 Task: Add a signature Marlon Mitchell containing With heartfelt thanks and warm wishes, Marlon Mitchell to email address softage.9@softage.net and add a label Commercial leases
Action: Mouse moved to (1103, 64)
Screenshot: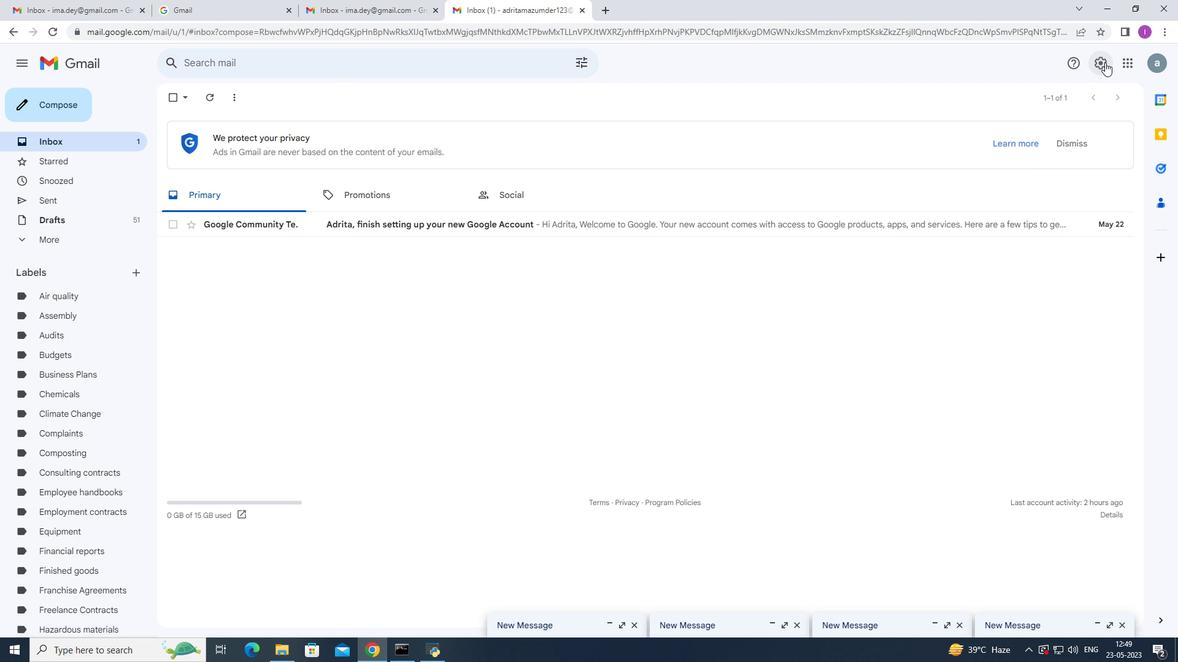 
Action: Mouse pressed left at (1103, 64)
Screenshot: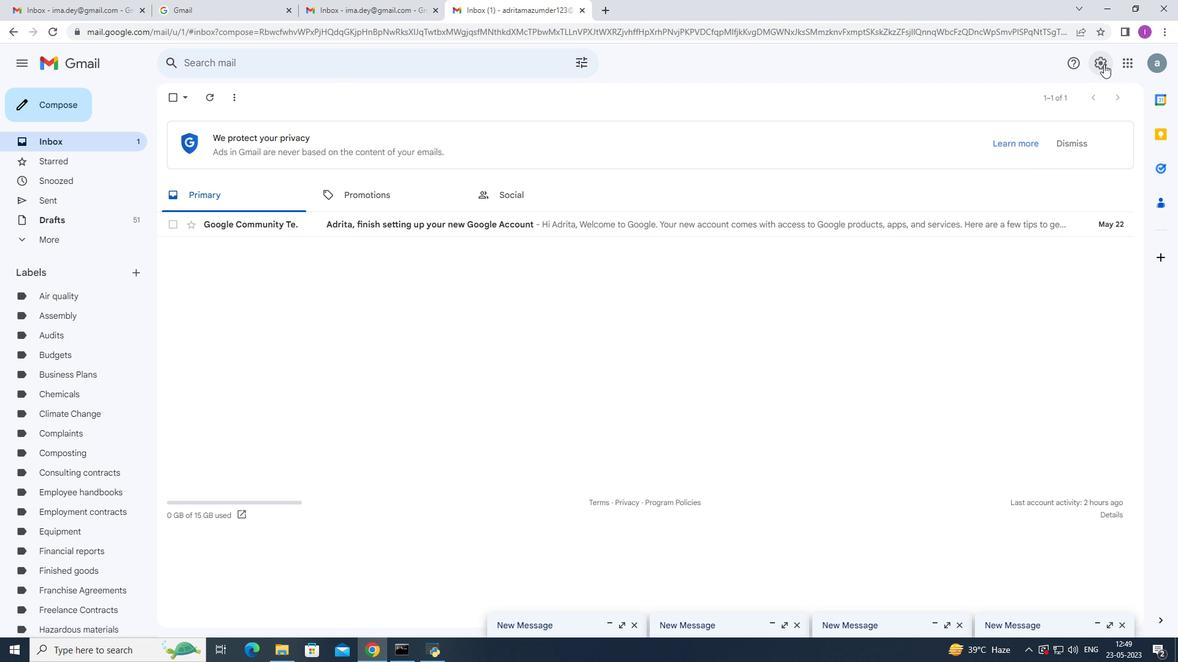 
Action: Mouse moved to (1011, 127)
Screenshot: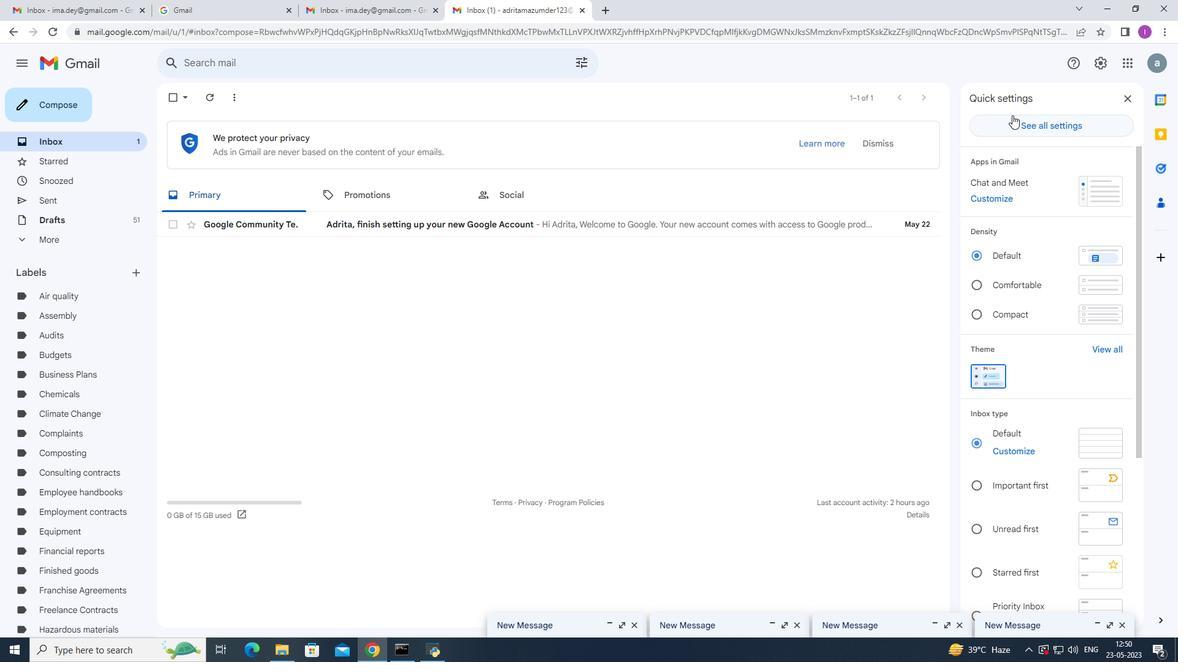 
Action: Mouse pressed left at (1011, 127)
Screenshot: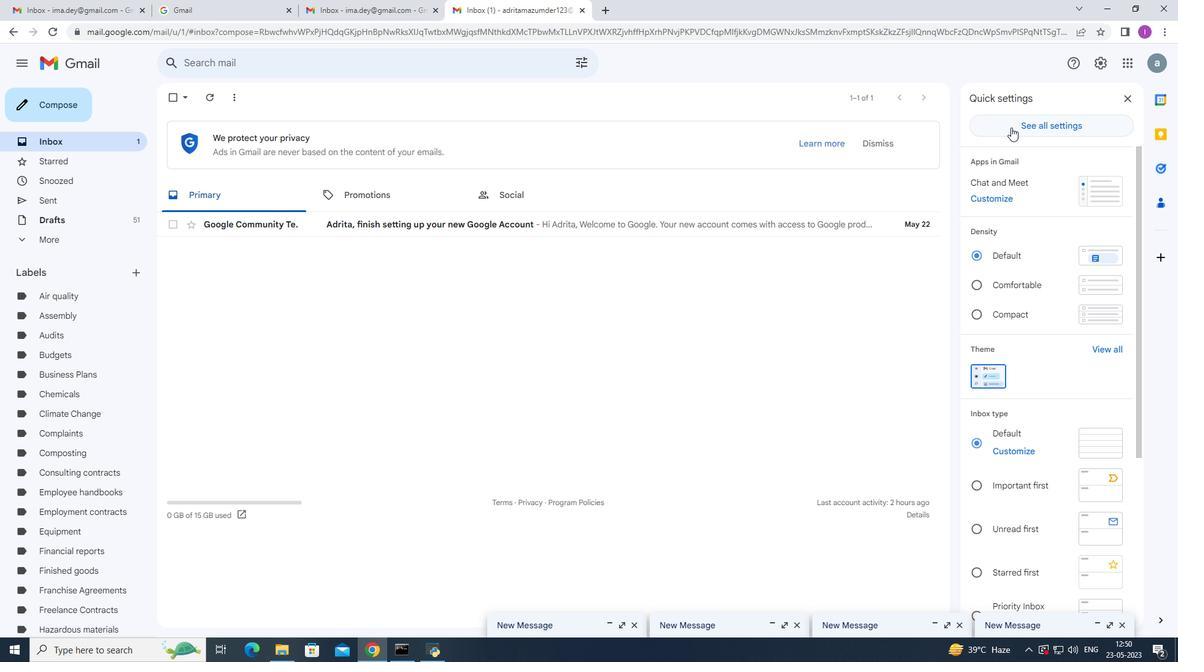 
Action: Mouse moved to (900, 341)
Screenshot: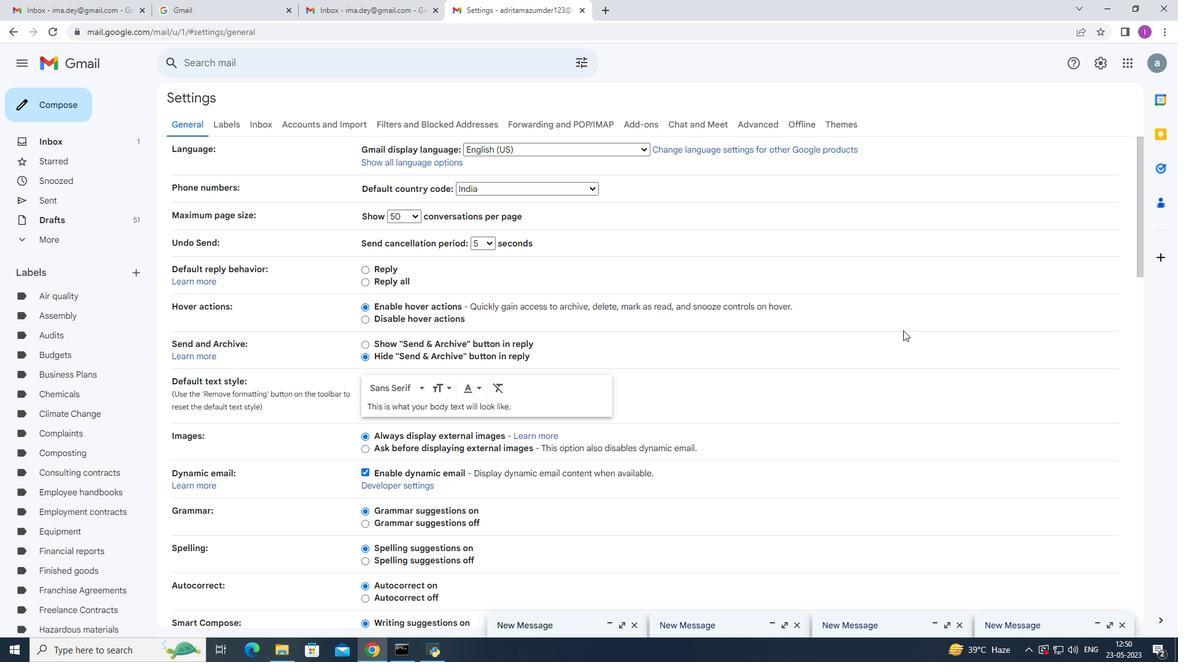 
Action: Mouse scrolled (900, 334) with delta (0, 0)
Screenshot: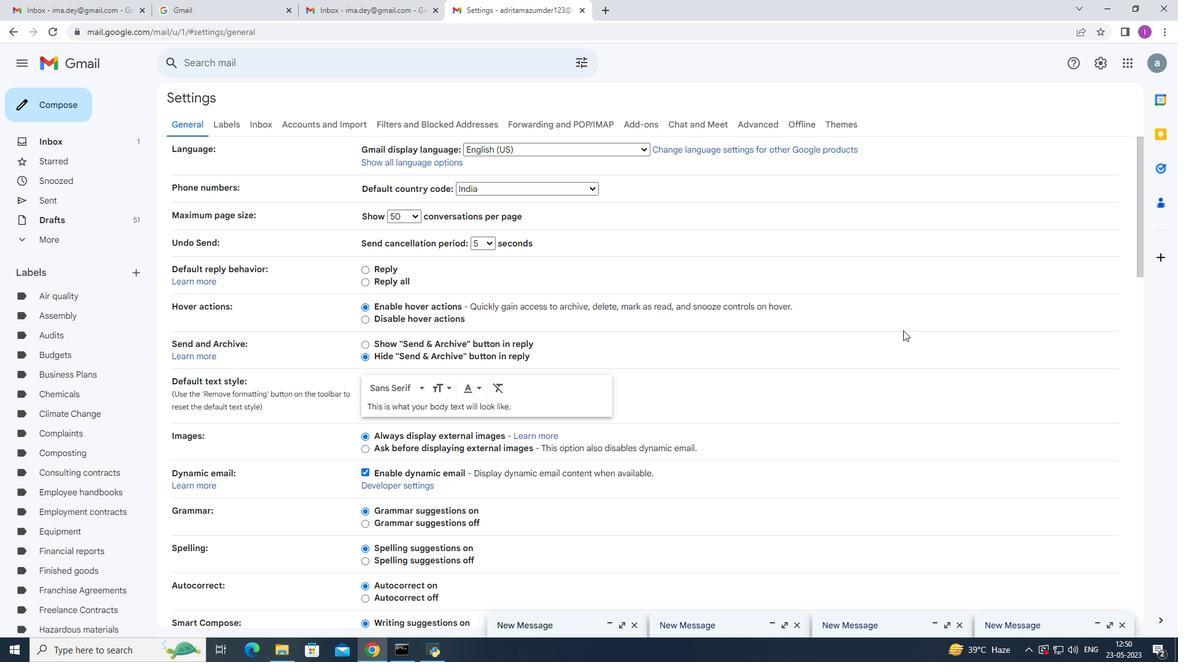 
Action: Mouse scrolled (900, 334) with delta (0, 0)
Screenshot: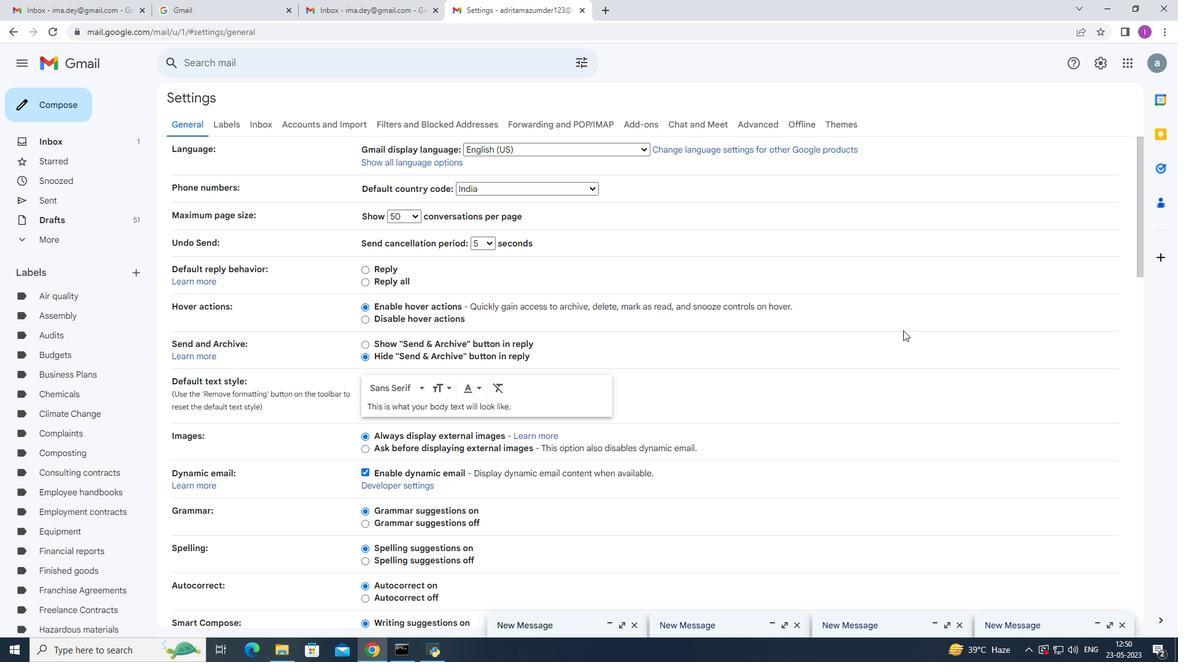 
Action: Mouse scrolled (900, 335) with delta (0, 0)
Screenshot: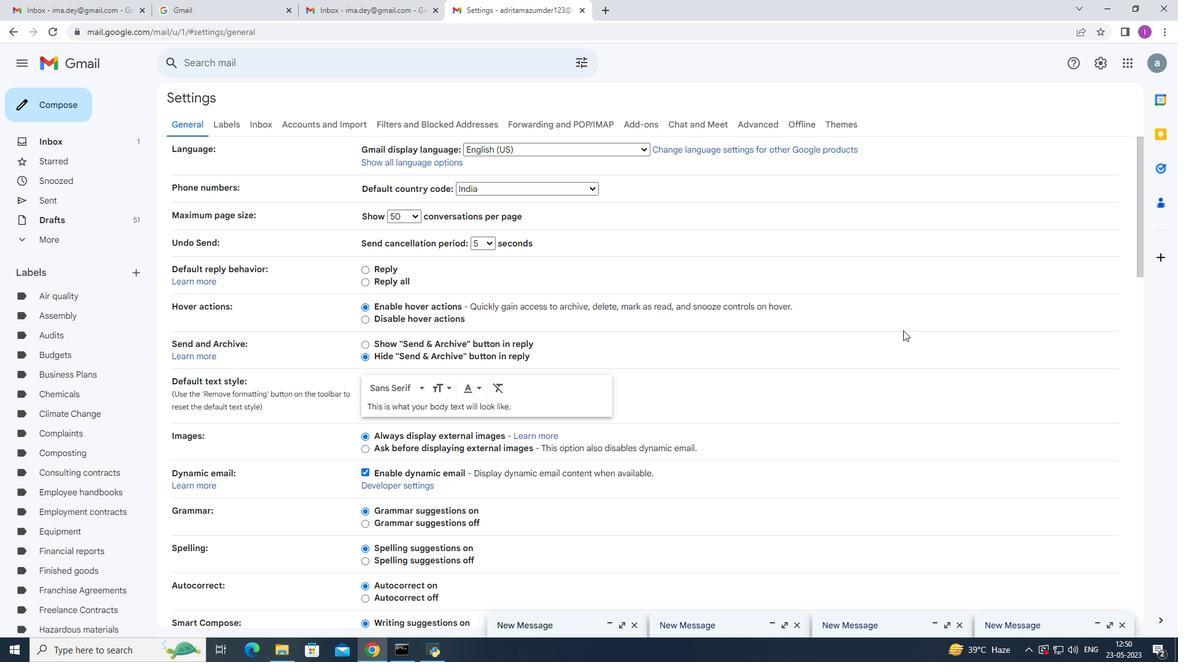 
Action: Mouse moved to (900, 352)
Screenshot: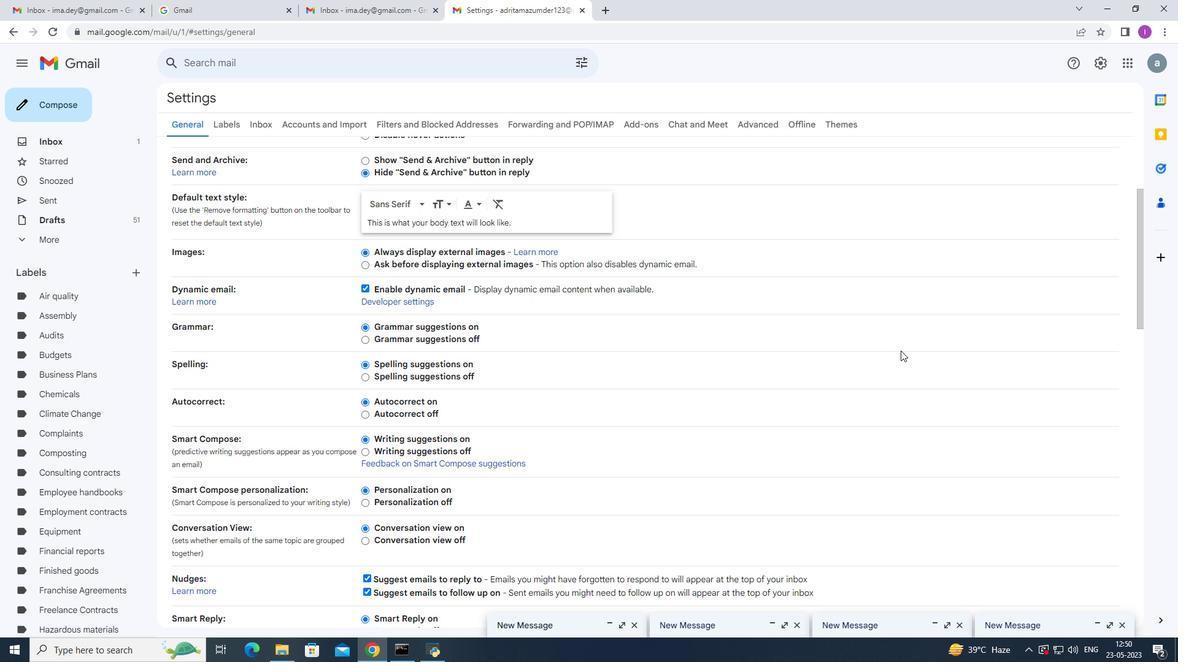 
Action: Mouse scrolled (900, 351) with delta (0, 0)
Screenshot: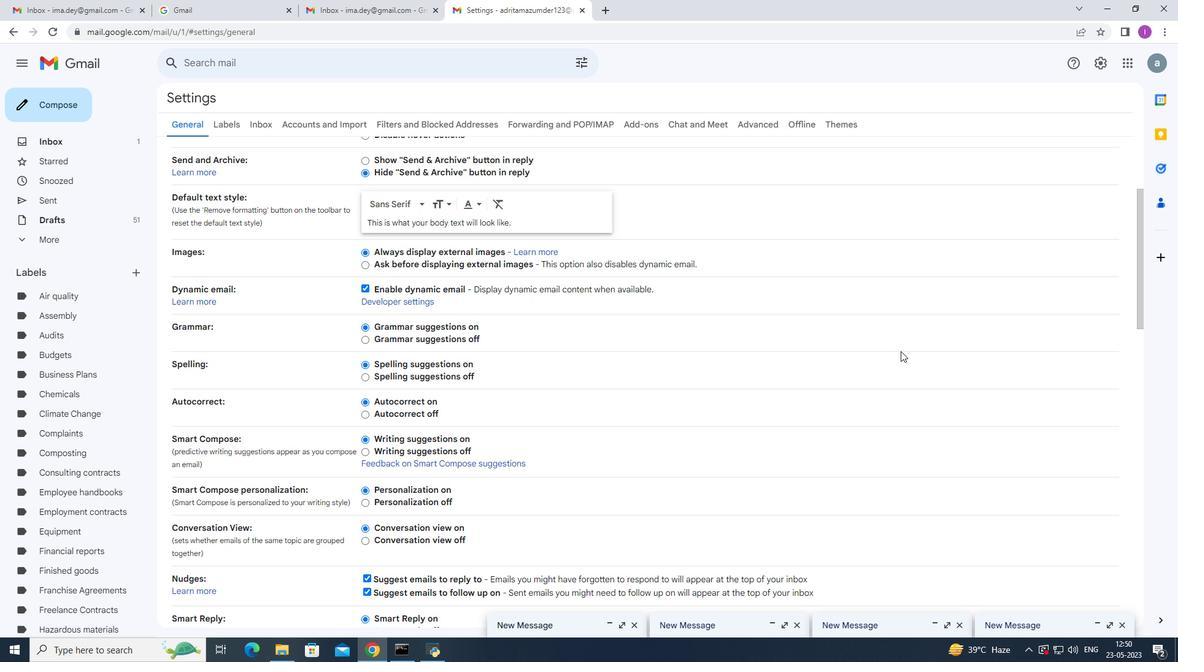 
Action: Mouse moved to (900, 353)
Screenshot: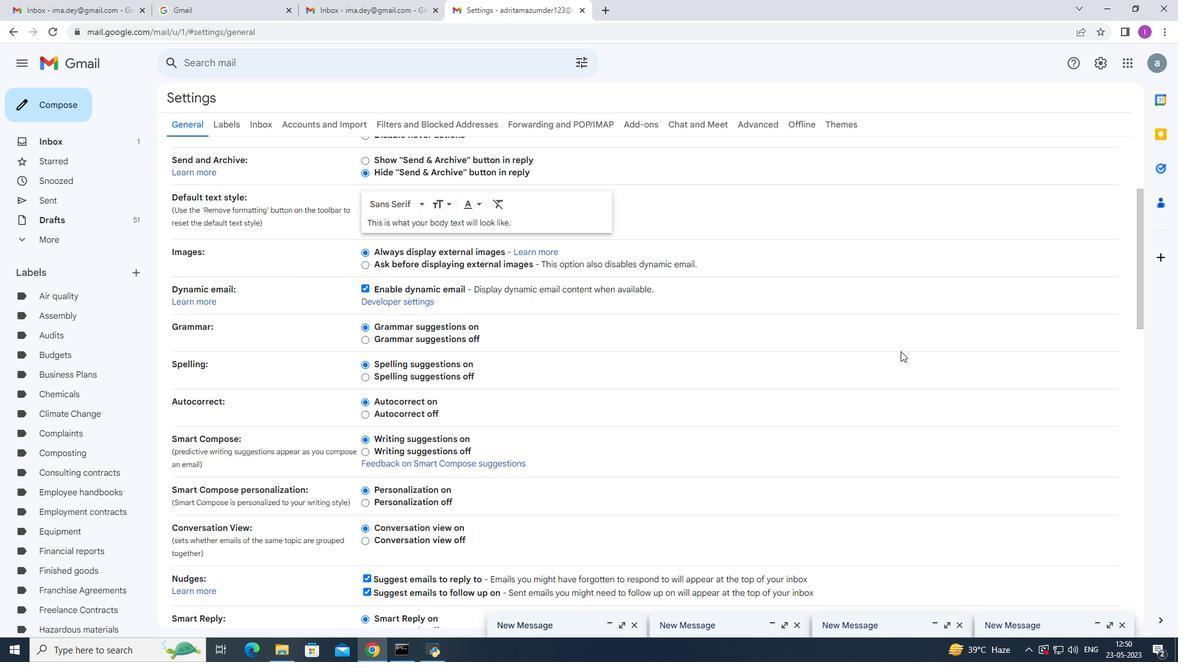 
Action: Mouse scrolled (900, 352) with delta (0, 0)
Screenshot: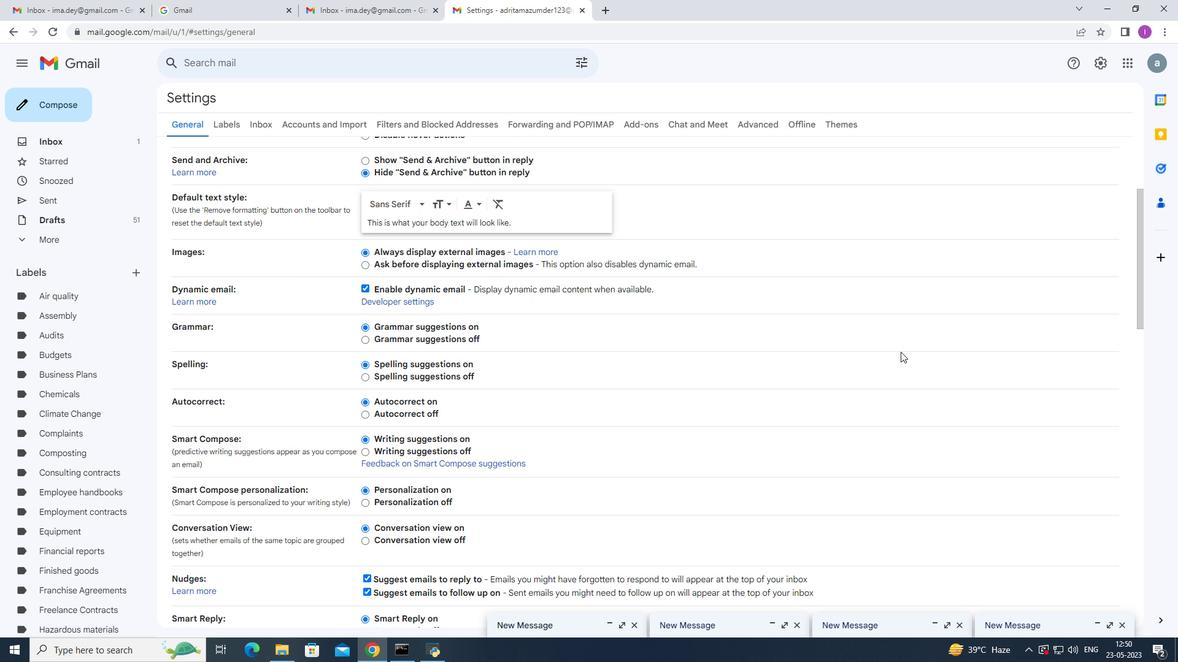 
Action: Mouse scrolled (900, 352) with delta (0, 0)
Screenshot: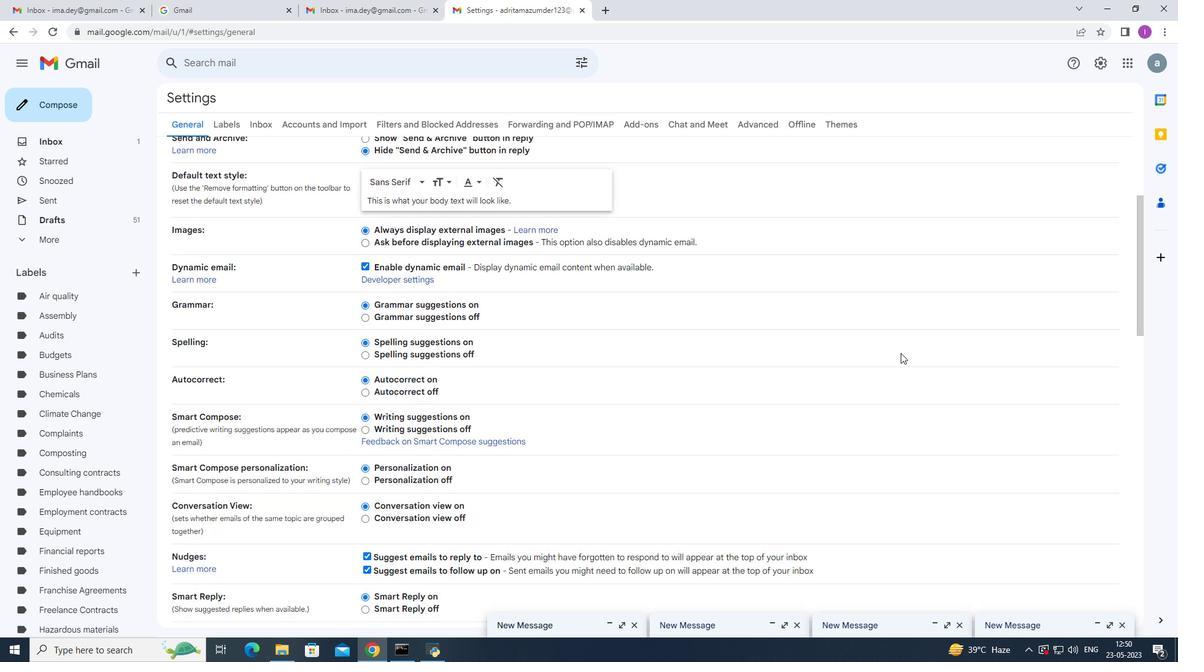 
Action: Mouse moved to (899, 365)
Screenshot: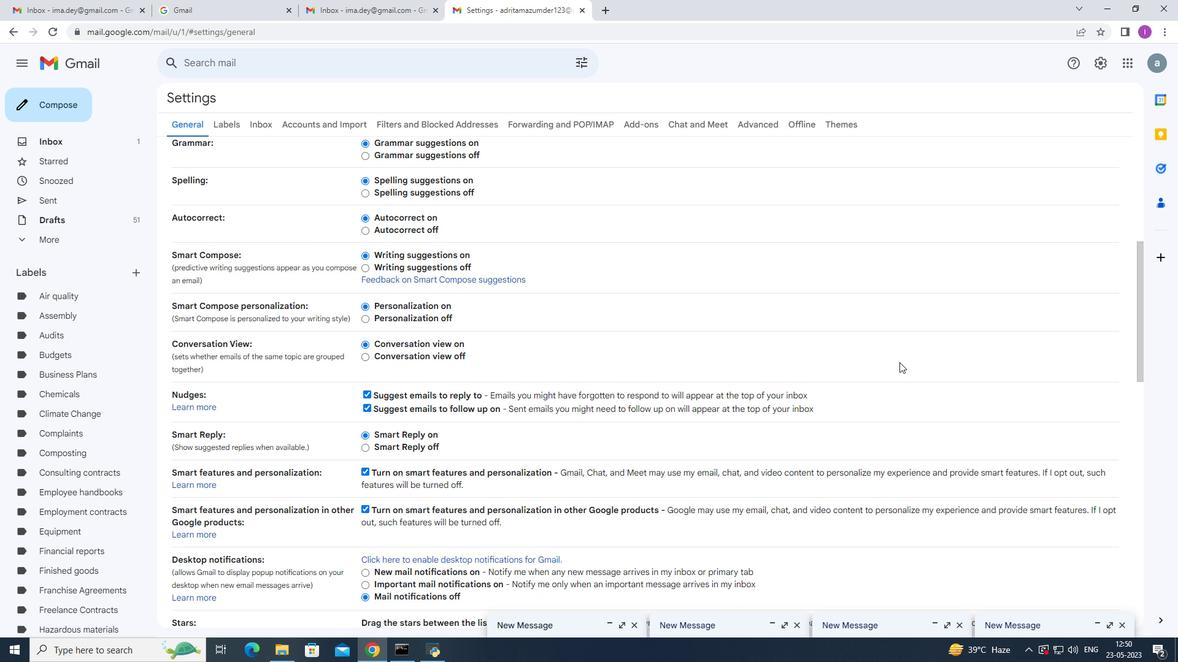 
Action: Mouse scrolled (899, 364) with delta (0, 0)
Screenshot: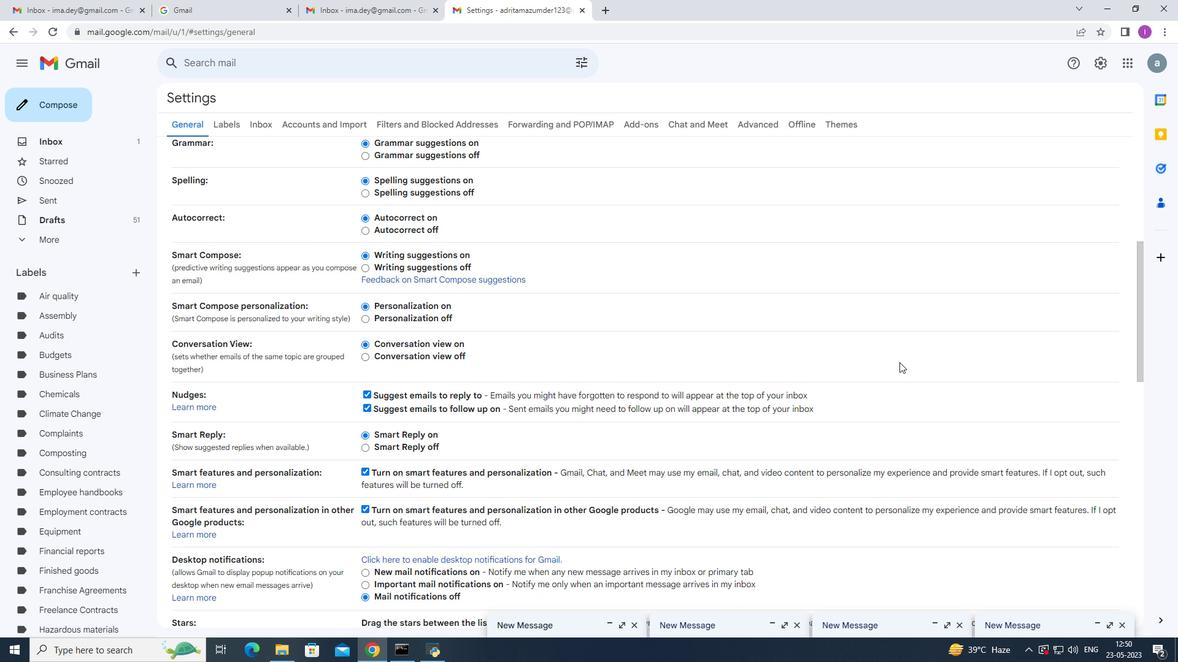 
Action: Mouse scrolled (899, 364) with delta (0, 0)
Screenshot: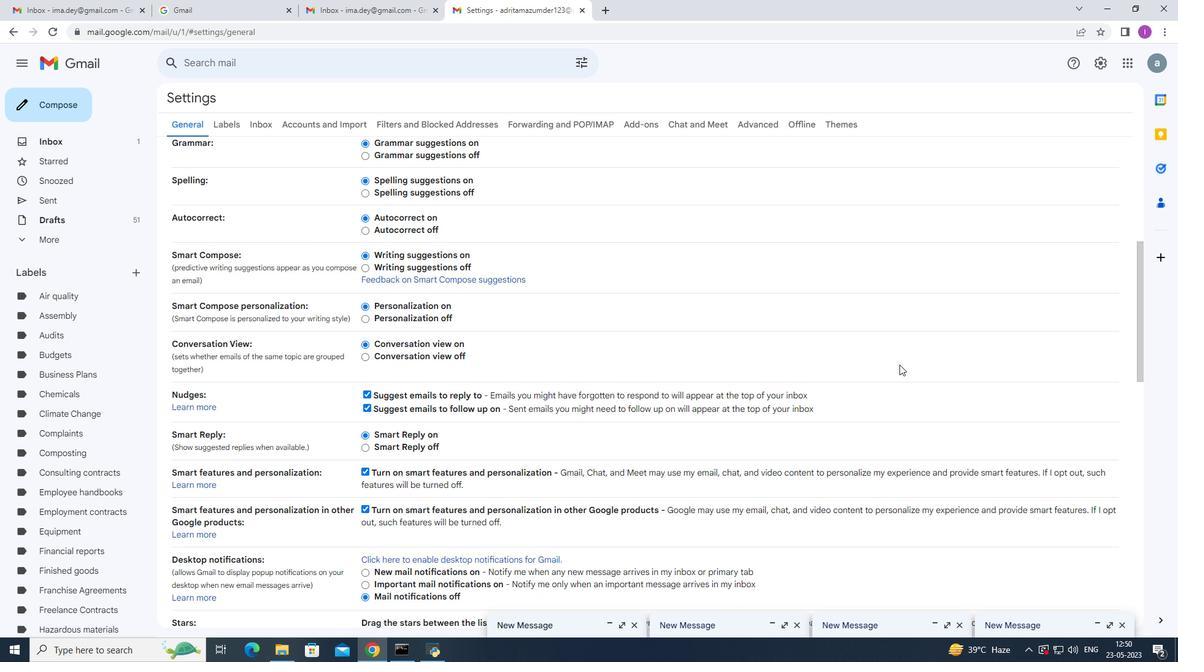 
Action: Mouse scrolled (899, 364) with delta (0, 0)
Screenshot: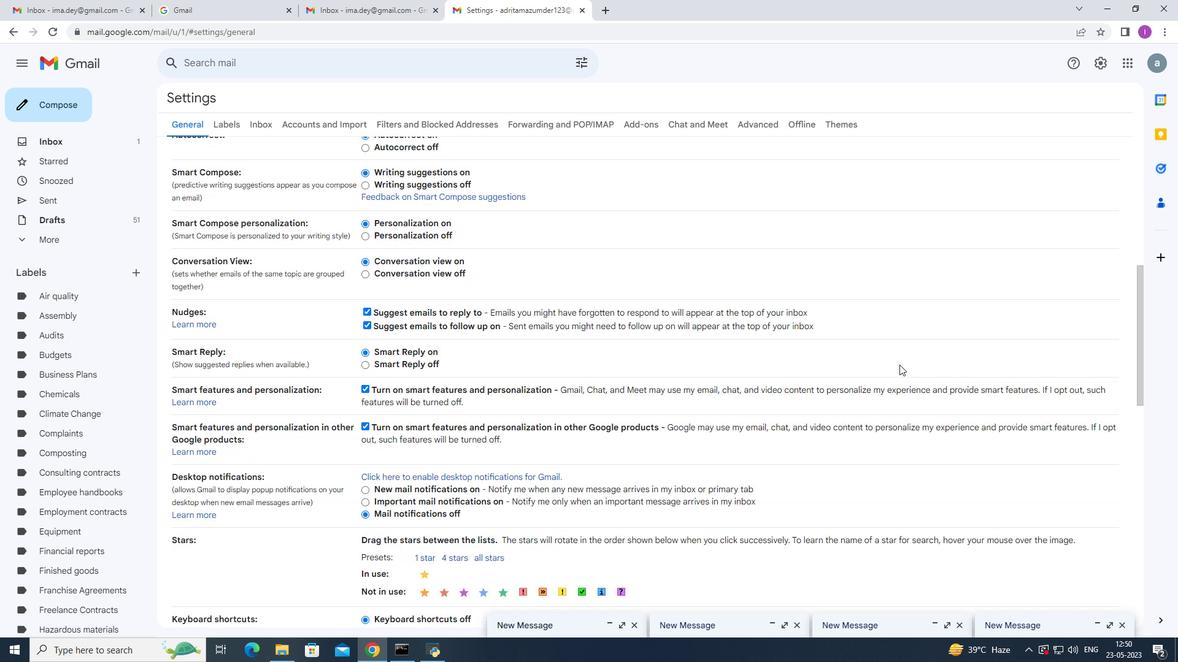
Action: Mouse scrolled (899, 364) with delta (0, 0)
Screenshot: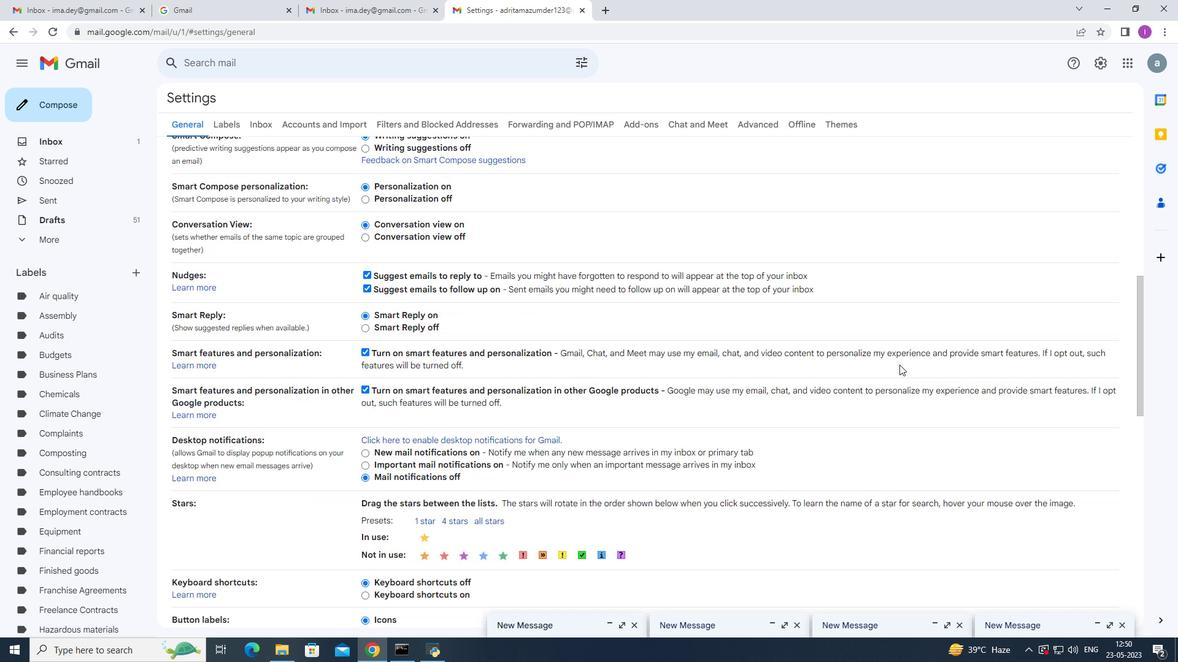 
Action: Mouse scrolled (899, 364) with delta (0, 0)
Screenshot: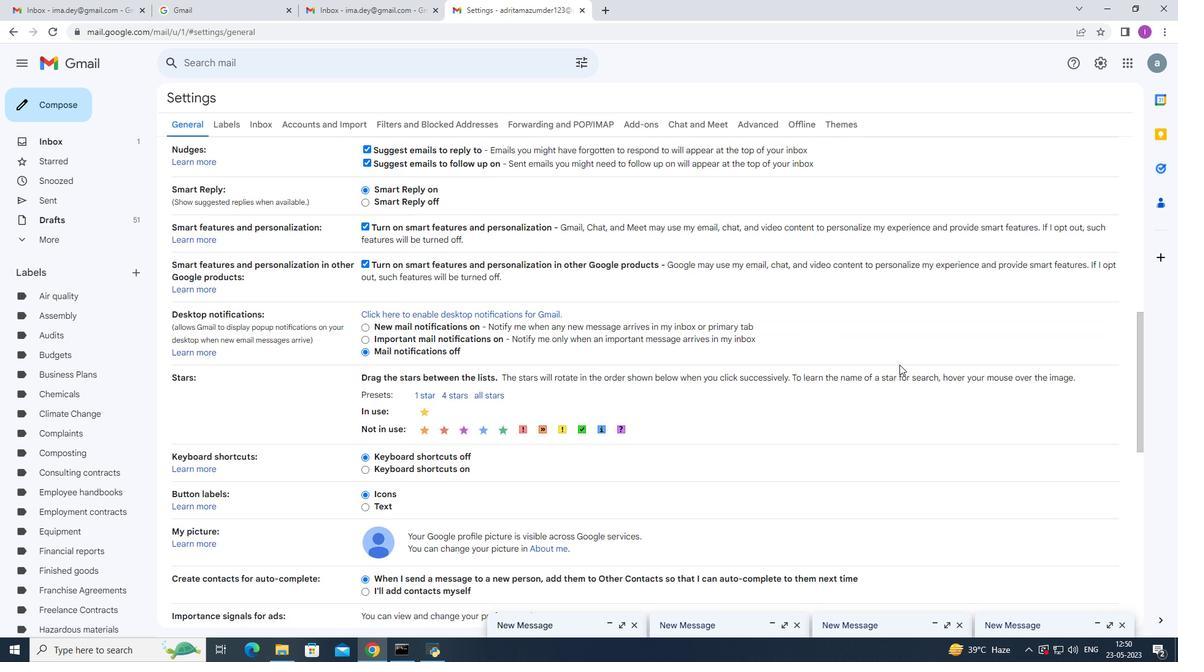 
Action: Mouse scrolled (899, 364) with delta (0, 0)
Screenshot: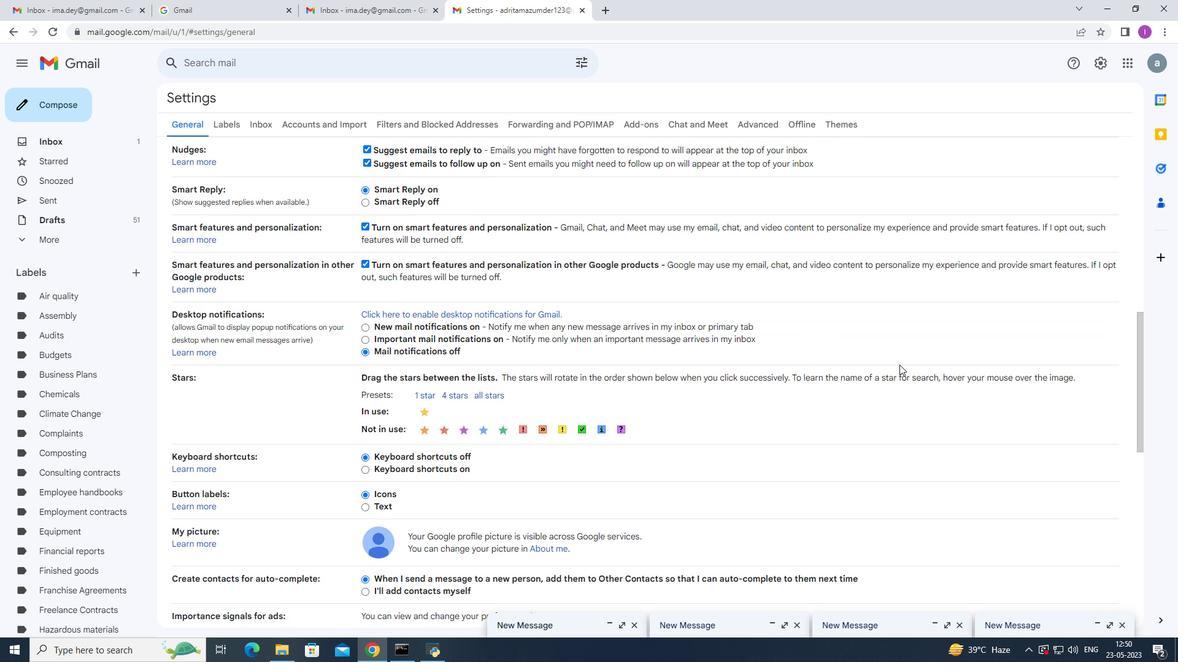 
Action: Mouse scrolled (899, 364) with delta (0, 0)
Screenshot: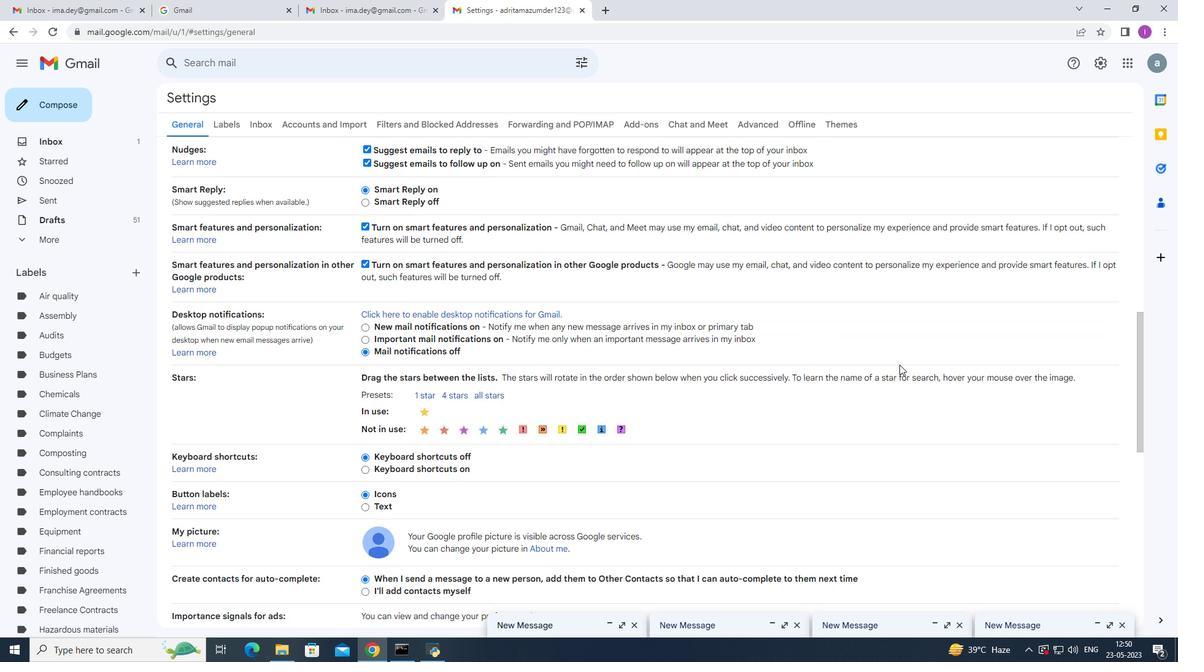 
Action: Mouse moved to (890, 374)
Screenshot: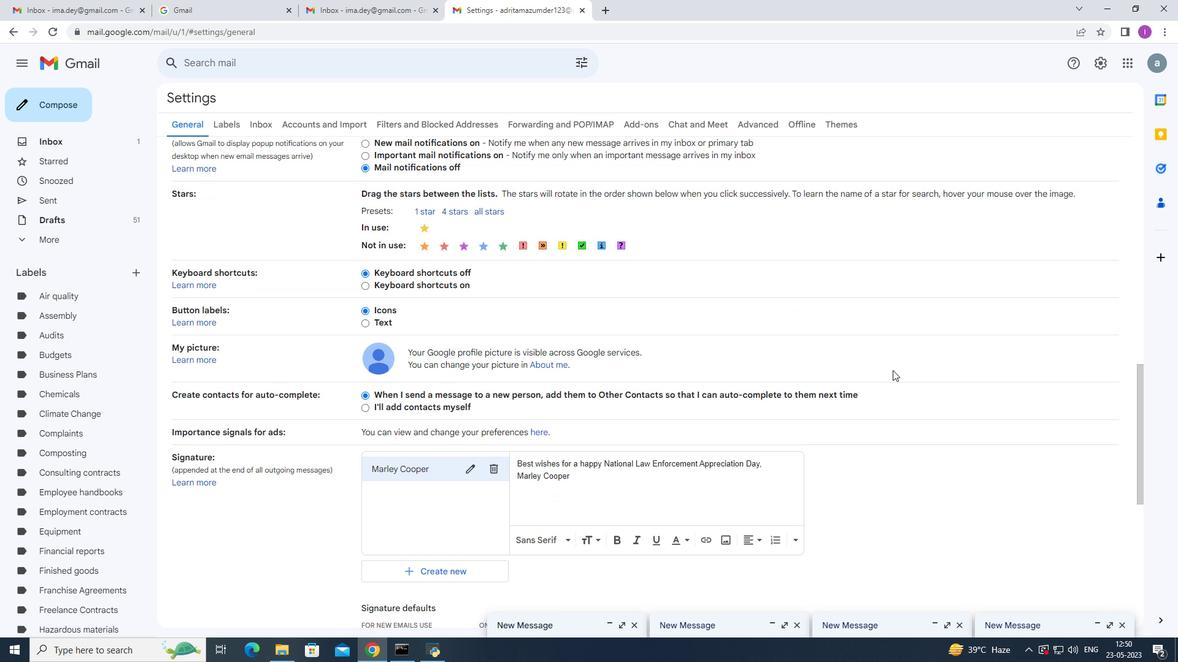 
Action: Mouse scrolled (890, 373) with delta (0, 0)
Screenshot: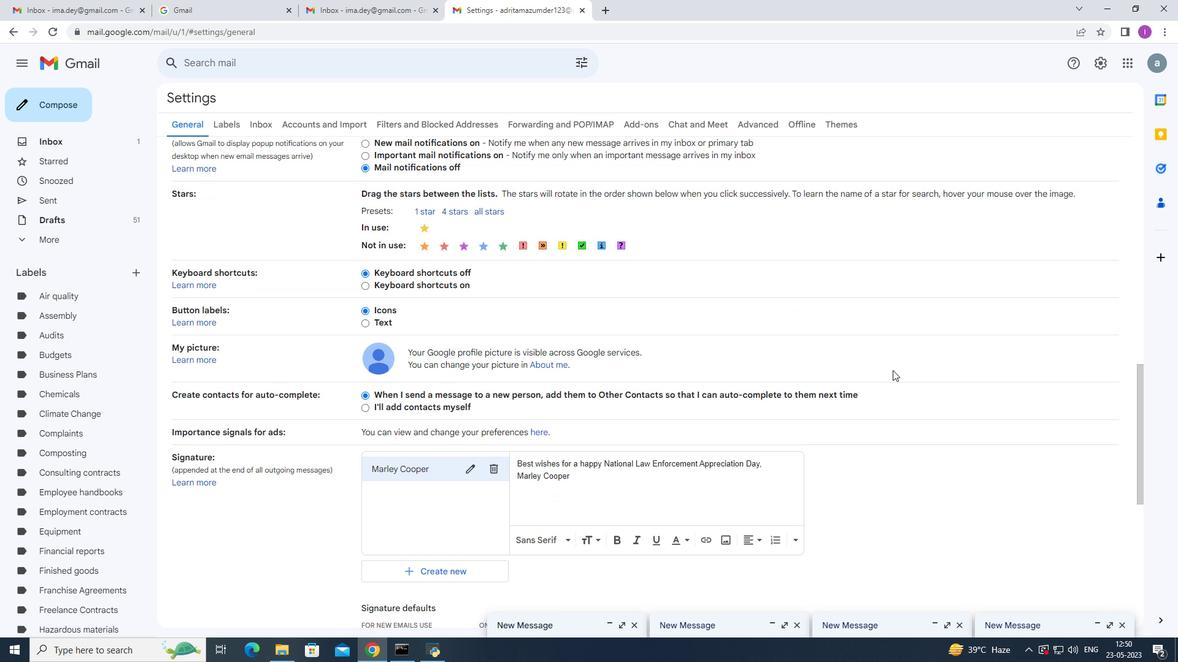 
Action: Mouse moved to (889, 377)
Screenshot: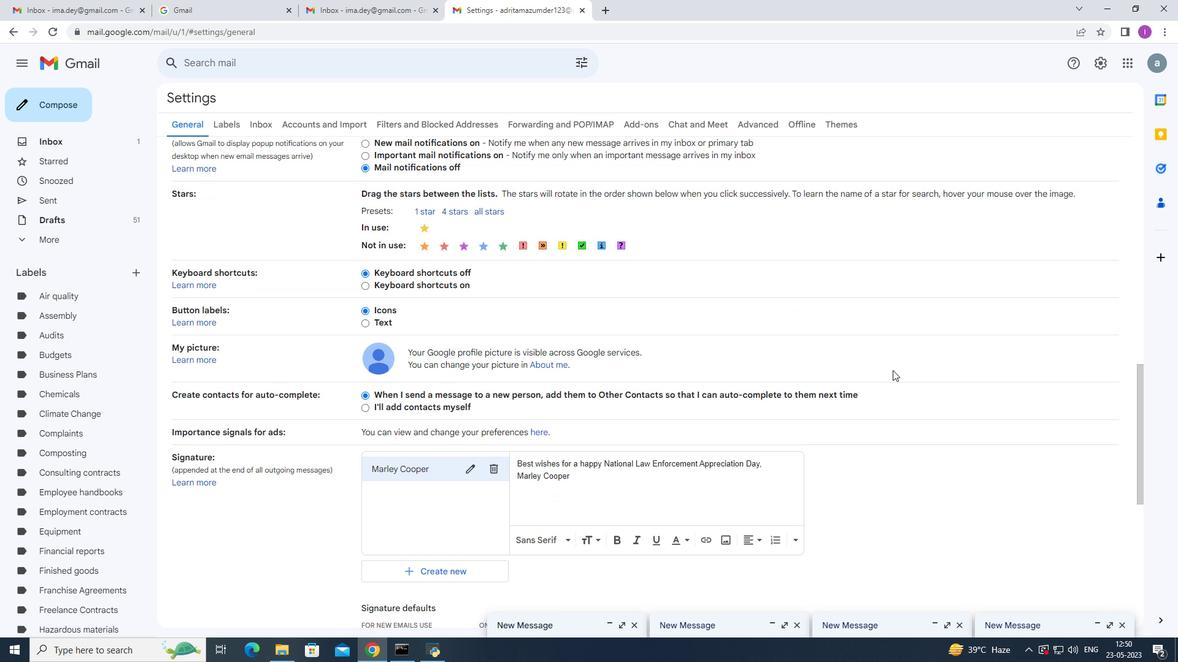
Action: Mouse scrolled (889, 377) with delta (0, 0)
Screenshot: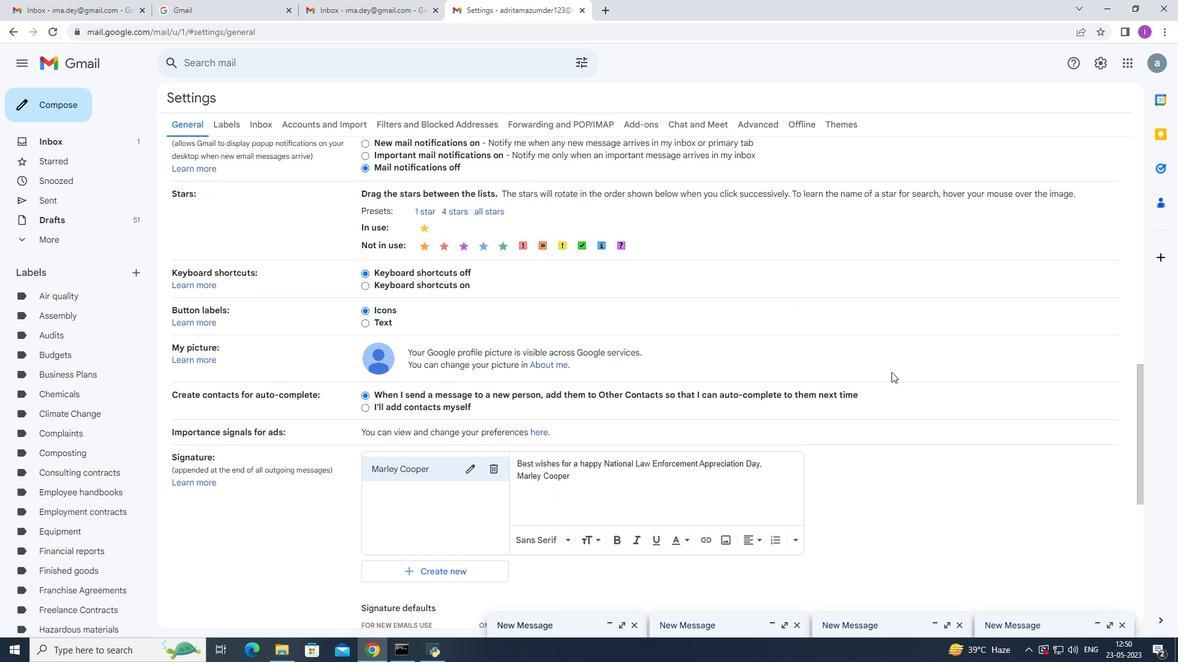 
Action: Mouse moved to (489, 347)
Screenshot: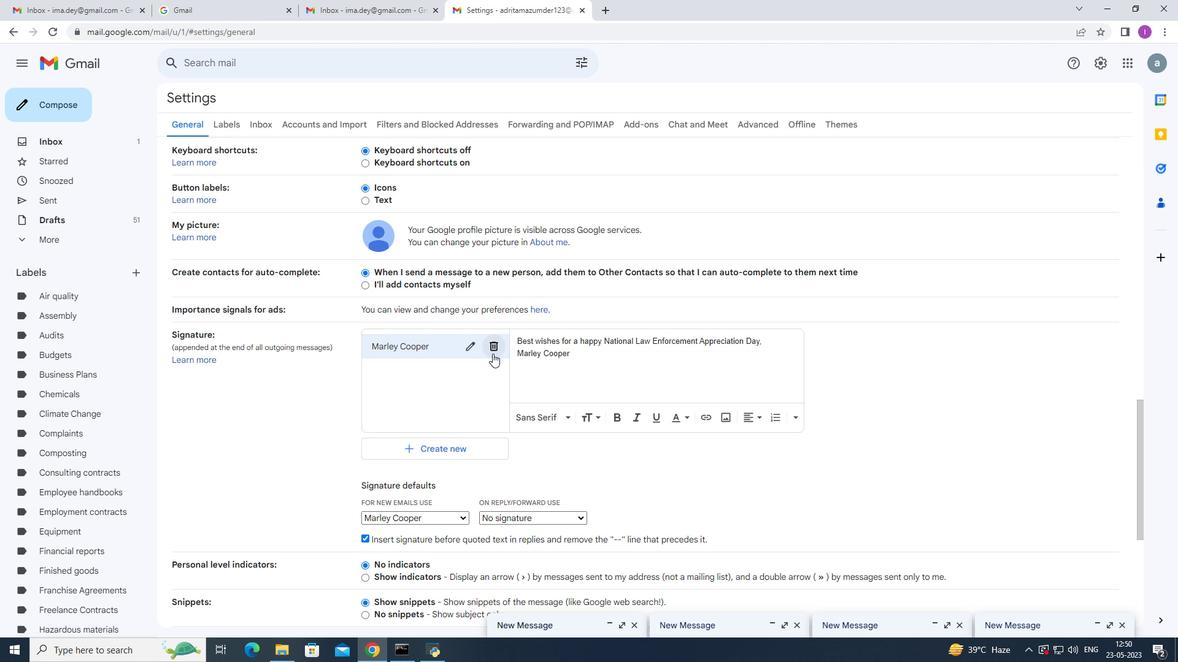 
Action: Mouse pressed left at (489, 347)
Screenshot: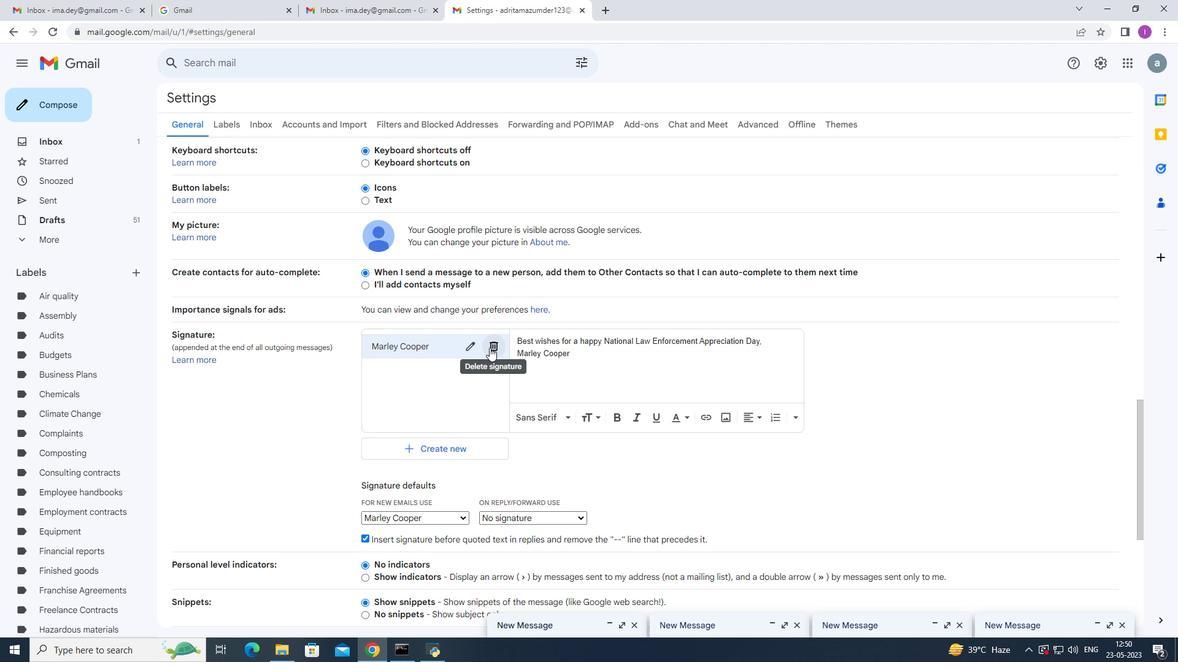 
Action: Mouse moved to (685, 369)
Screenshot: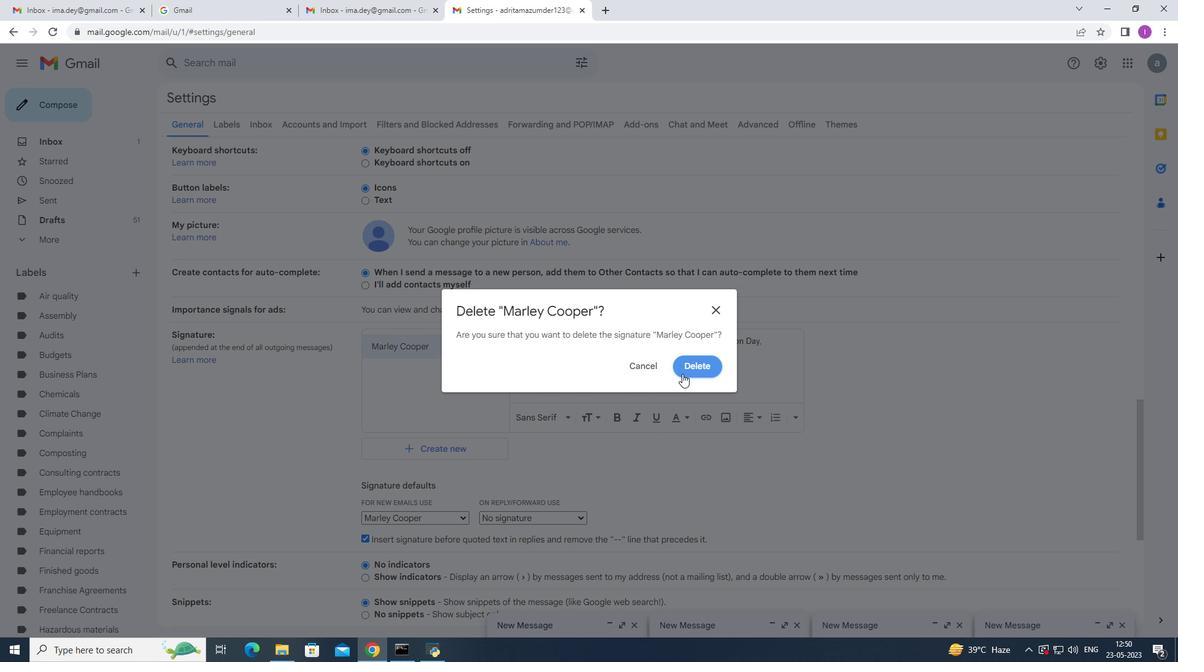 
Action: Mouse pressed left at (685, 369)
Screenshot: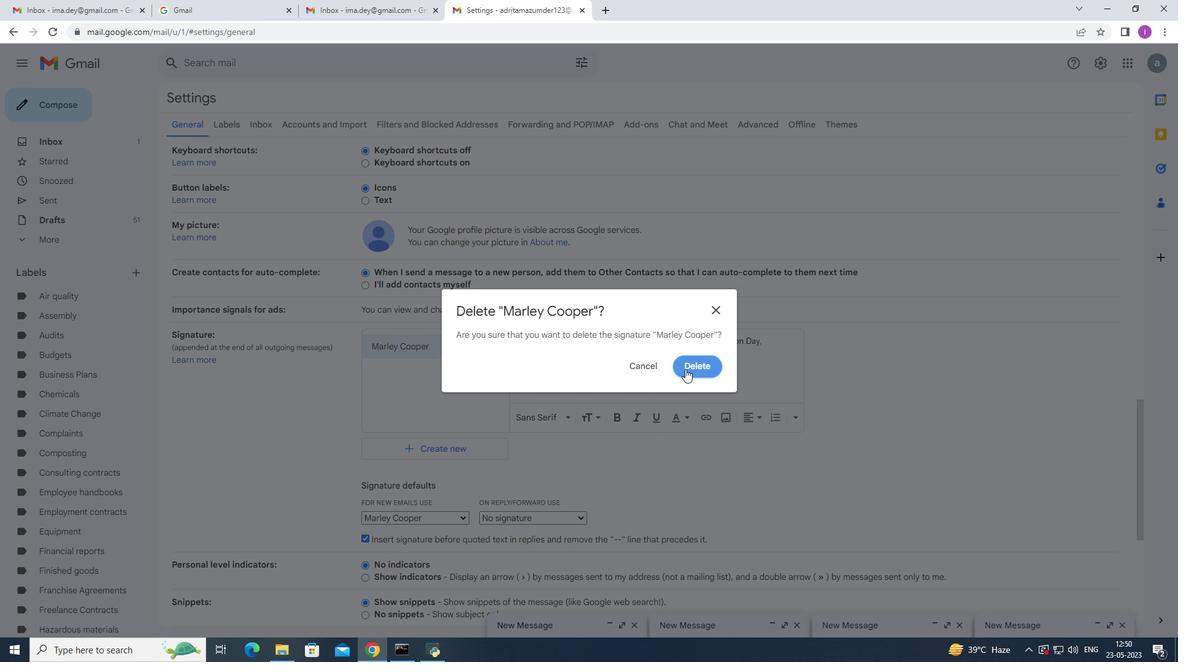 
Action: Mouse moved to (422, 353)
Screenshot: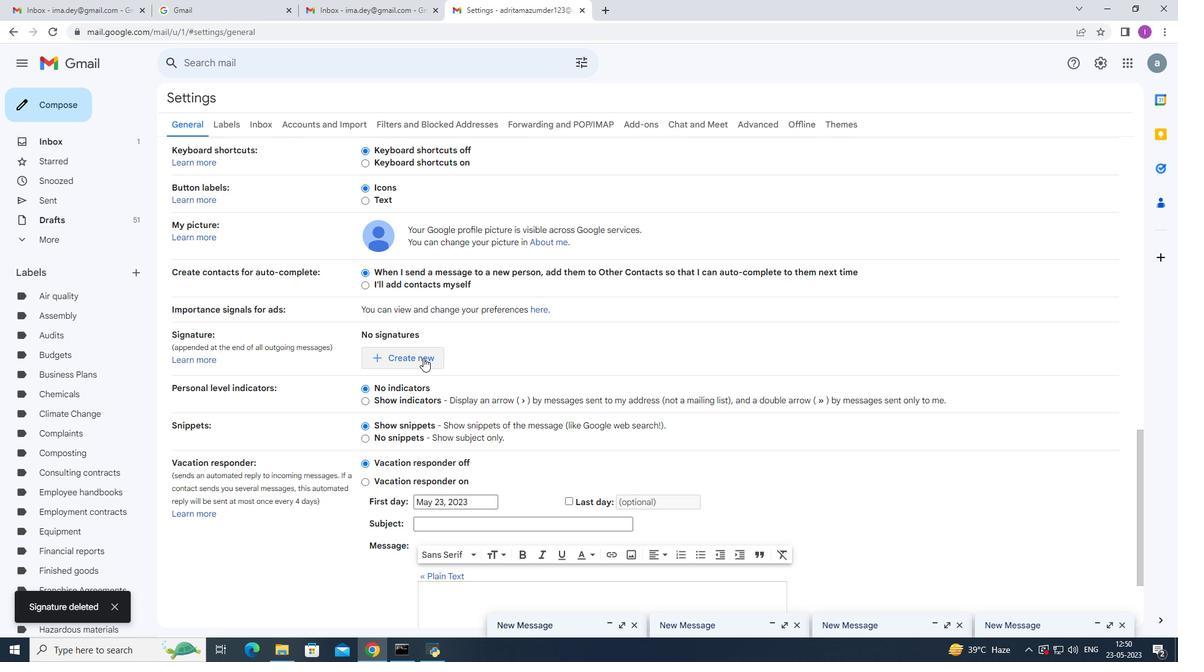 
Action: Mouse pressed left at (422, 353)
Screenshot: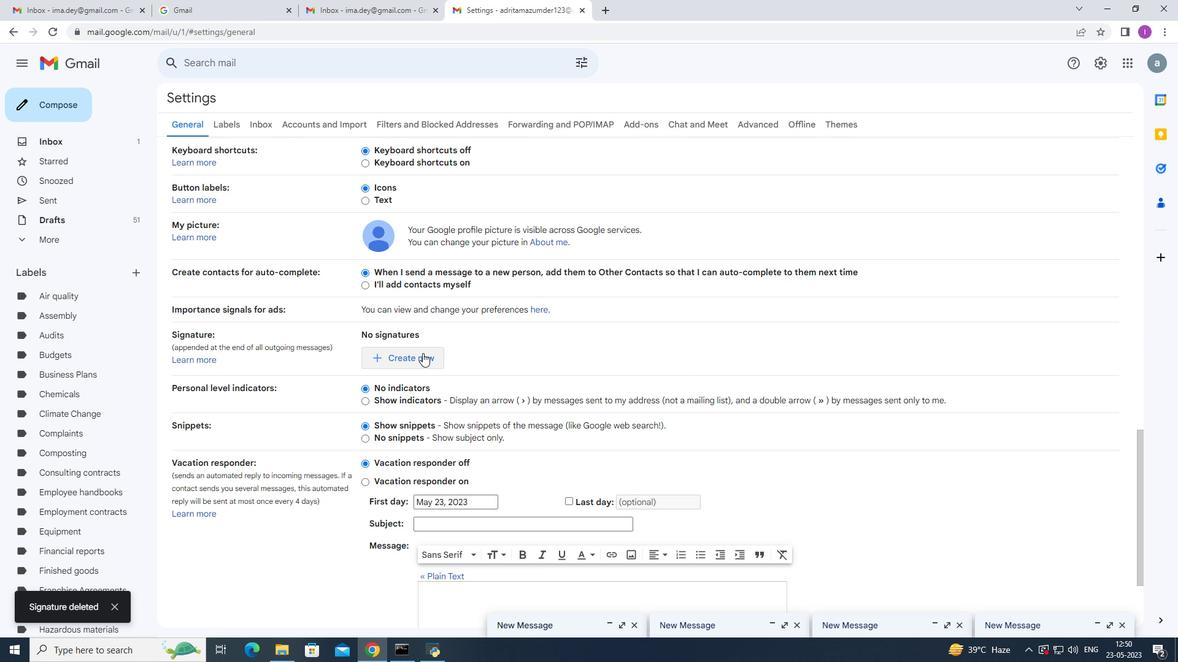 
Action: Mouse moved to (516, 333)
Screenshot: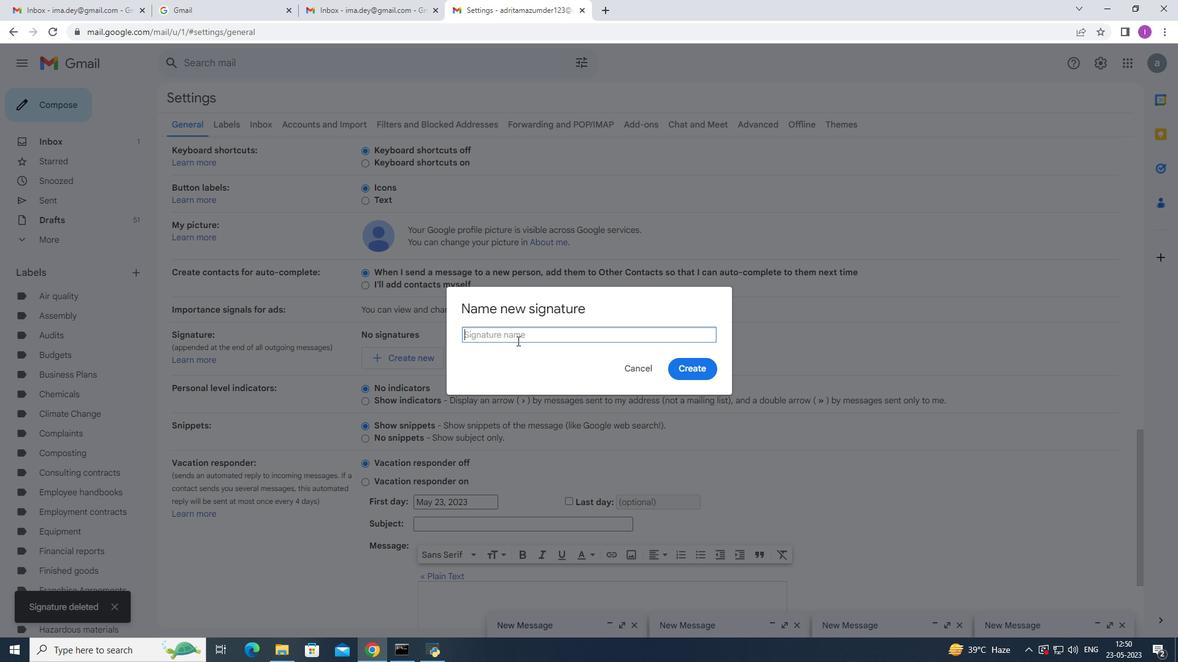 
Action: Mouse pressed left at (516, 333)
Screenshot: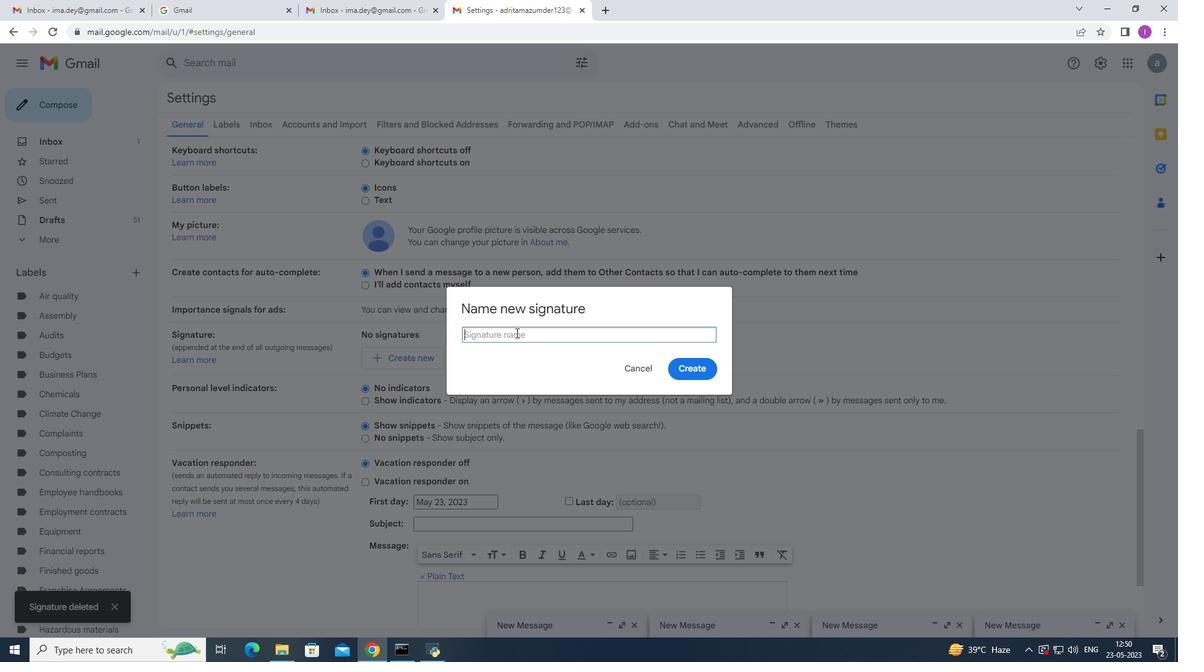 
Action: Key pressed <Key.shift>Marlon<Key.space><Key.shift>Mitchell
Screenshot: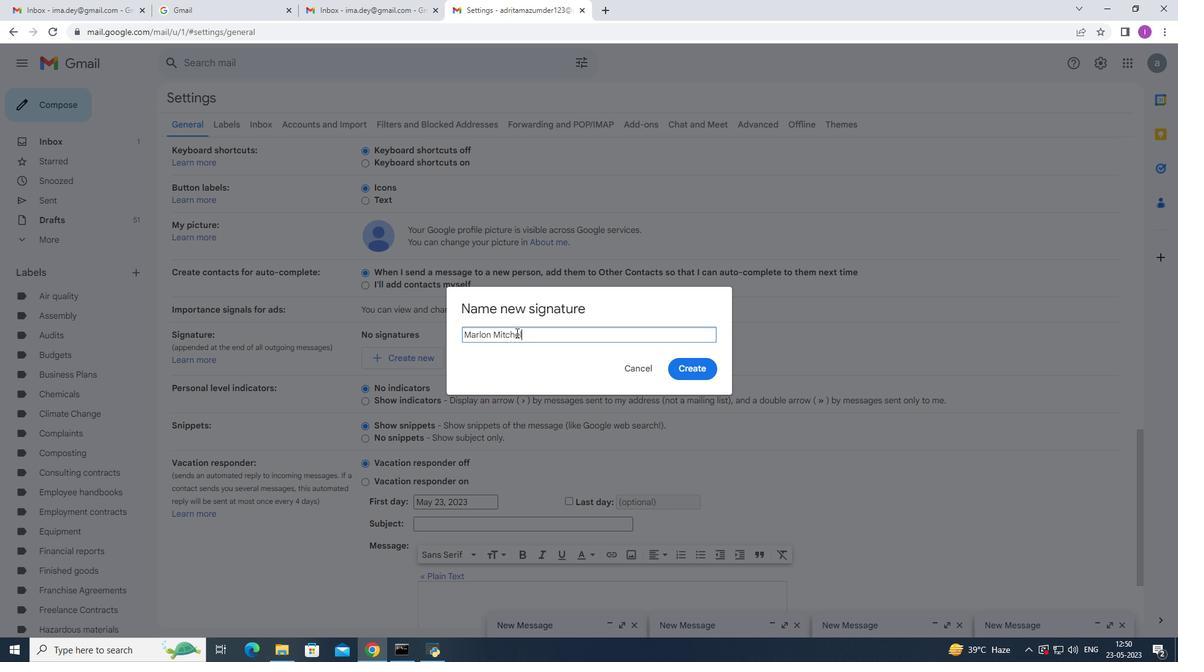 
Action: Mouse moved to (695, 368)
Screenshot: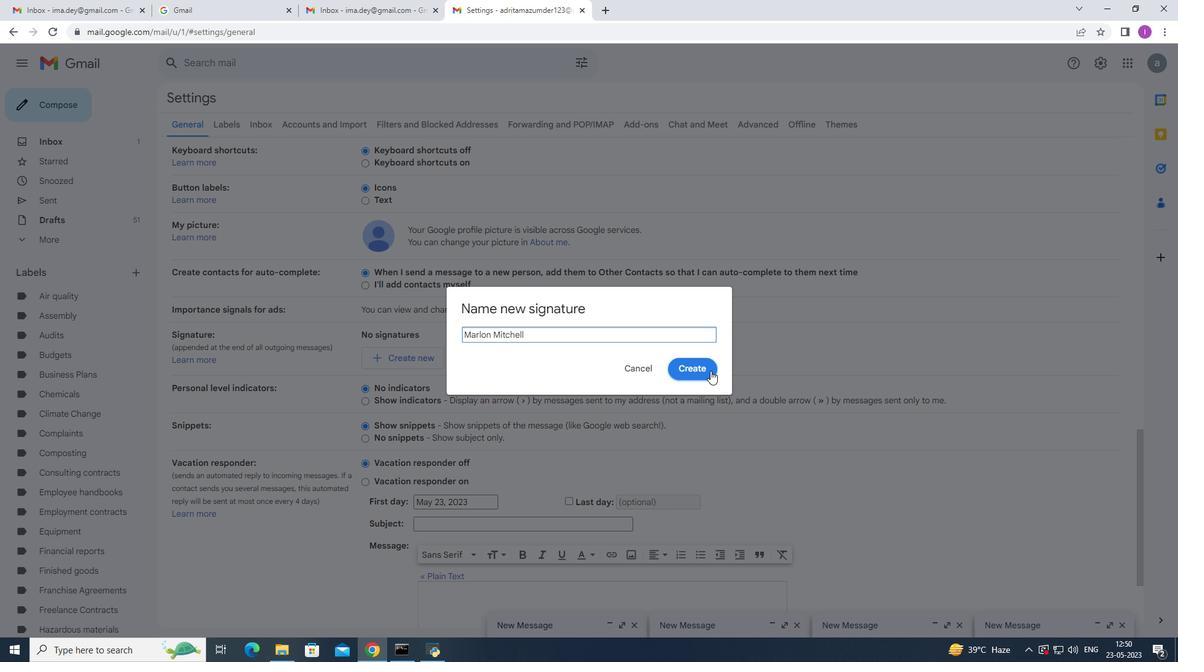
Action: Mouse pressed left at (695, 368)
Screenshot: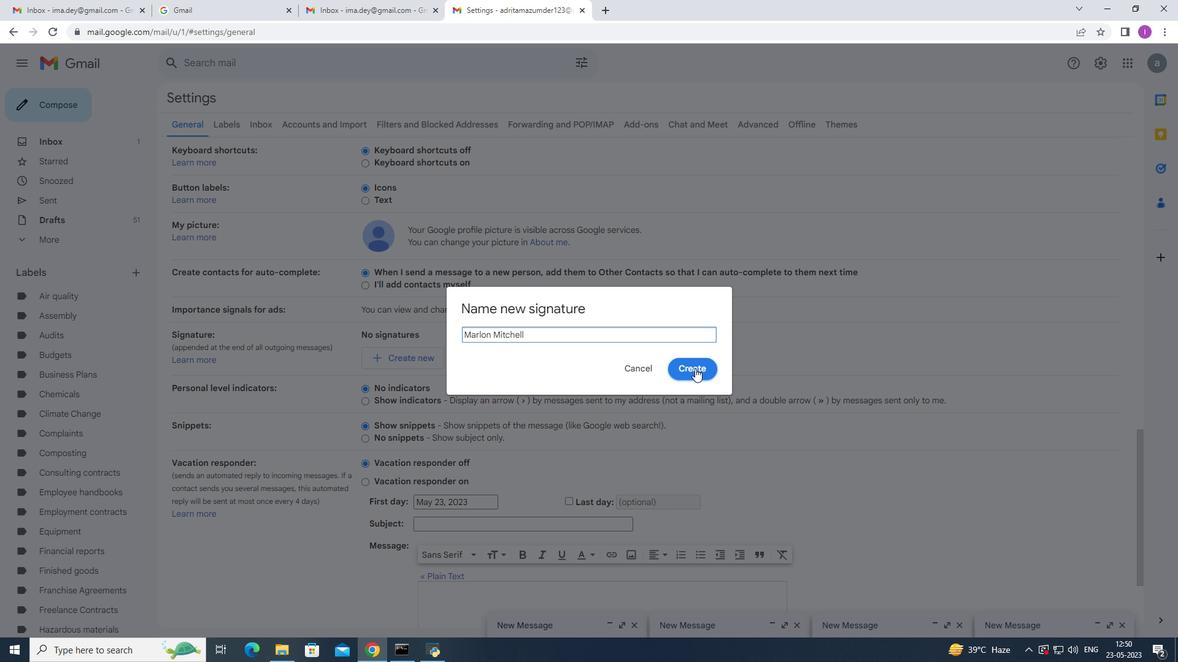 
Action: Mouse moved to (462, 516)
Screenshot: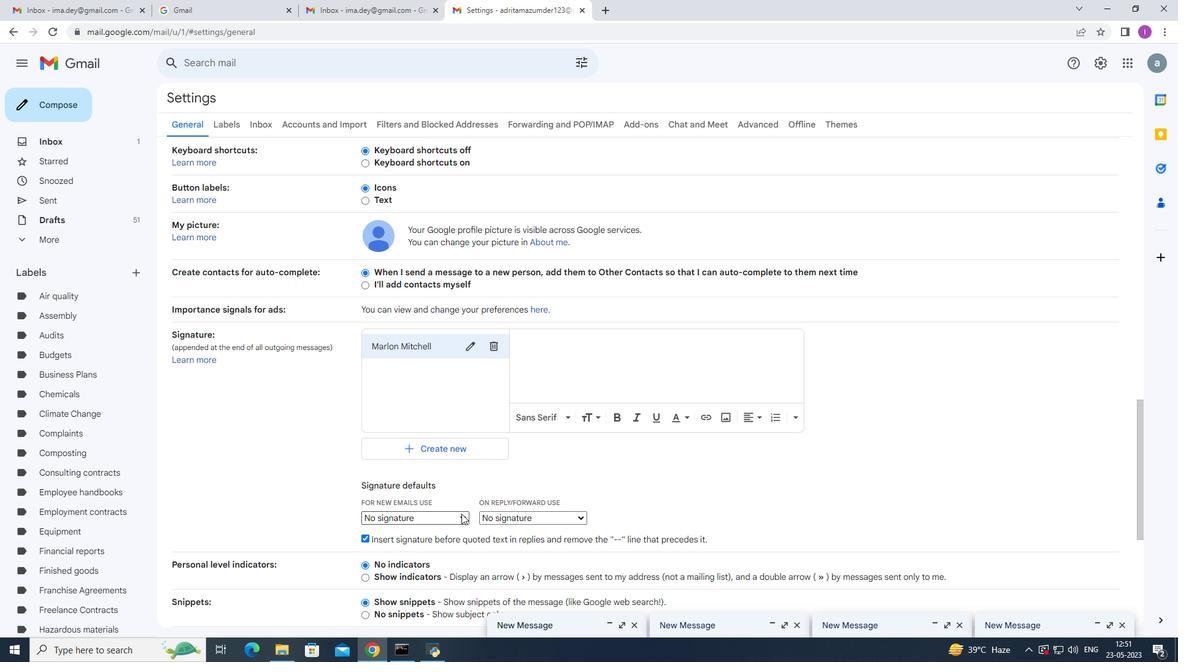 
Action: Mouse pressed left at (462, 516)
Screenshot: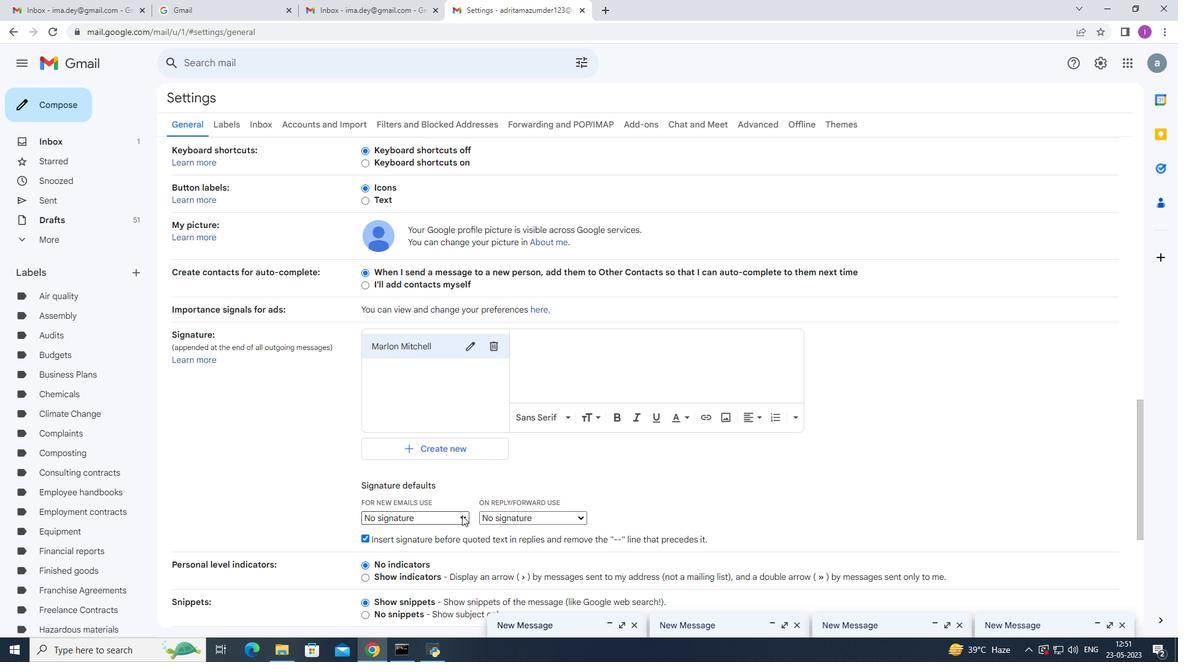 
Action: Mouse moved to (405, 541)
Screenshot: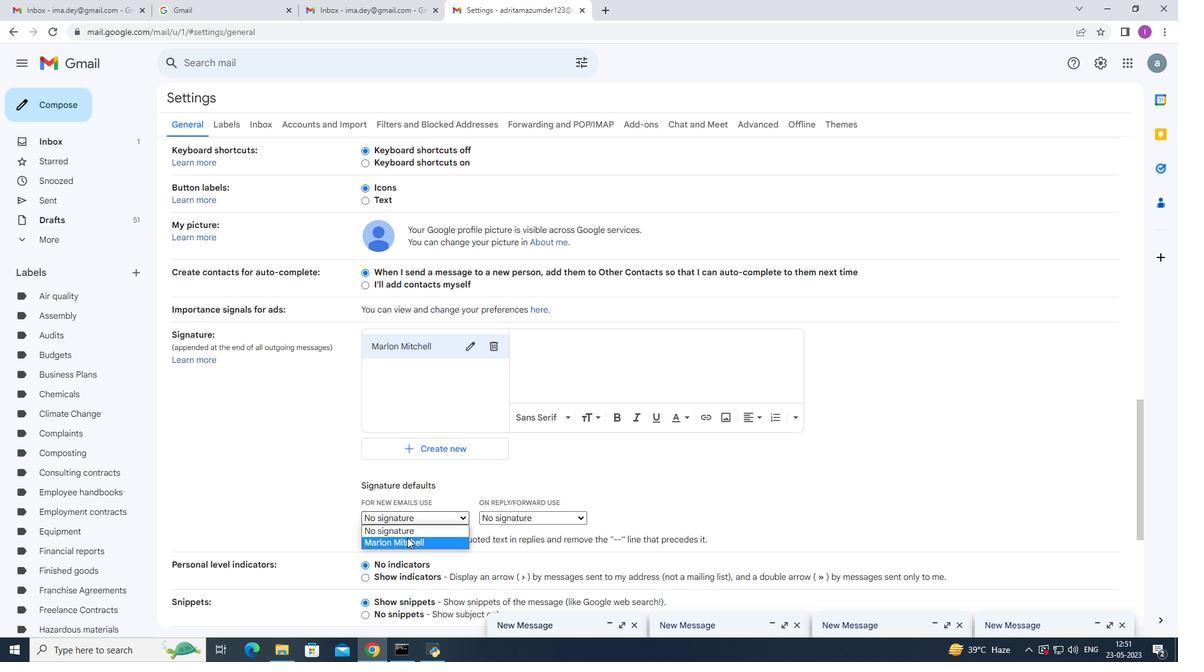
Action: Mouse pressed left at (405, 541)
Screenshot: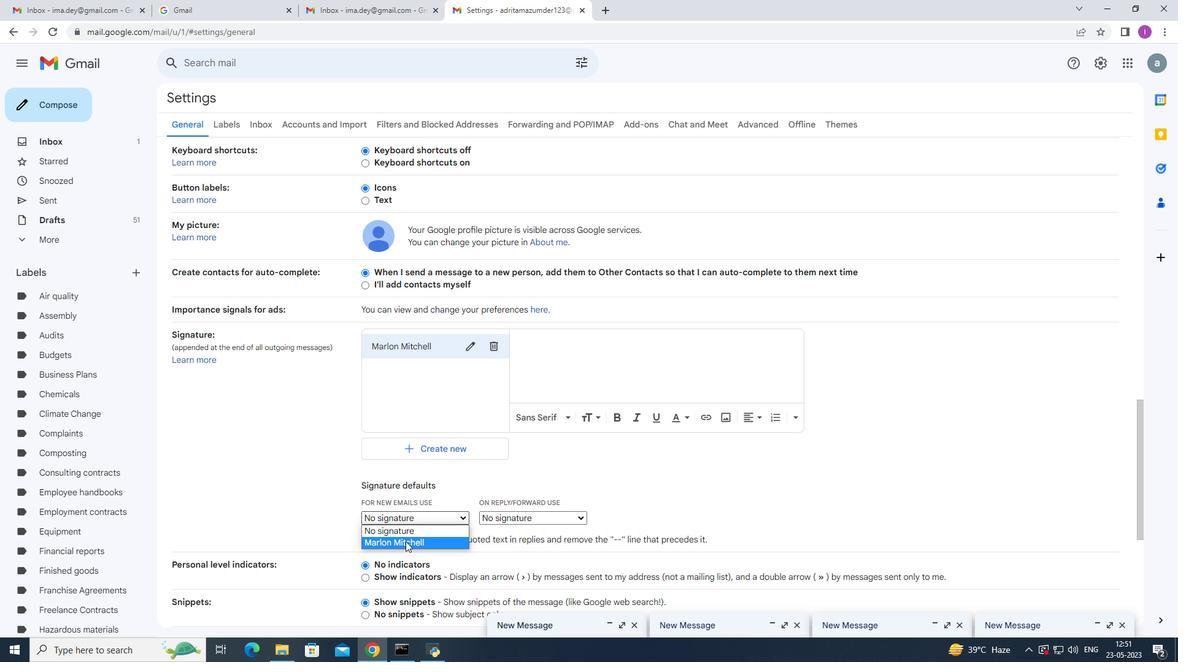 
Action: Mouse moved to (554, 352)
Screenshot: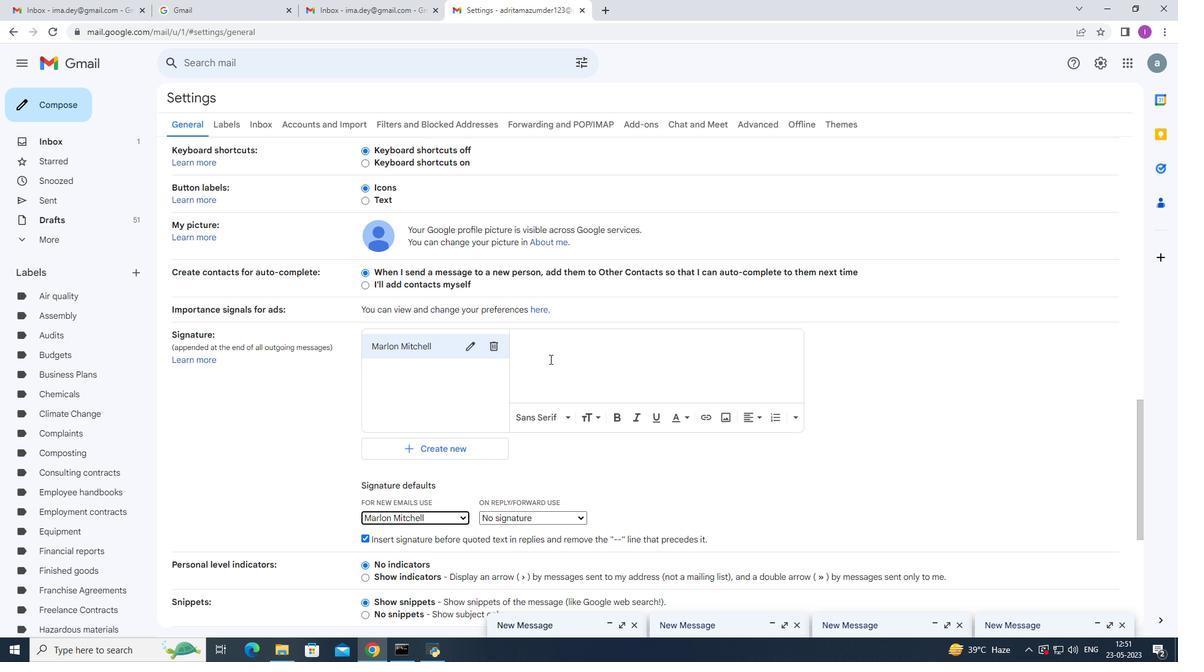 
Action: Mouse pressed left at (554, 352)
Screenshot: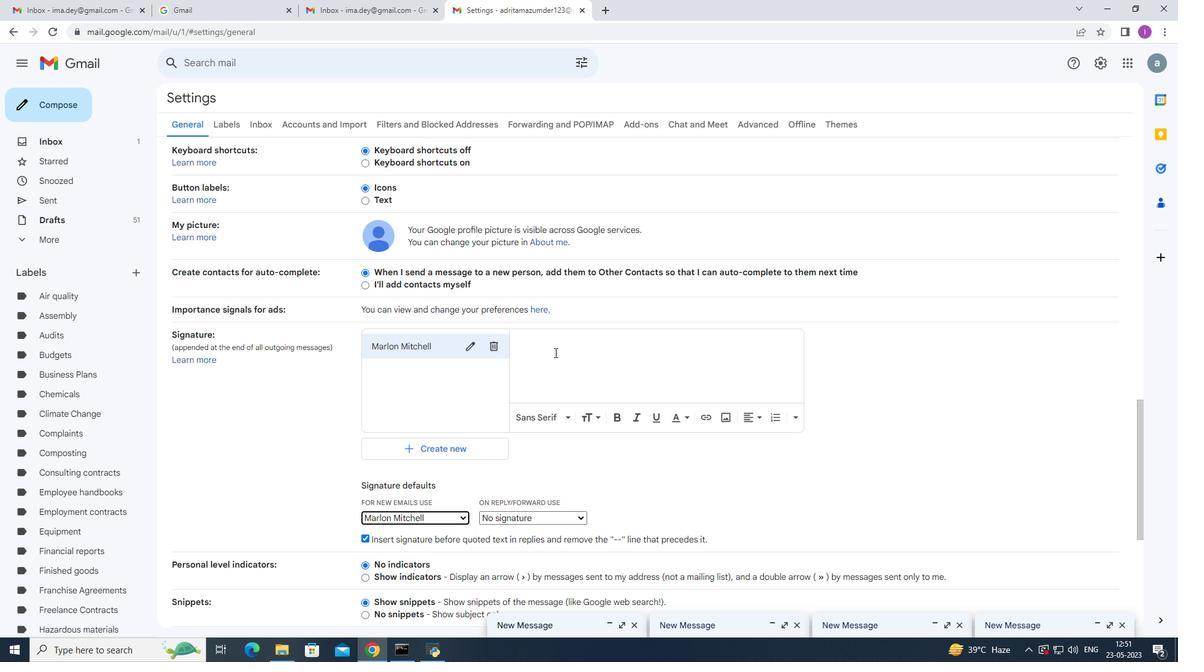 
Action: Mouse moved to (614, 339)
Screenshot: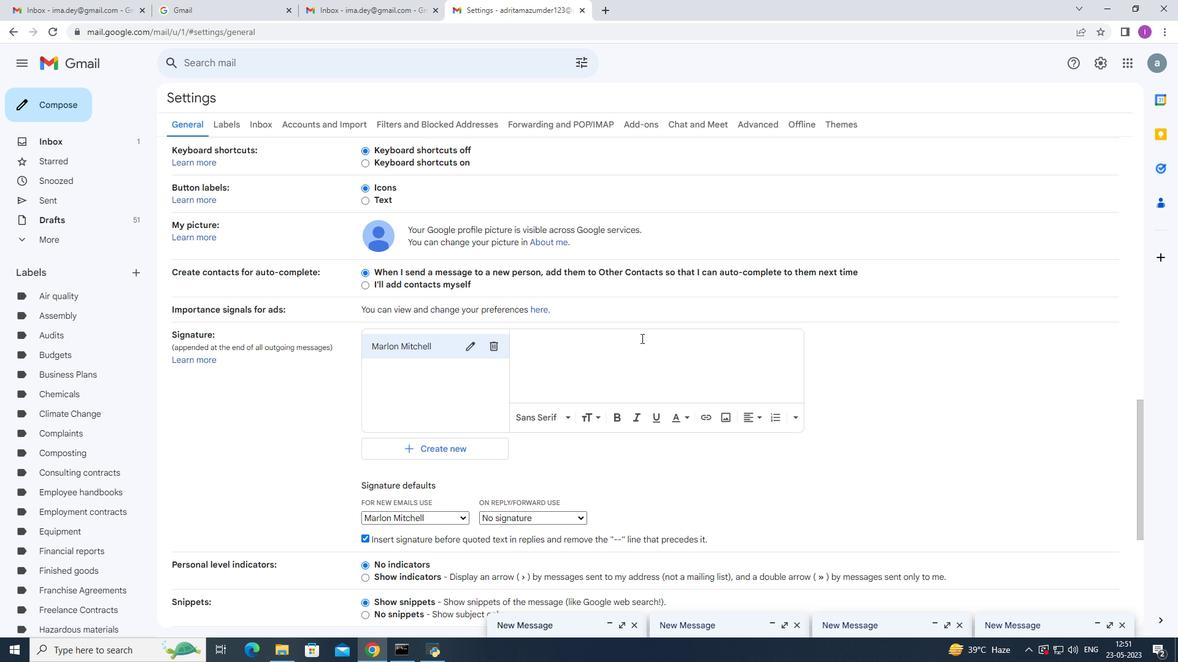 
Action: Key pressed <Key.shift>With<Key.space>heartfek<Key.backspace>lt<Key.space>thanks<Key.space>and<Key.space>warm<Key.space>wisg<Key.backspace>hes,<Key.enter><Key.shift>Marlom<Key.backspace>n<Key.space><Key.shift>mi<Key.backspace><Key.backspace><Key.shift>Mitchell
Screenshot: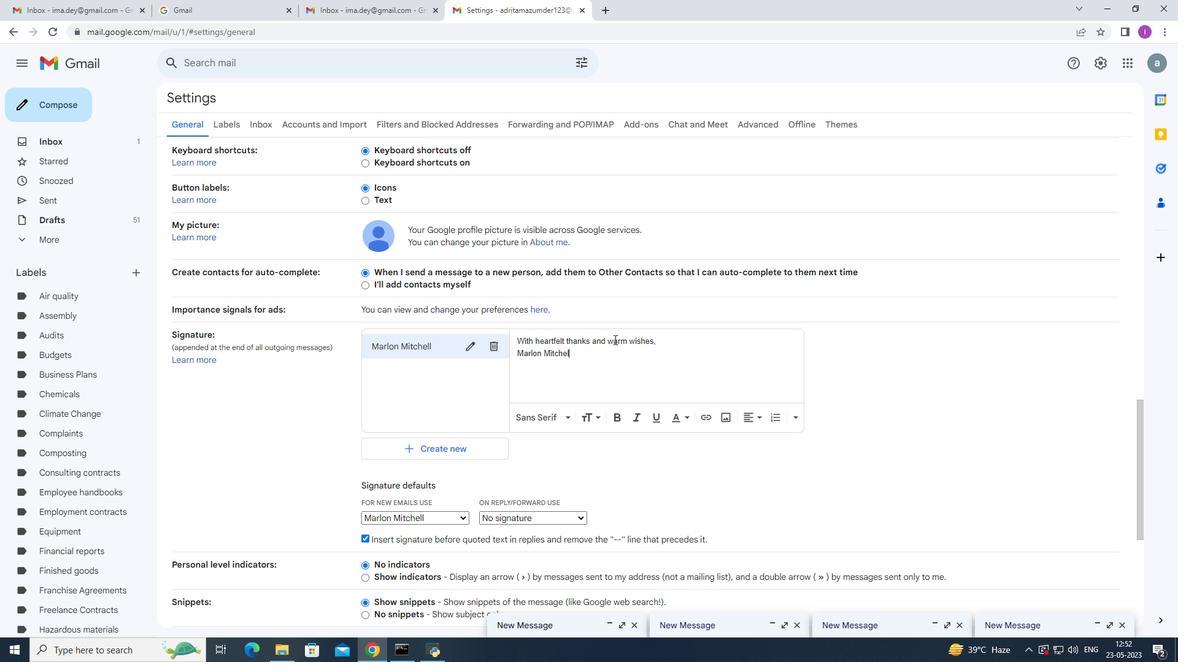 
Action: Mouse moved to (592, 377)
Screenshot: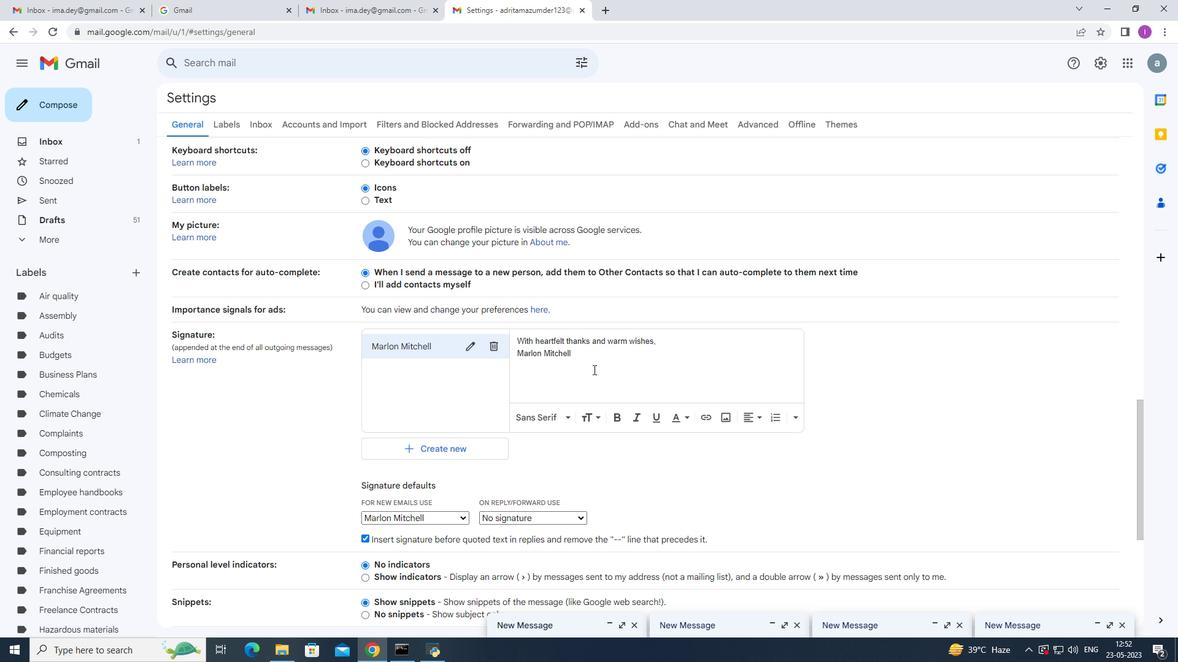 
Action: Mouse scrolled (592, 377) with delta (0, 0)
Screenshot: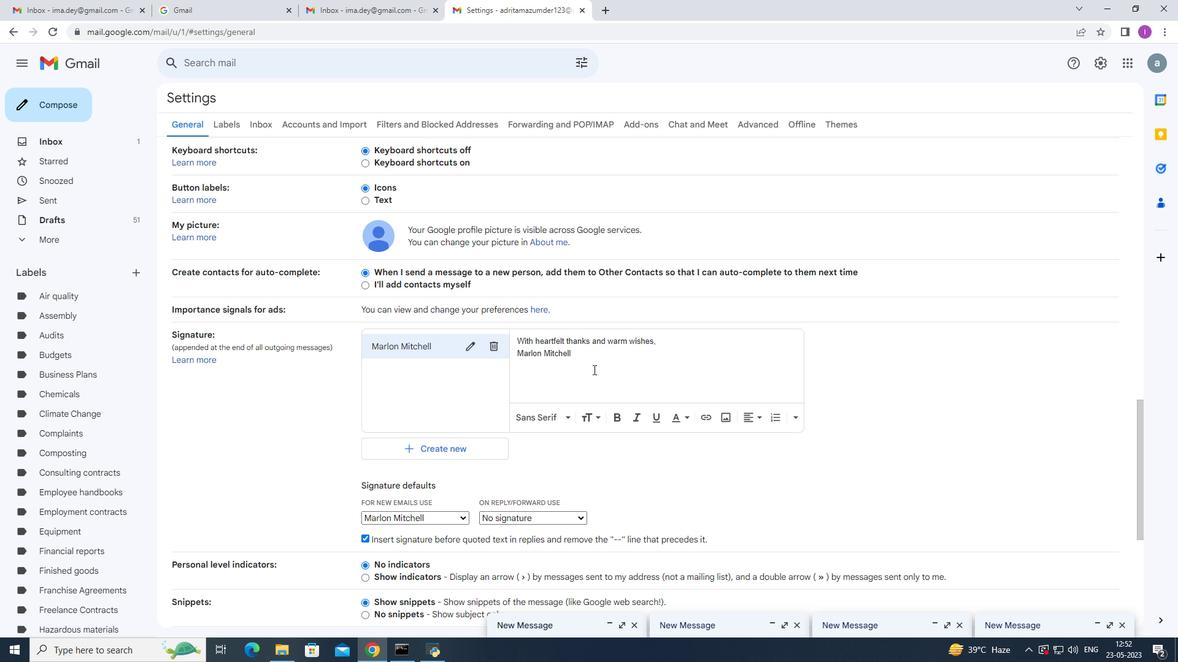 
Action: Mouse moved to (591, 381)
Screenshot: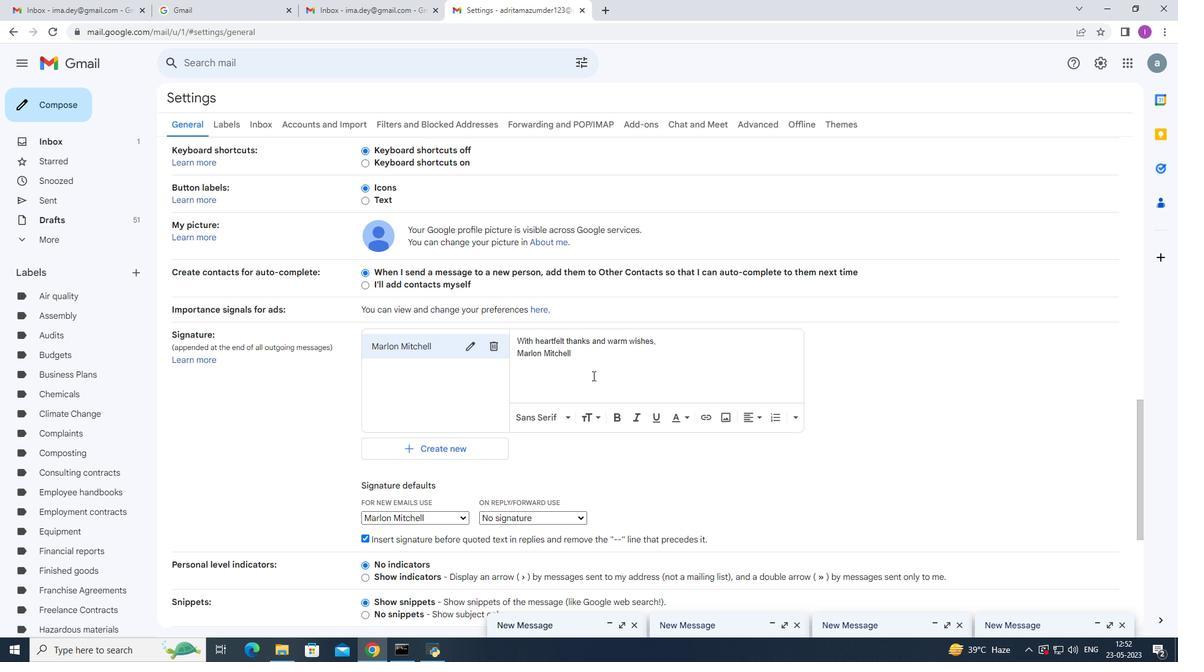 
Action: Mouse scrolled (591, 381) with delta (0, 0)
Screenshot: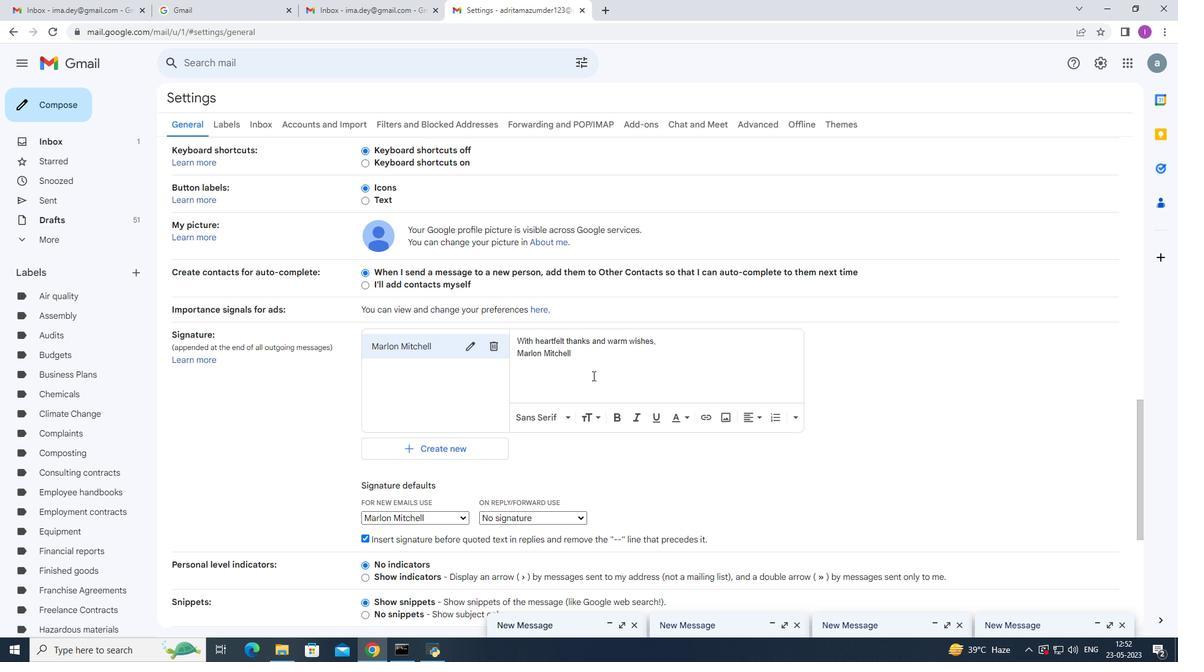 
Action: Mouse moved to (591, 382)
Screenshot: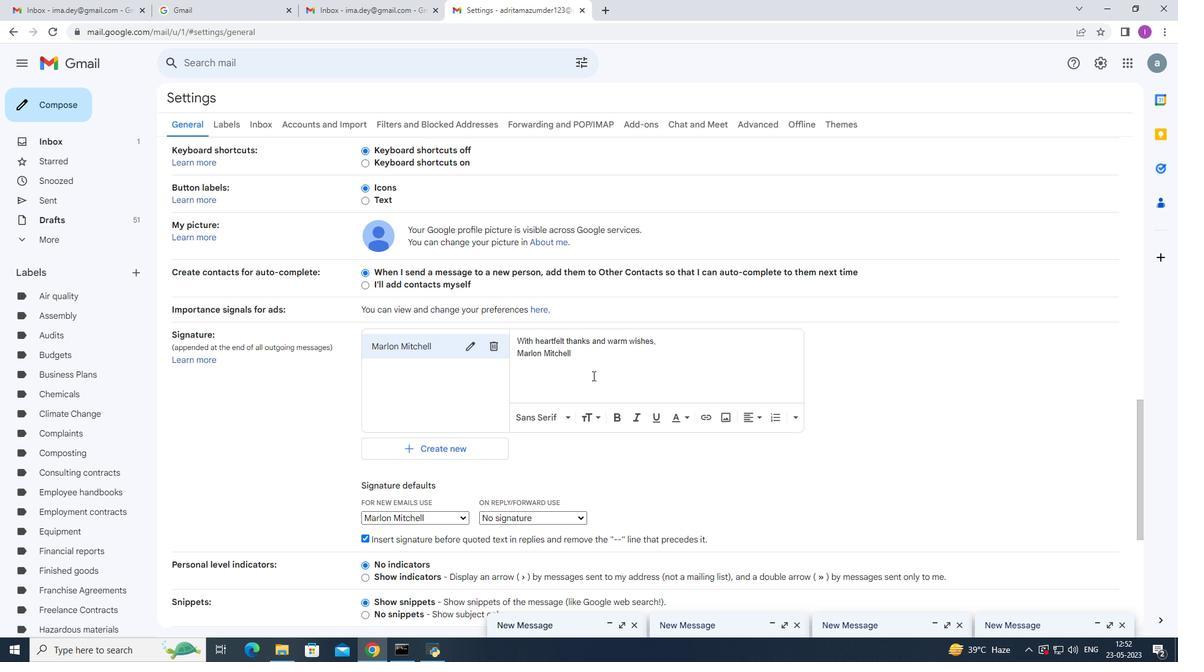 
Action: Mouse scrolled (591, 381) with delta (0, 0)
Screenshot: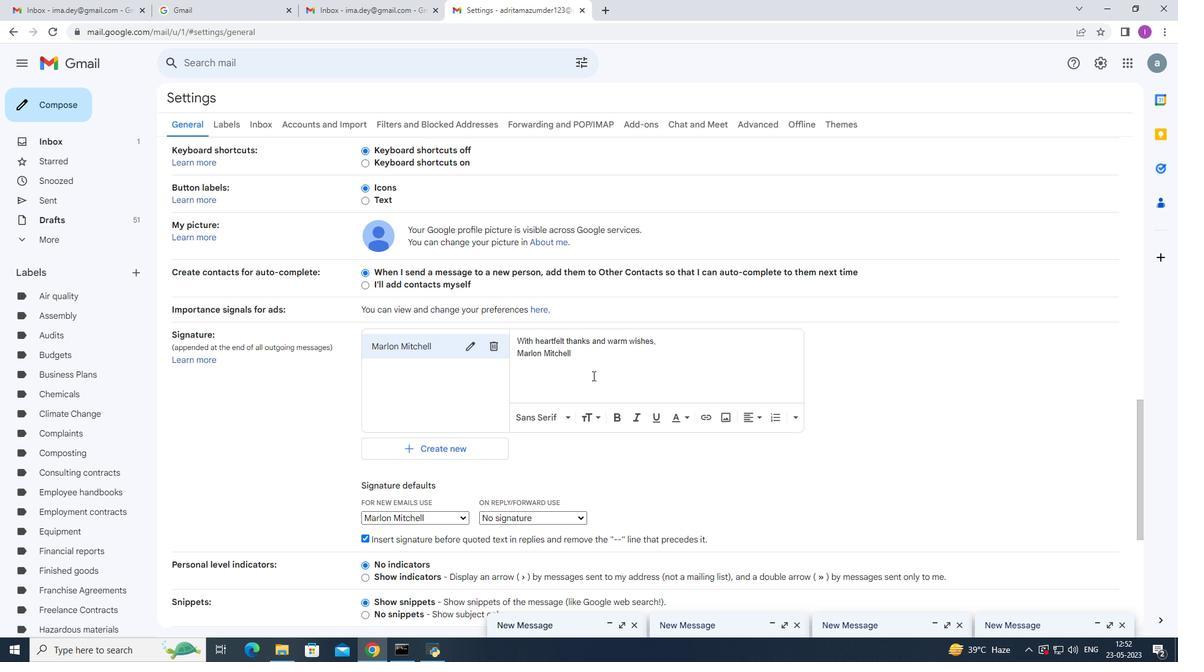 
Action: Mouse moved to (591, 383)
Screenshot: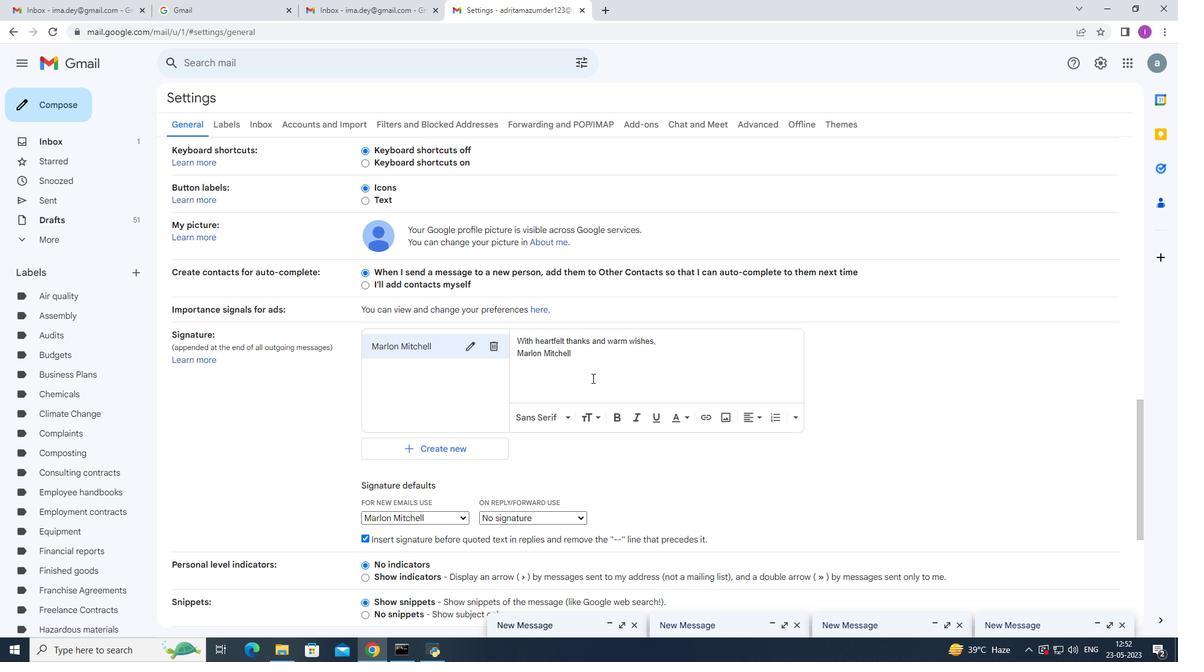 
Action: Mouse scrolled (591, 382) with delta (0, 0)
Screenshot: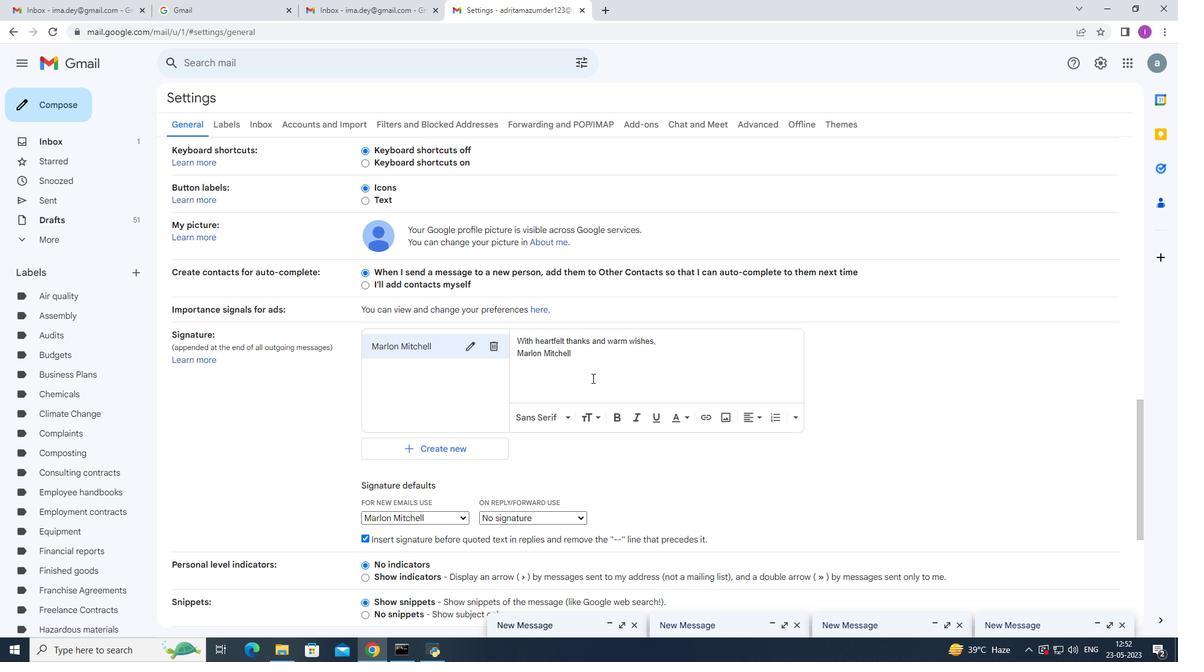 
Action: Mouse moved to (589, 384)
Screenshot: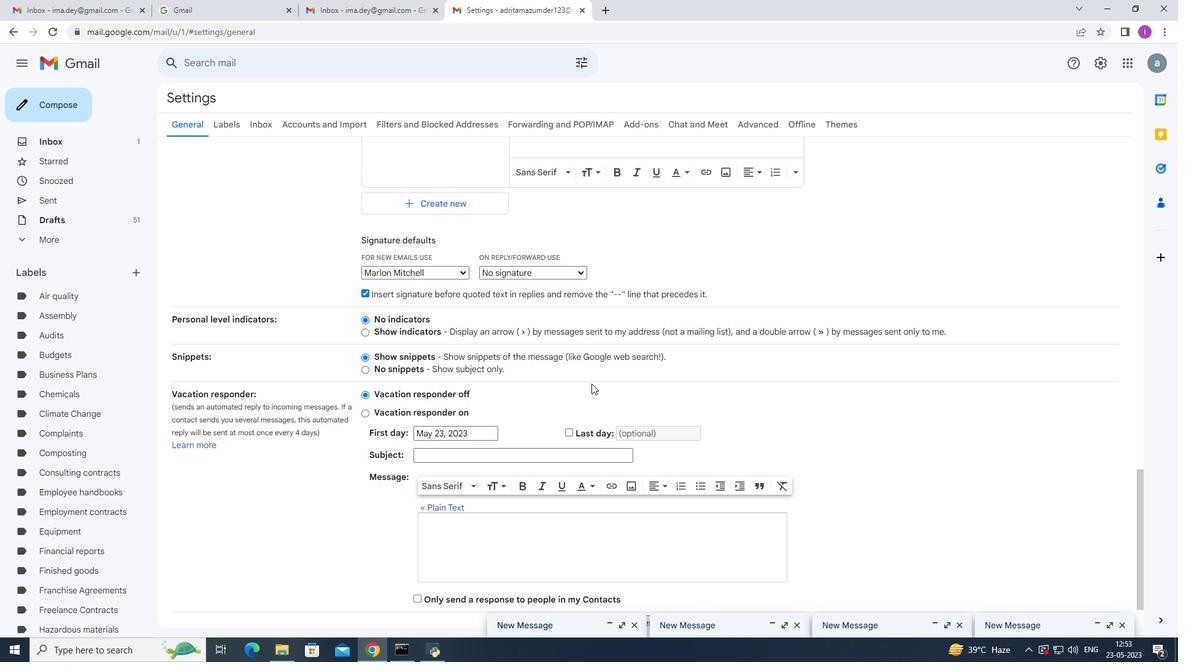 
Action: Mouse scrolled (589, 383) with delta (0, 0)
Screenshot: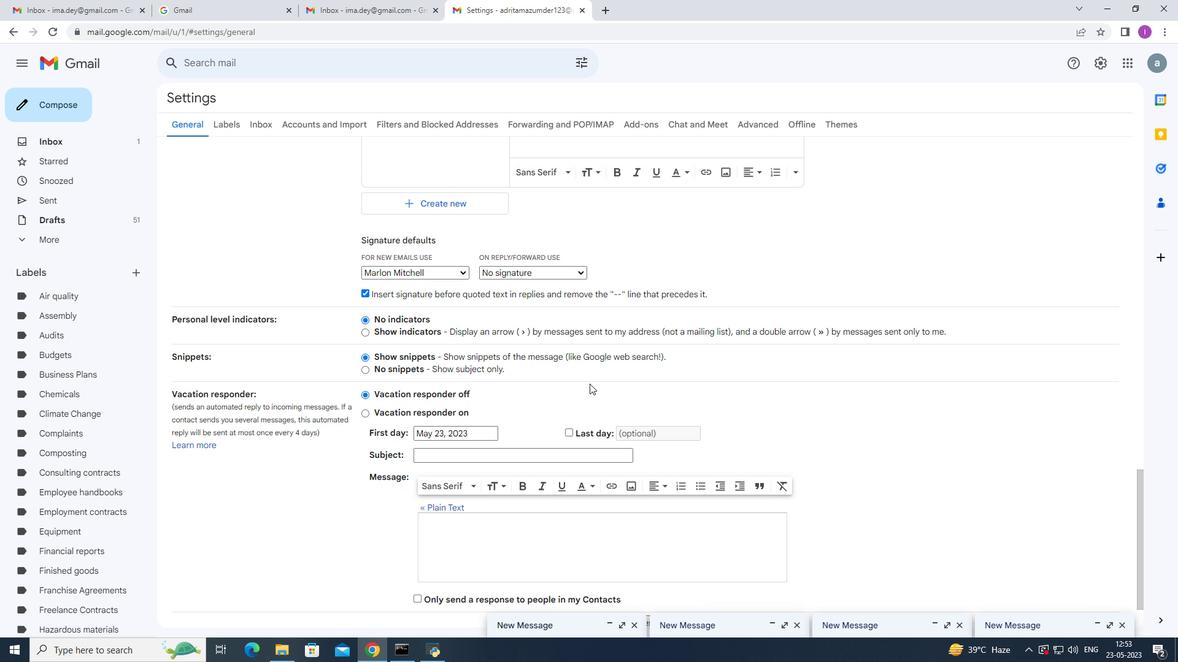 
Action: Mouse scrolled (589, 383) with delta (0, 0)
Screenshot: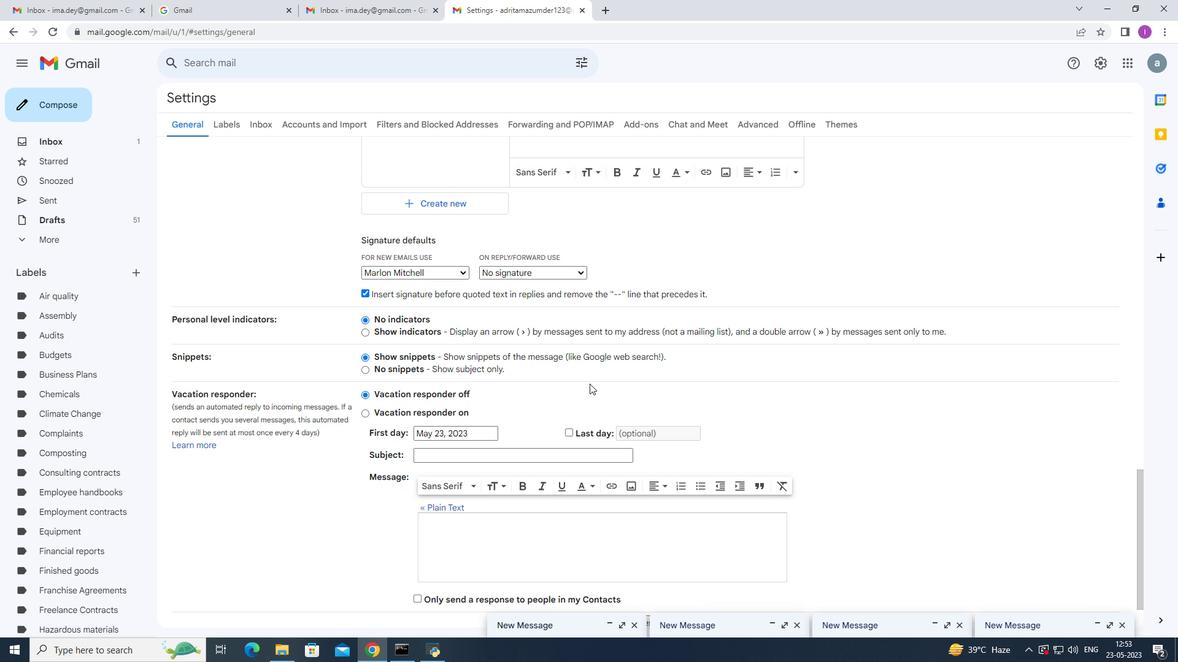 
Action: Mouse scrolled (589, 383) with delta (0, 0)
Screenshot: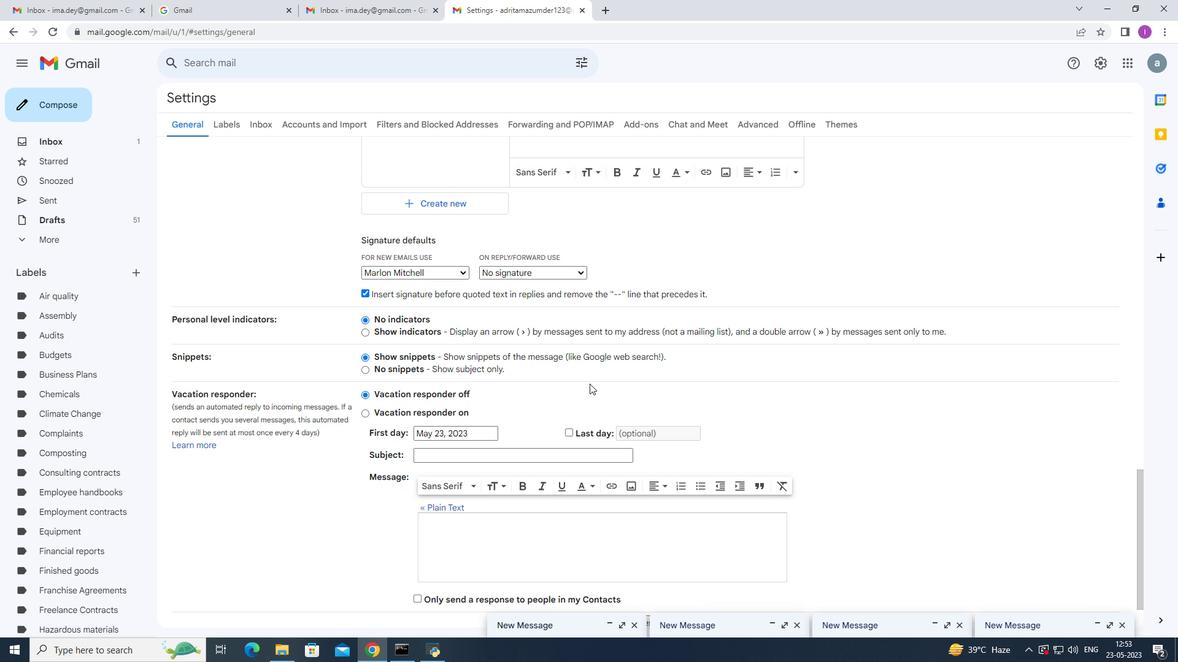 
Action: Mouse moved to (593, 385)
Screenshot: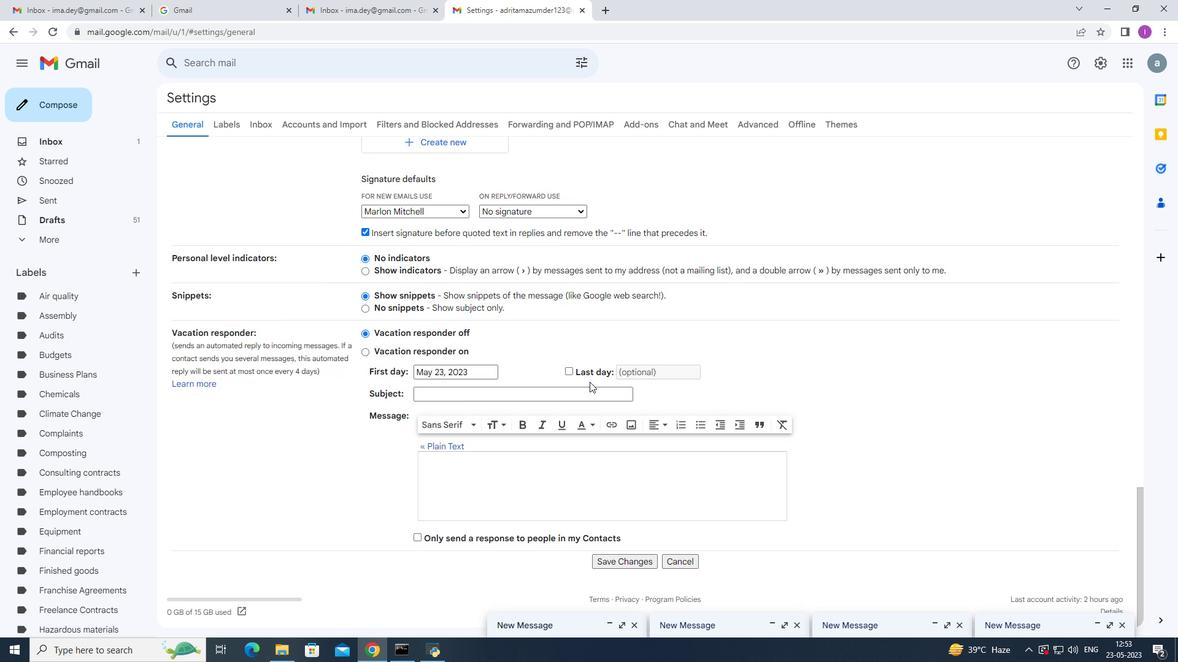
Action: Mouse scrolled (593, 385) with delta (0, 0)
Screenshot: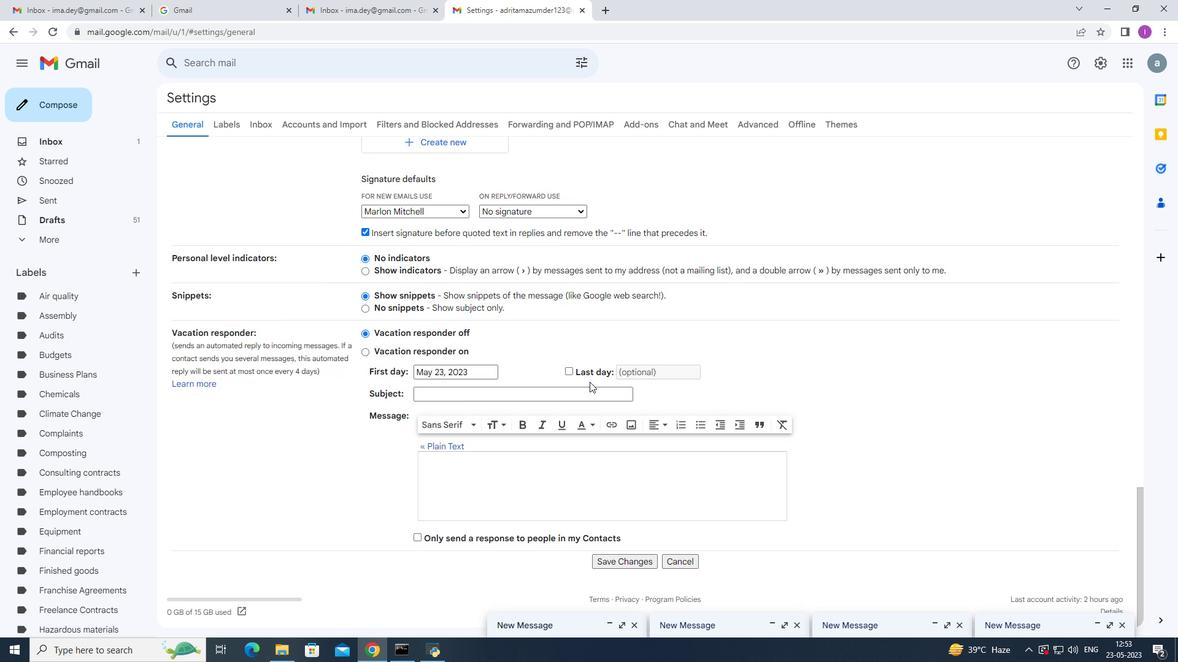 
Action: Mouse moved to (602, 407)
Screenshot: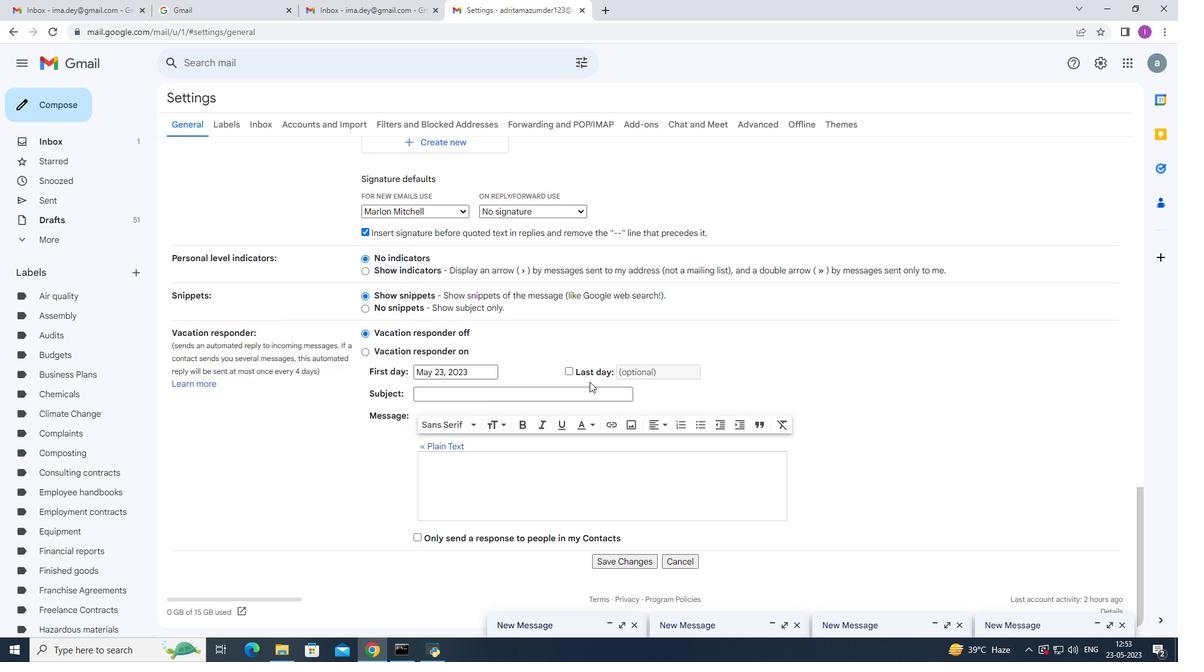 
Action: Mouse scrolled (601, 403) with delta (0, 0)
Screenshot: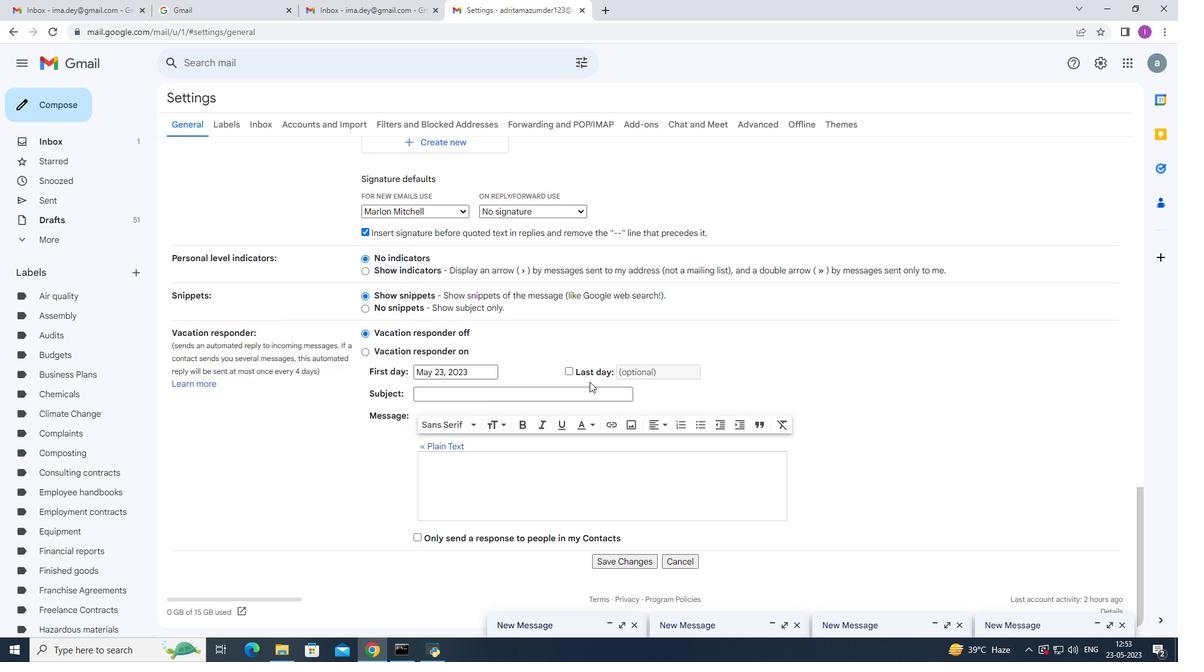 
Action: Mouse moved to (603, 412)
Screenshot: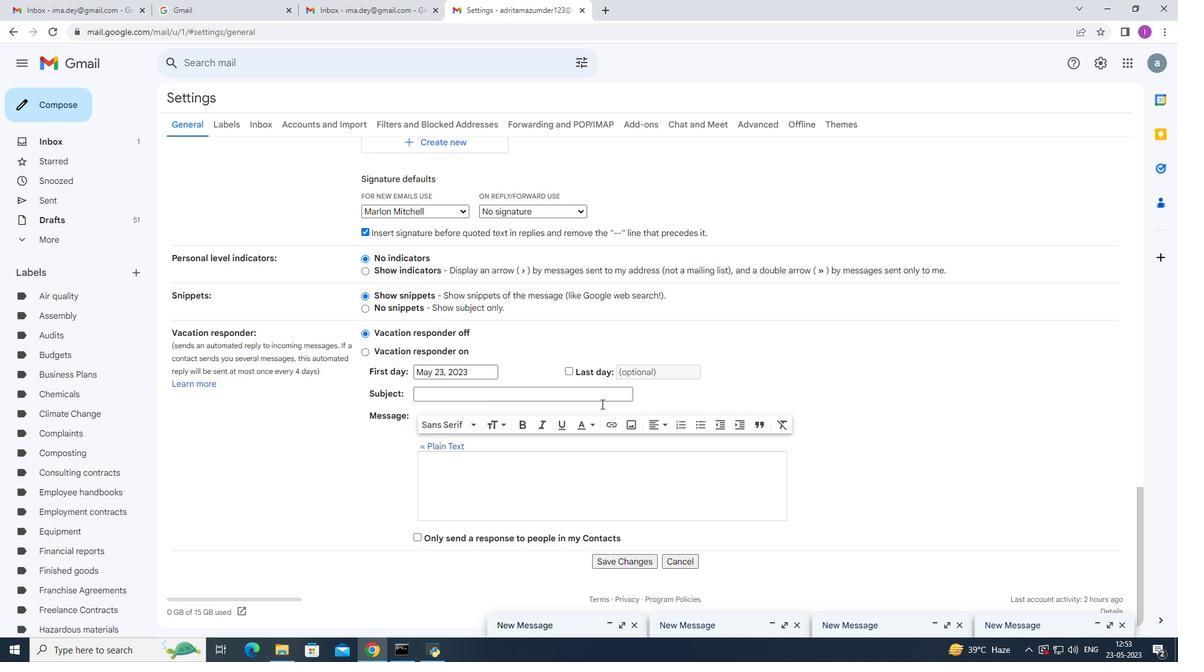 
Action: Mouse scrolled (603, 408) with delta (0, 0)
Screenshot: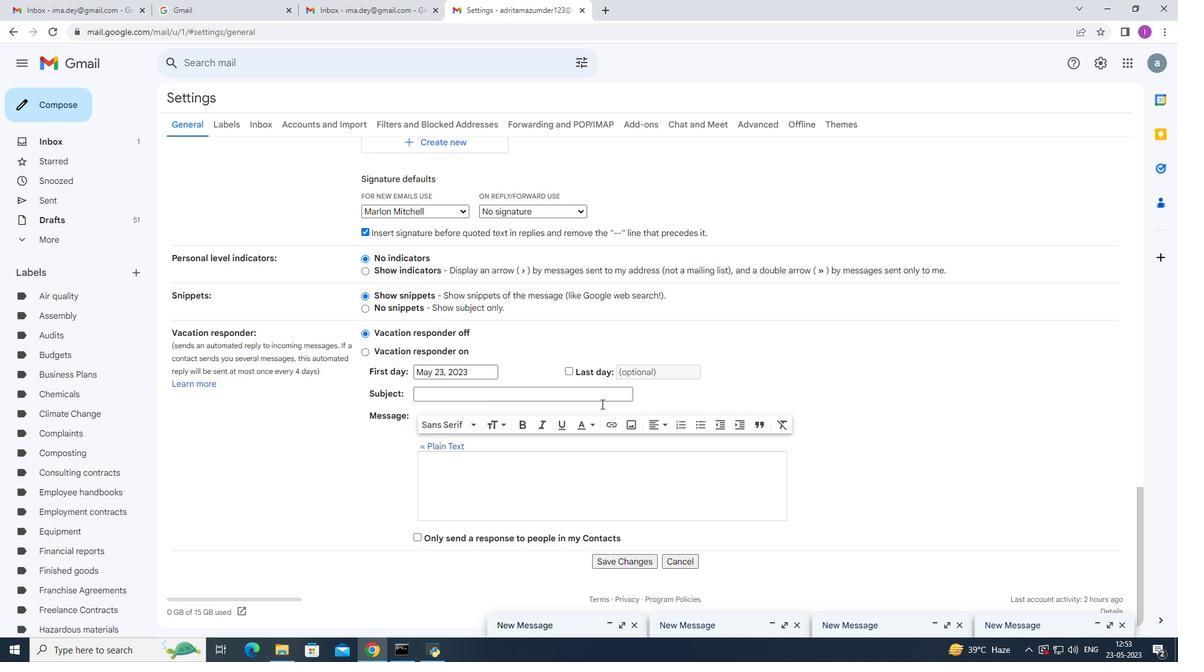 
Action: Mouse moved to (603, 413)
Screenshot: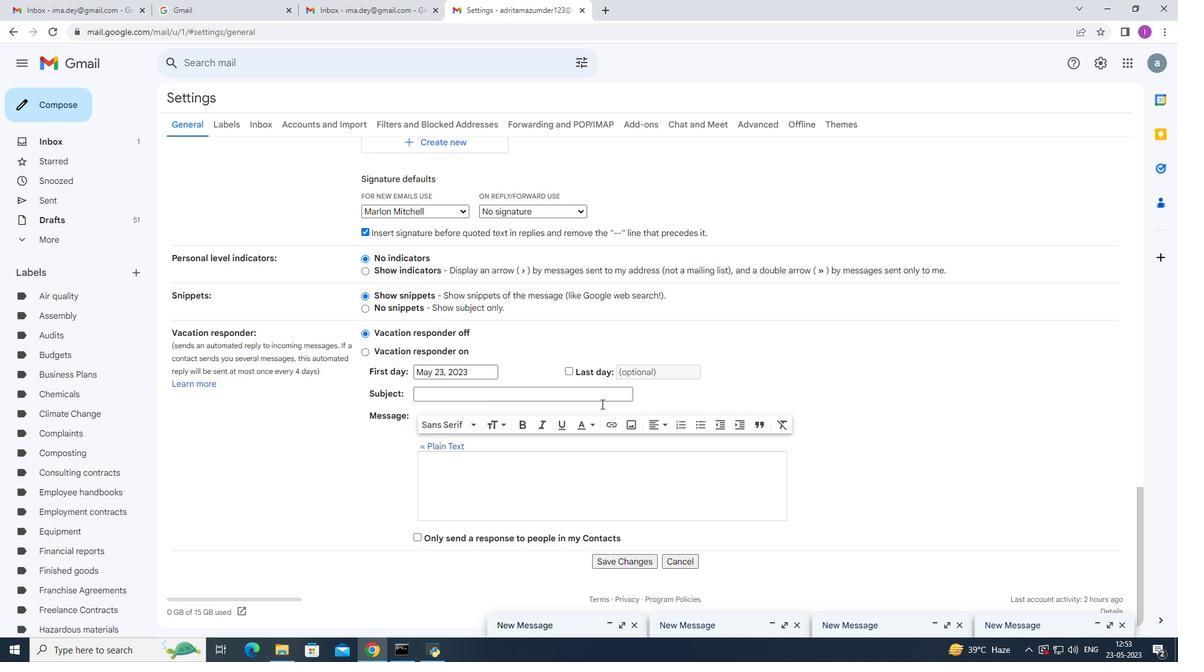 
Action: Mouse scrolled (603, 411) with delta (0, 0)
Screenshot: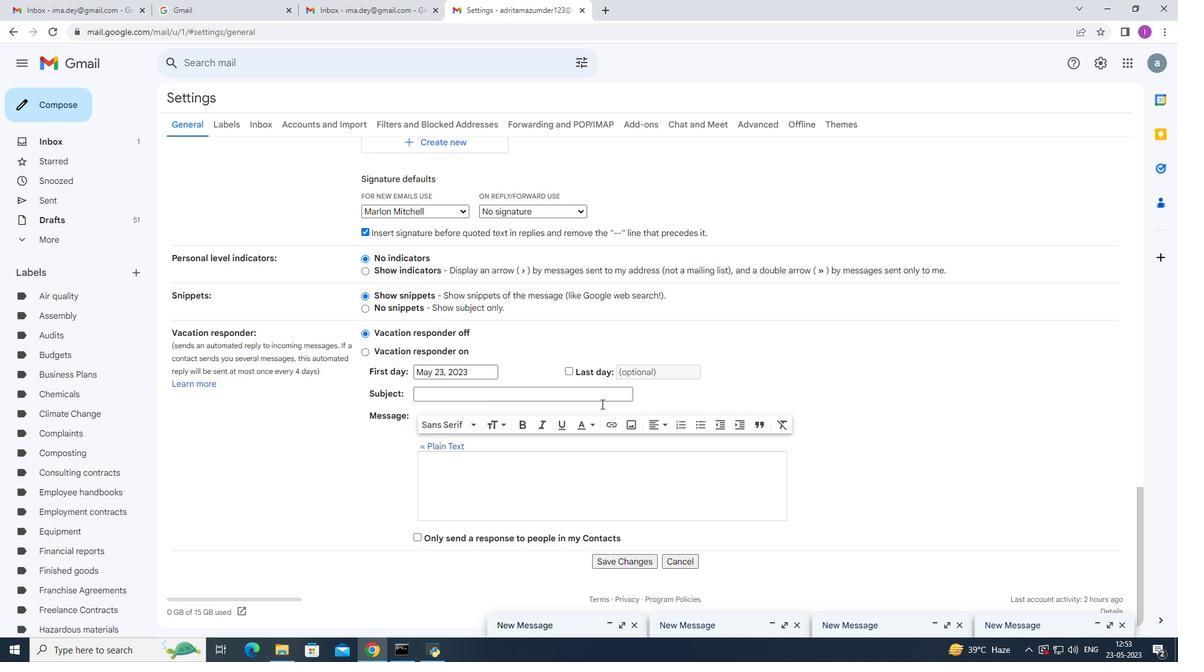 
Action: Mouse moved to (577, 444)
Screenshot: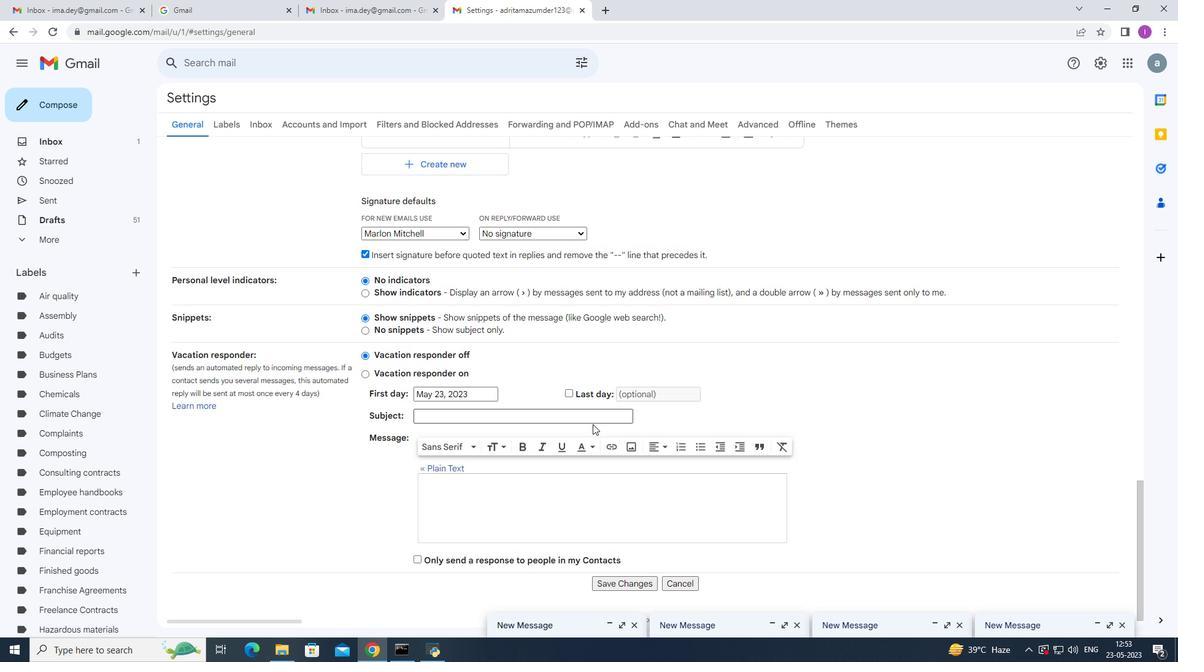 
Action: Mouse scrolled (577, 444) with delta (0, 0)
Screenshot: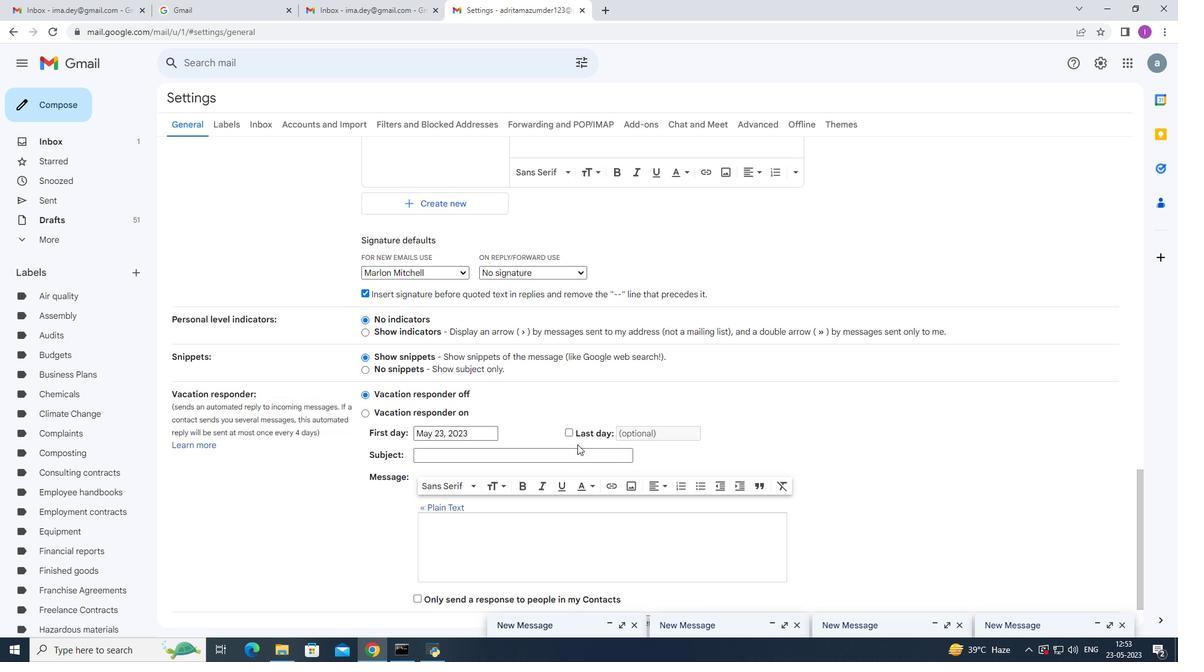 
Action: Mouse moved to (577, 447)
Screenshot: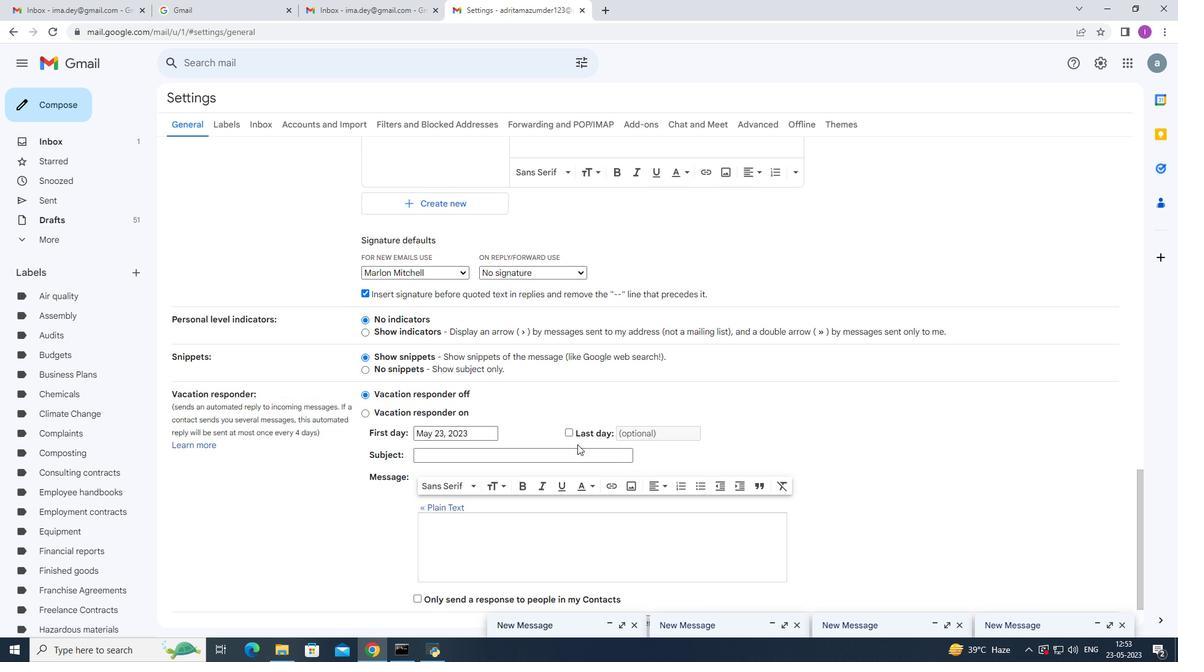 
Action: Mouse scrolled (577, 446) with delta (0, 0)
Screenshot: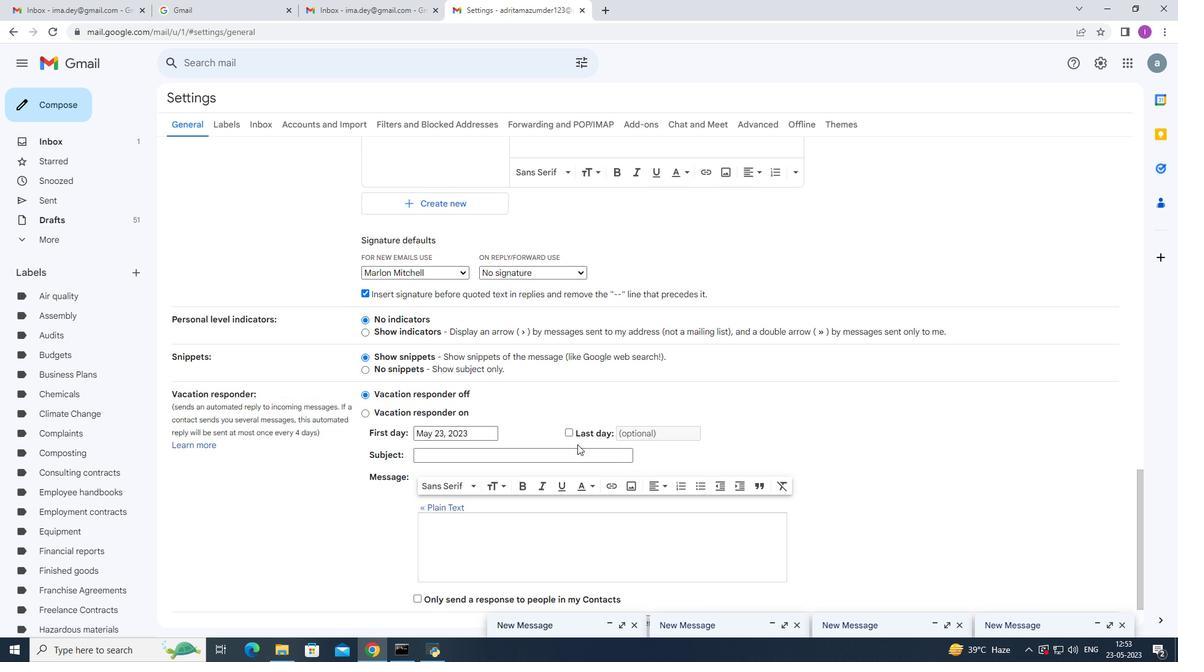 
Action: Mouse moved to (578, 447)
Screenshot: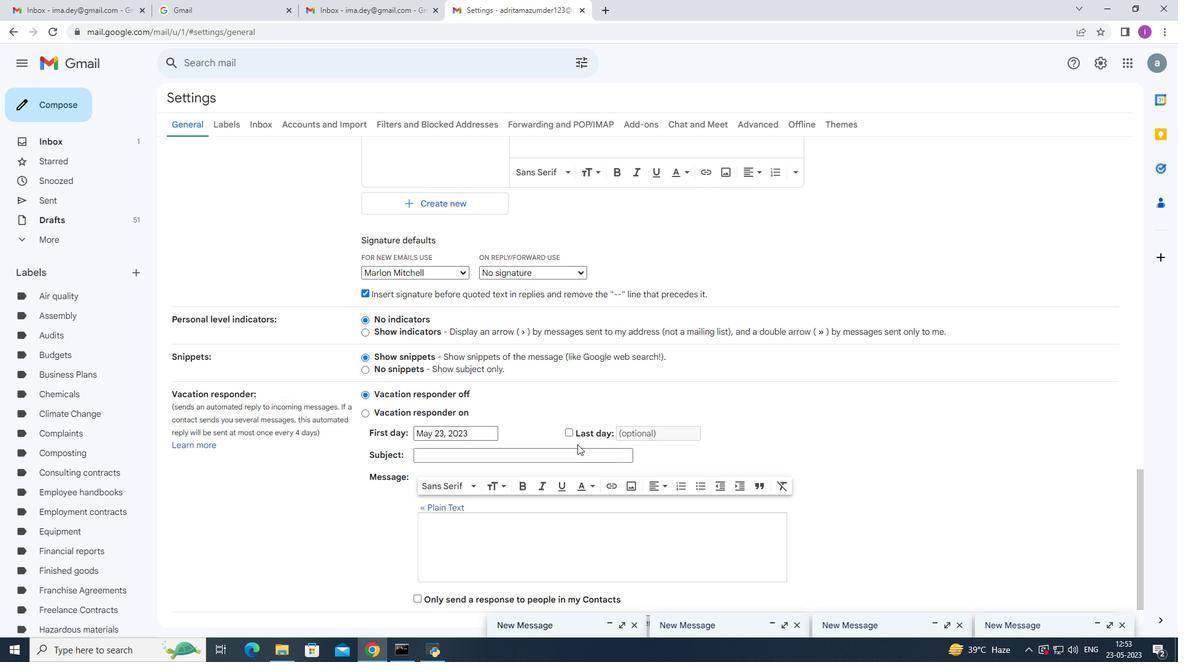 
Action: Mouse scrolled (578, 447) with delta (0, 0)
Screenshot: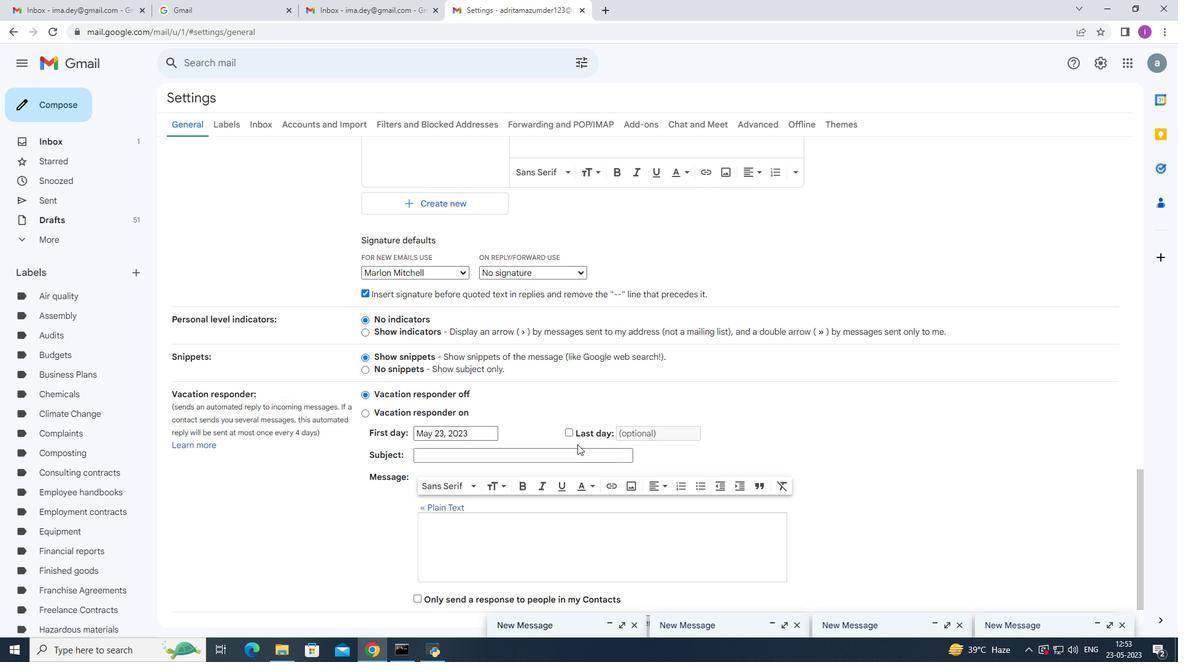 
Action: Mouse scrolled (578, 447) with delta (0, 0)
Screenshot: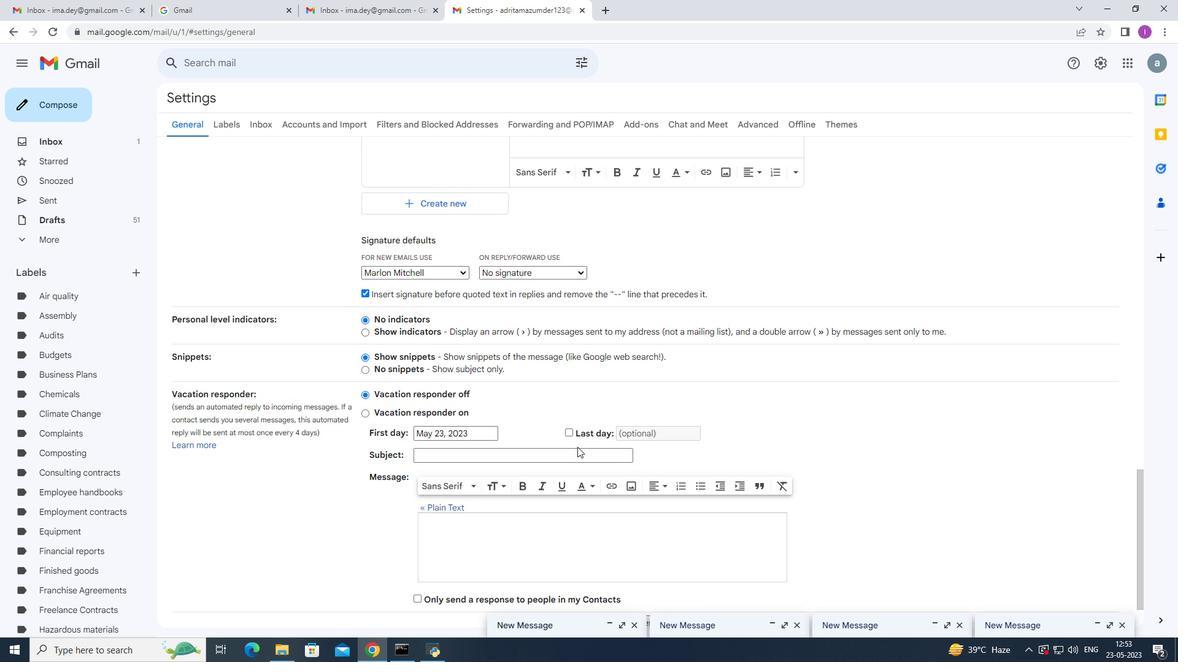 
Action: Mouse scrolled (578, 447) with delta (0, 0)
Screenshot: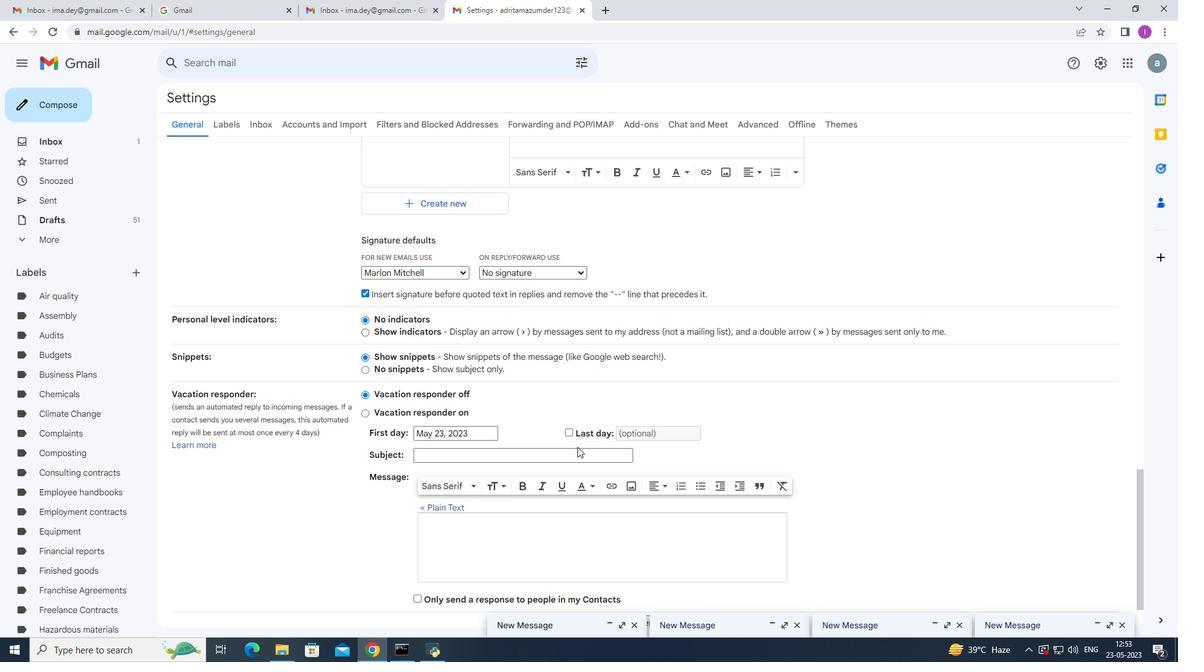 
Action: Mouse moved to (581, 449)
Screenshot: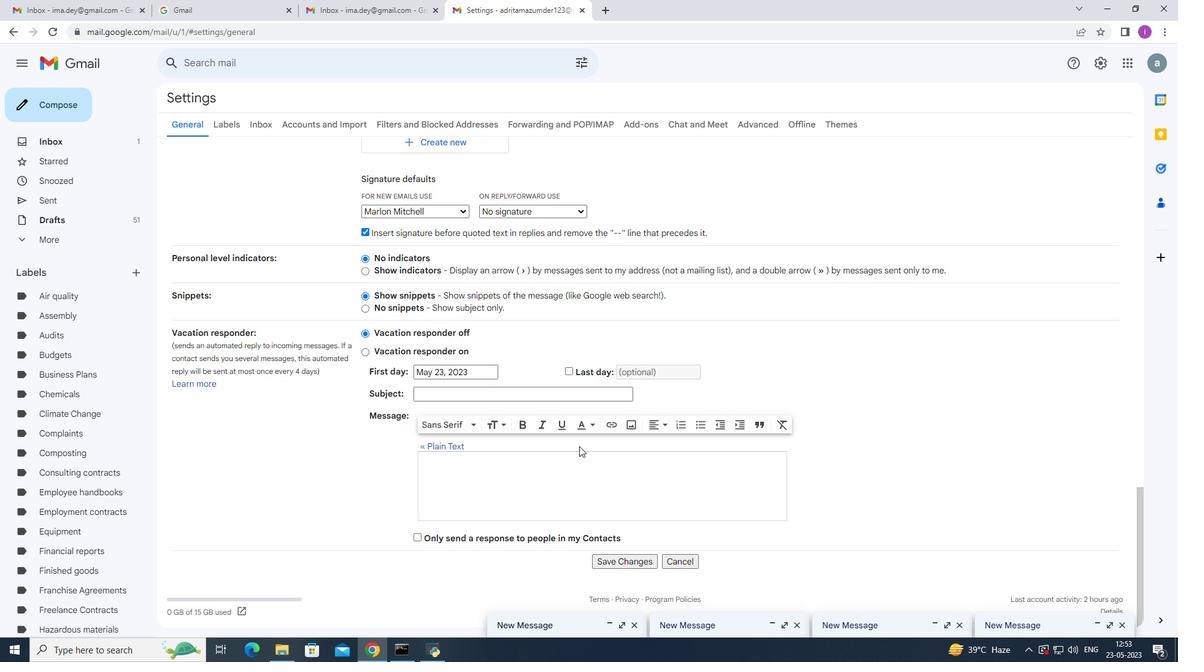 
Action: Mouse scrolled (581, 447) with delta (0, 0)
Screenshot: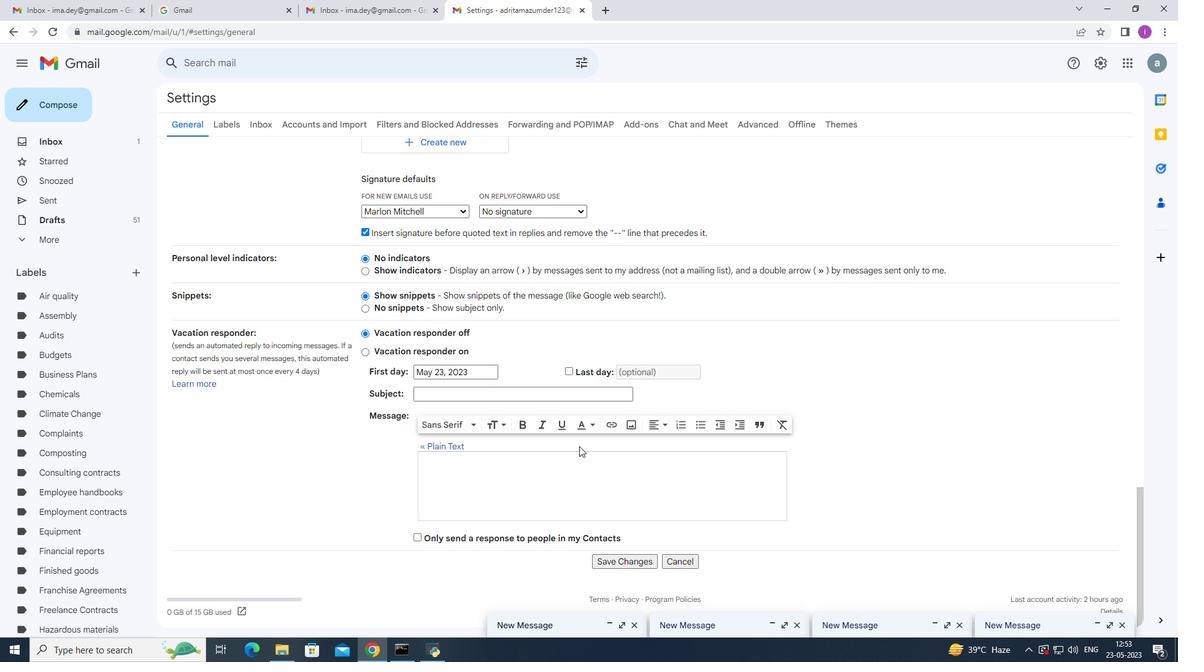 
Action: Mouse moved to (583, 452)
Screenshot: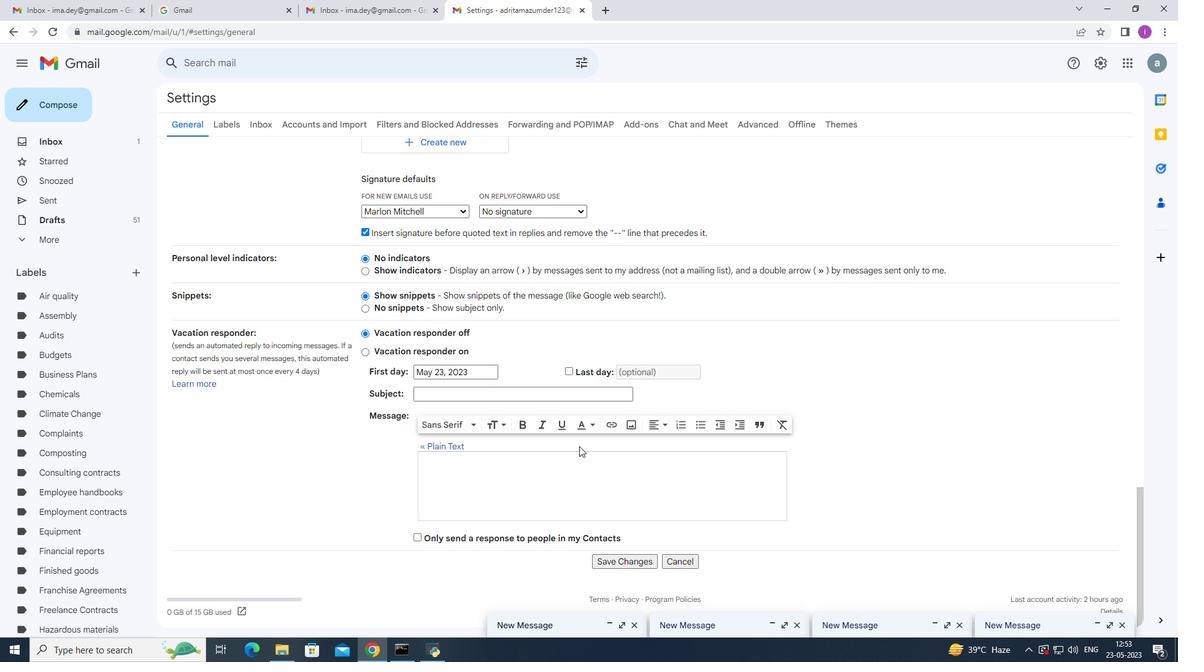 
Action: Mouse scrolled (583, 451) with delta (0, 0)
Screenshot: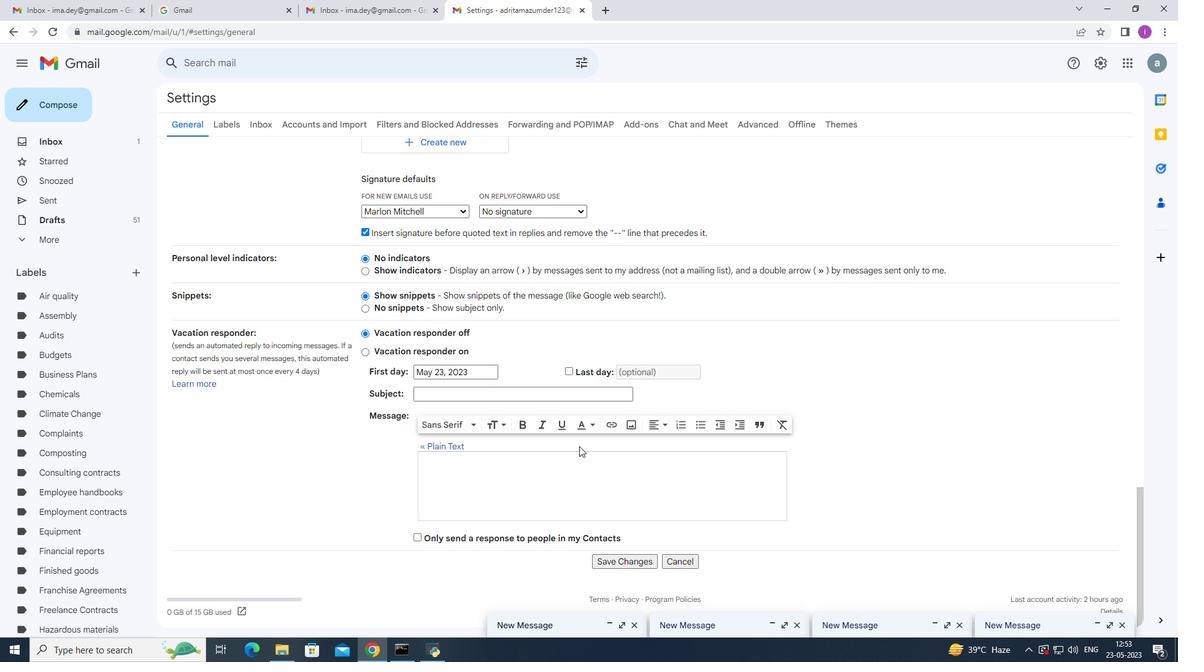 
Action: Mouse moved to (587, 460)
Screenshot: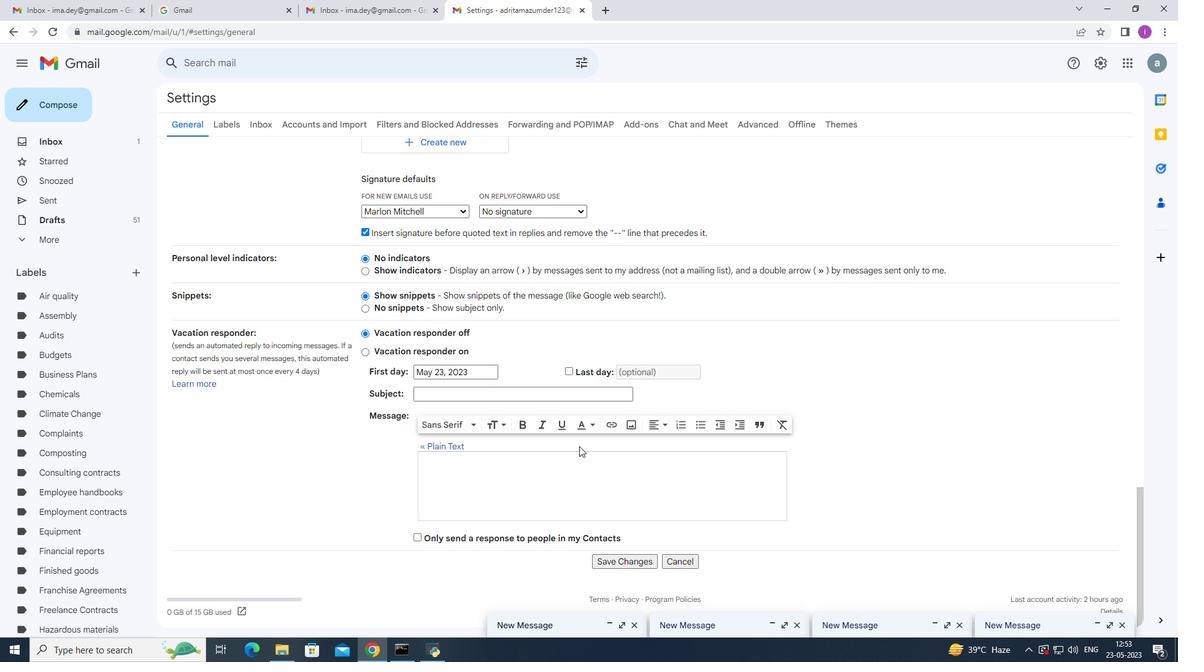 
Action: Mouse scrolled (586, 457) with delta (0, 0)
Screenshot: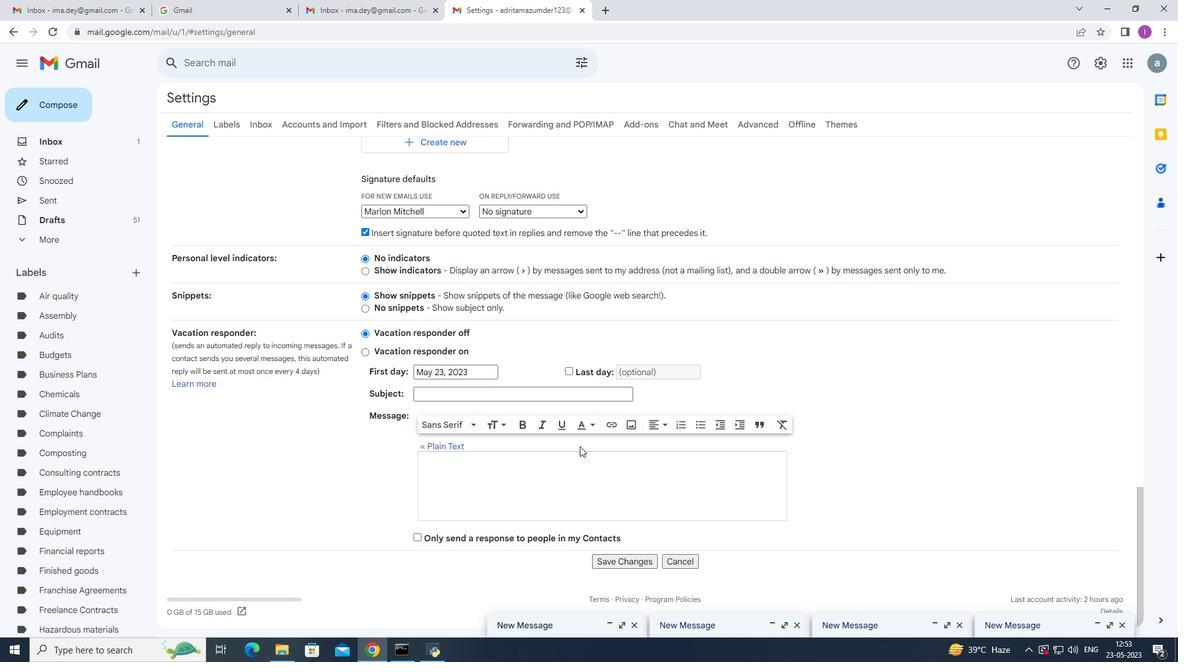 
Action: Mouse moved to (593, 473)
Screenshot: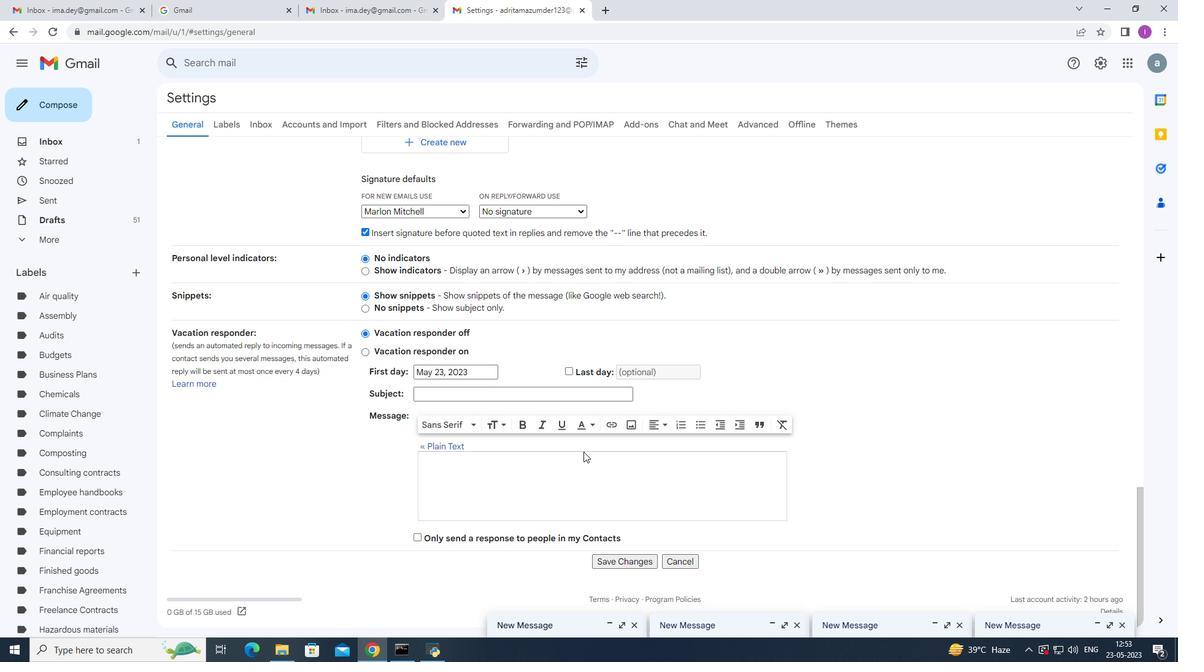 
Action: Mouse scrolled (590, 466) with delta (0, 0)
Screenshot: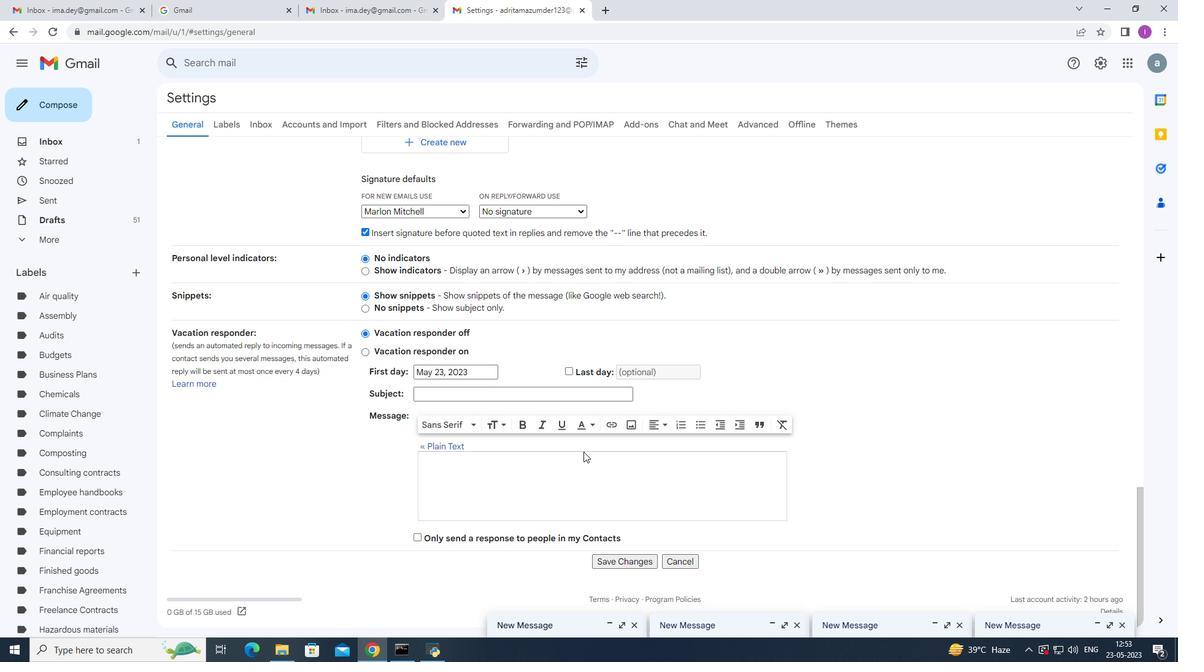 
Action: Mouse moved to (624, 555)
Screenshot: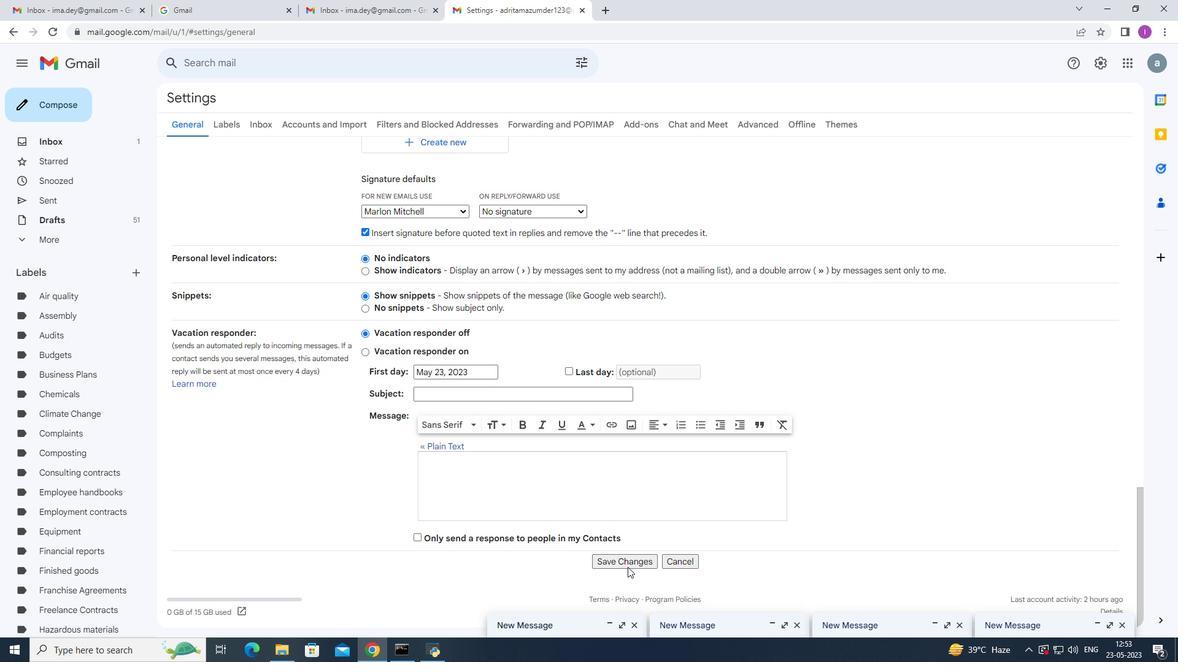 
Action: Mouse pressed left at (624, 555)
Screenshot: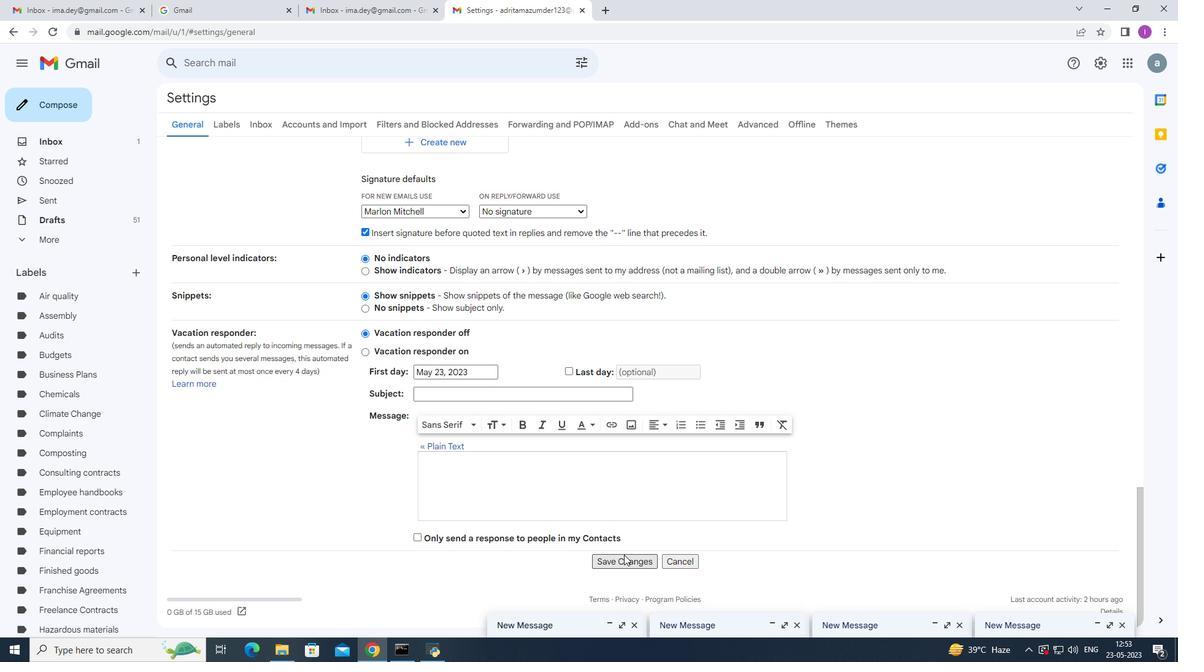 
Action: Mouse moved to (69, 107)
Screenshot: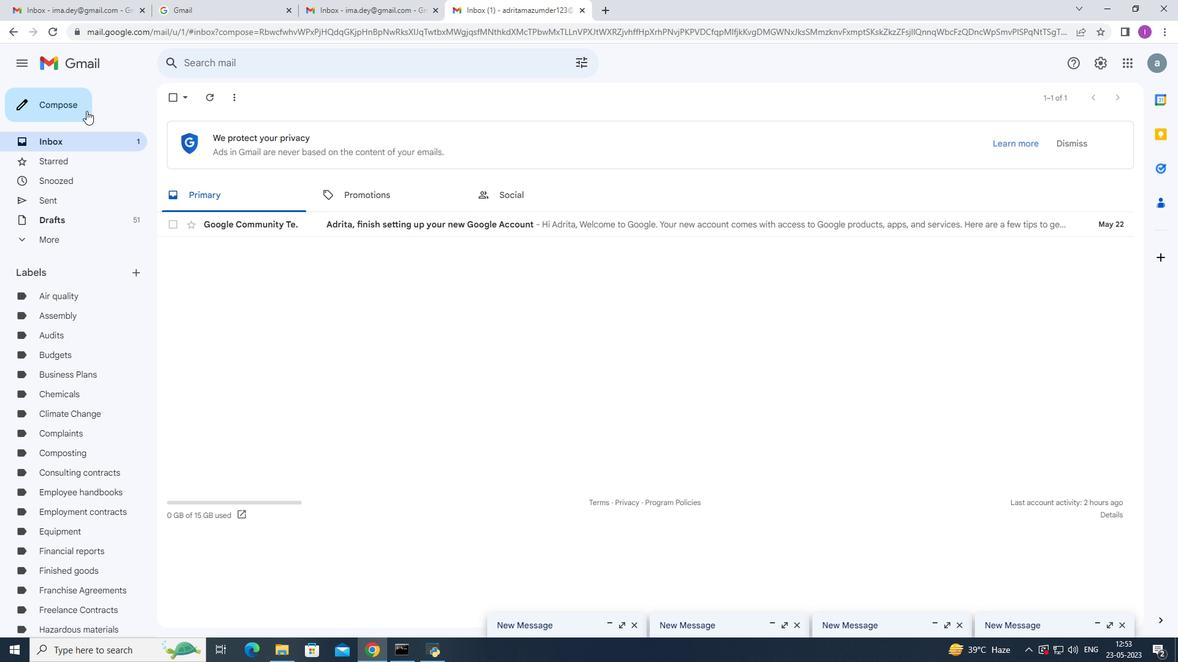 
Action: Mouse pressed left at (69, 107)
Screenshot: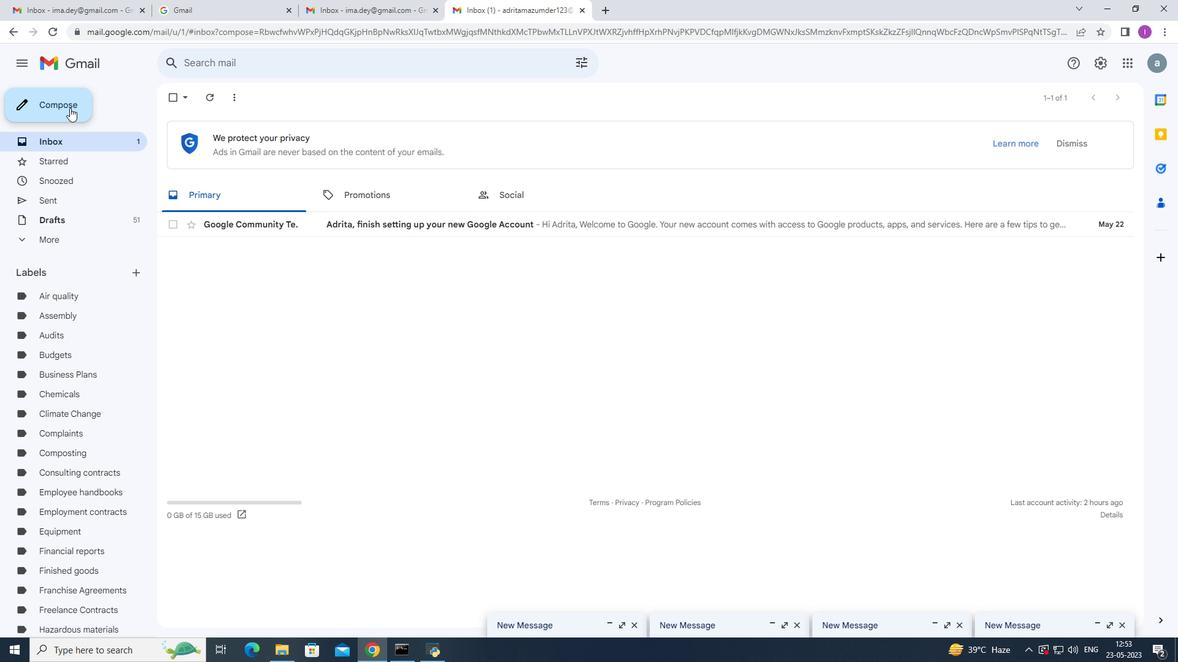 
Action: Mouse moved to (782, 294)
Screenshot: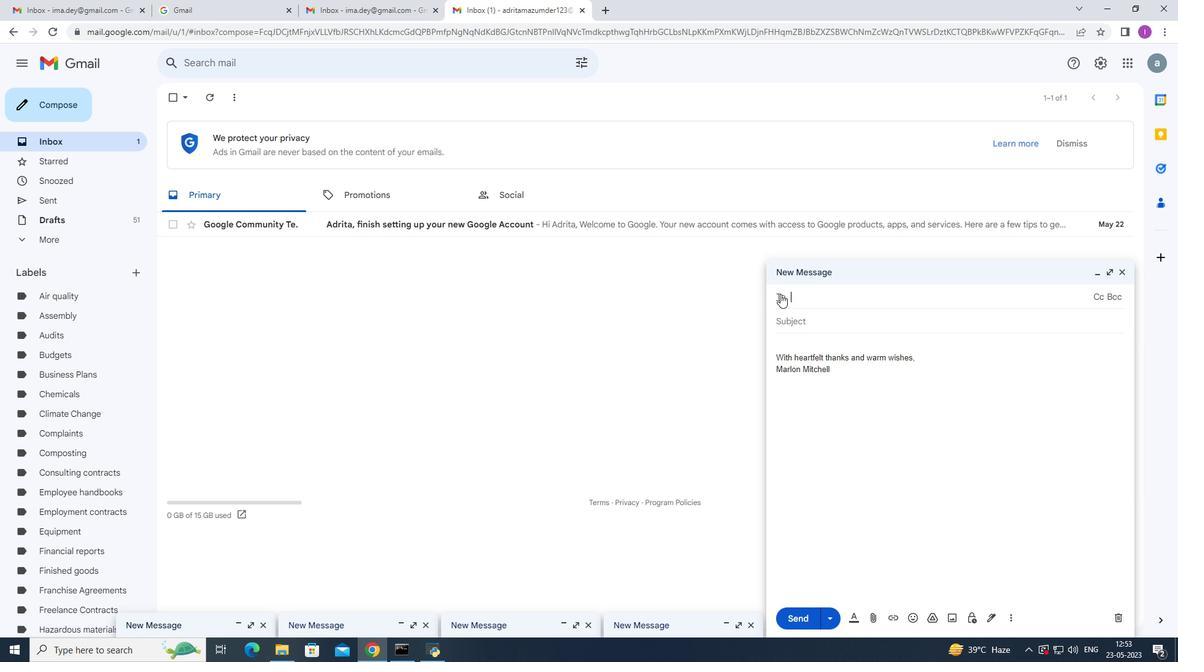 
Action: Key pressed so
Screenshot: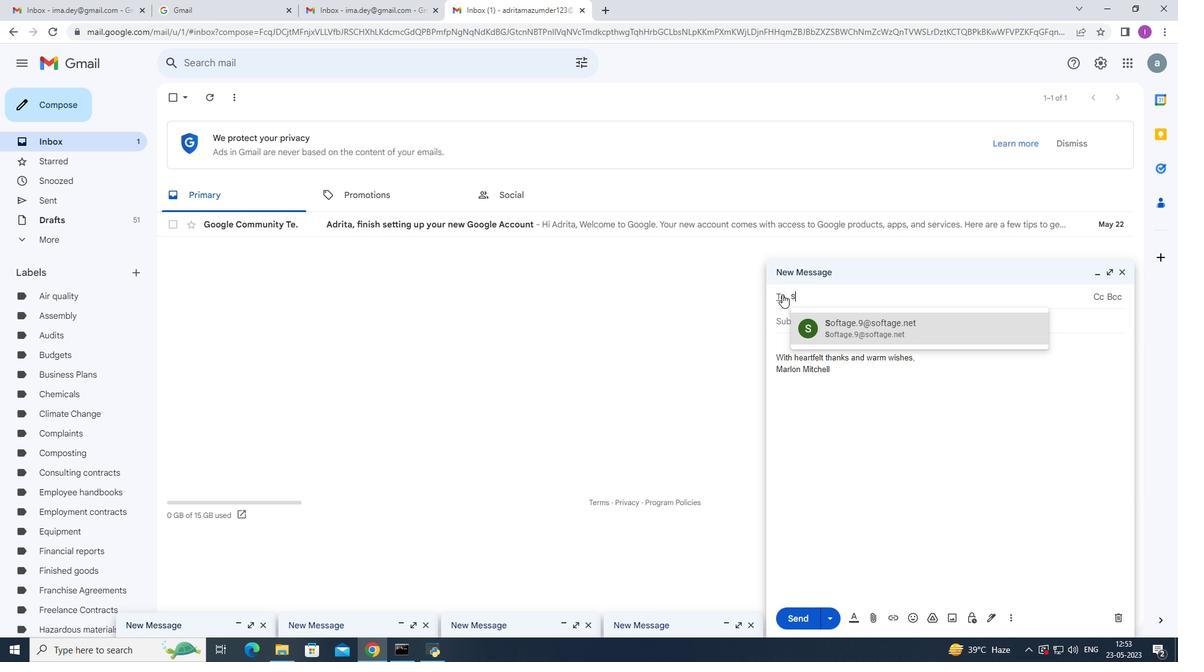 
Action: Mouse moved to (868, 334)
Screenshot: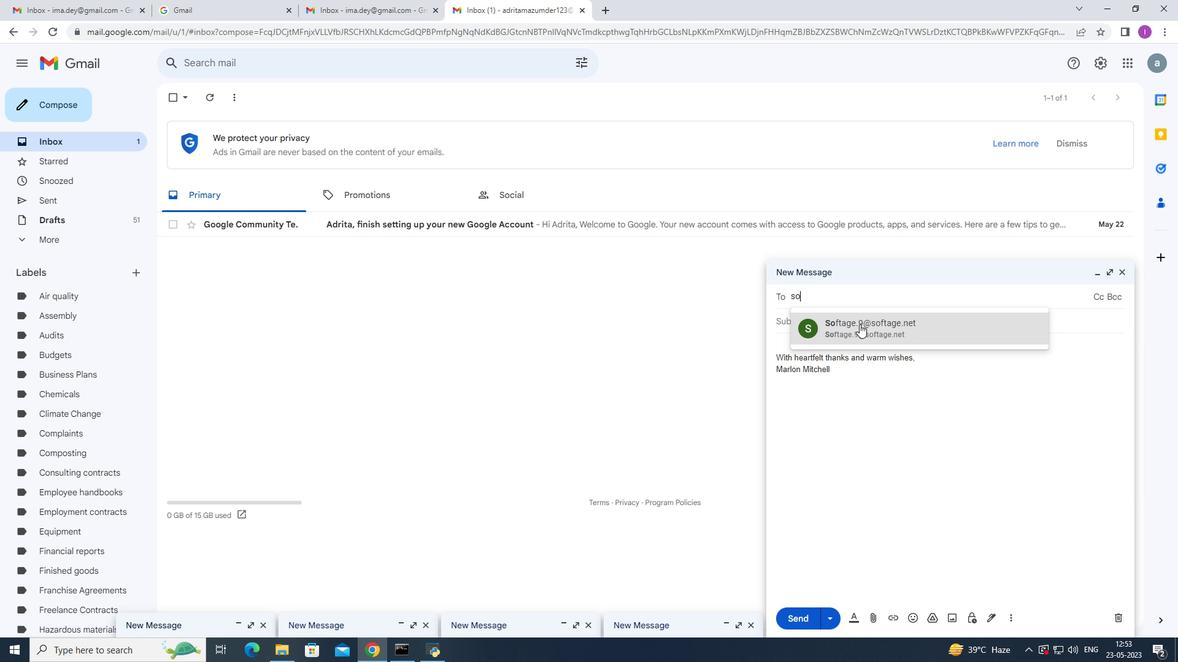 
Action: Mouse pressed left at (868, 334)
Screenshot: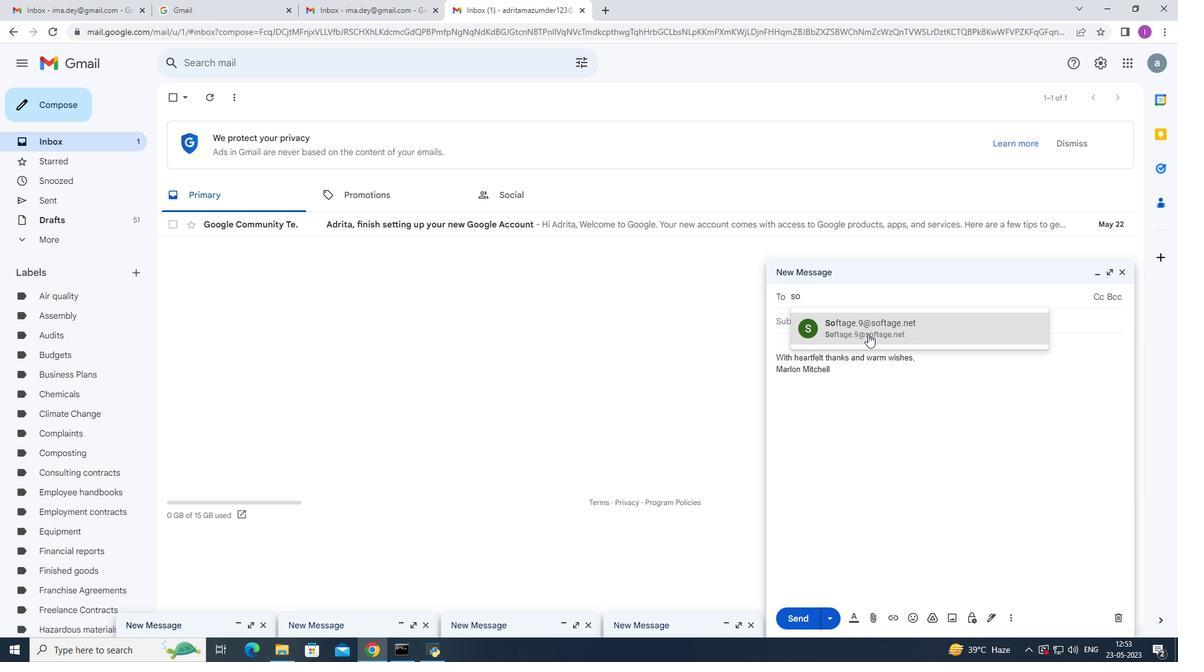 
Action: Mouse moved to (1024, 408)
Screenshot: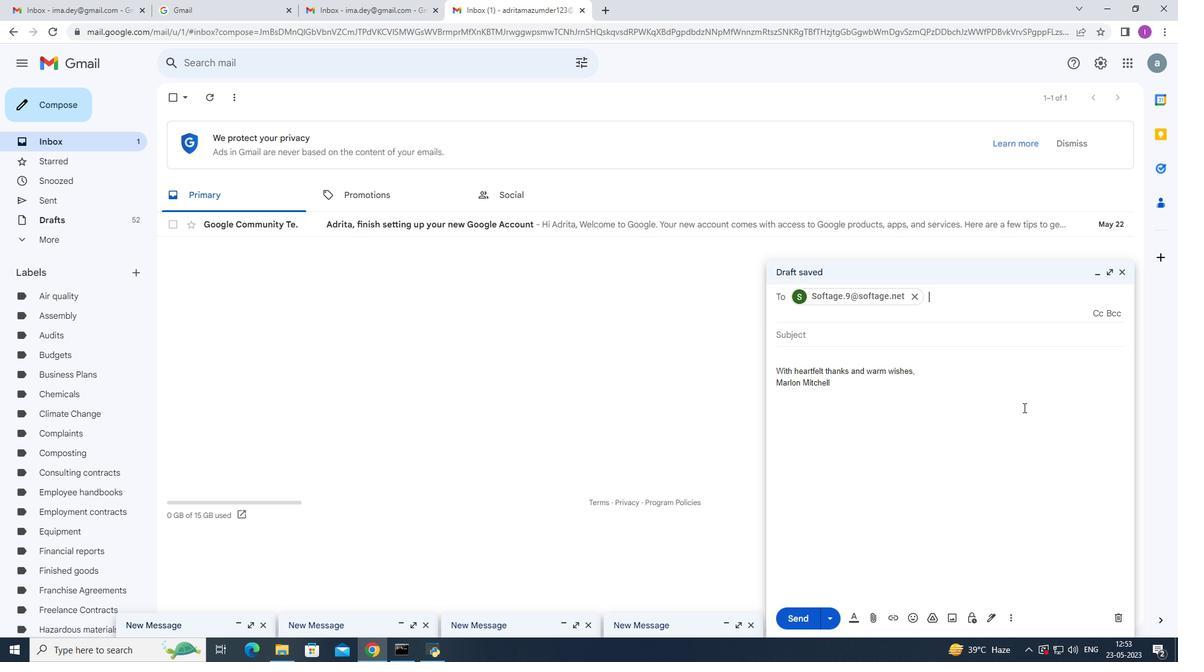 
Action: Mouse scrolled (1024, 407) with delta (0, 0)
Screenshot: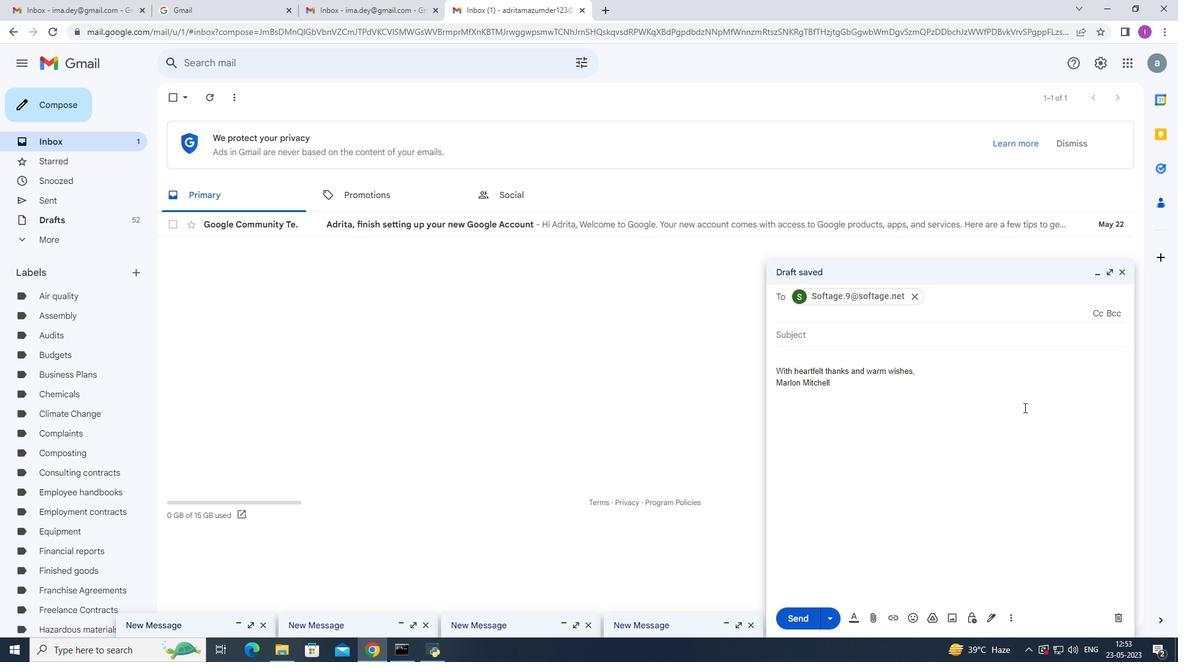 
Action: Mouse scrolled (1024, 407) with delta (0, 0)
Screenshot: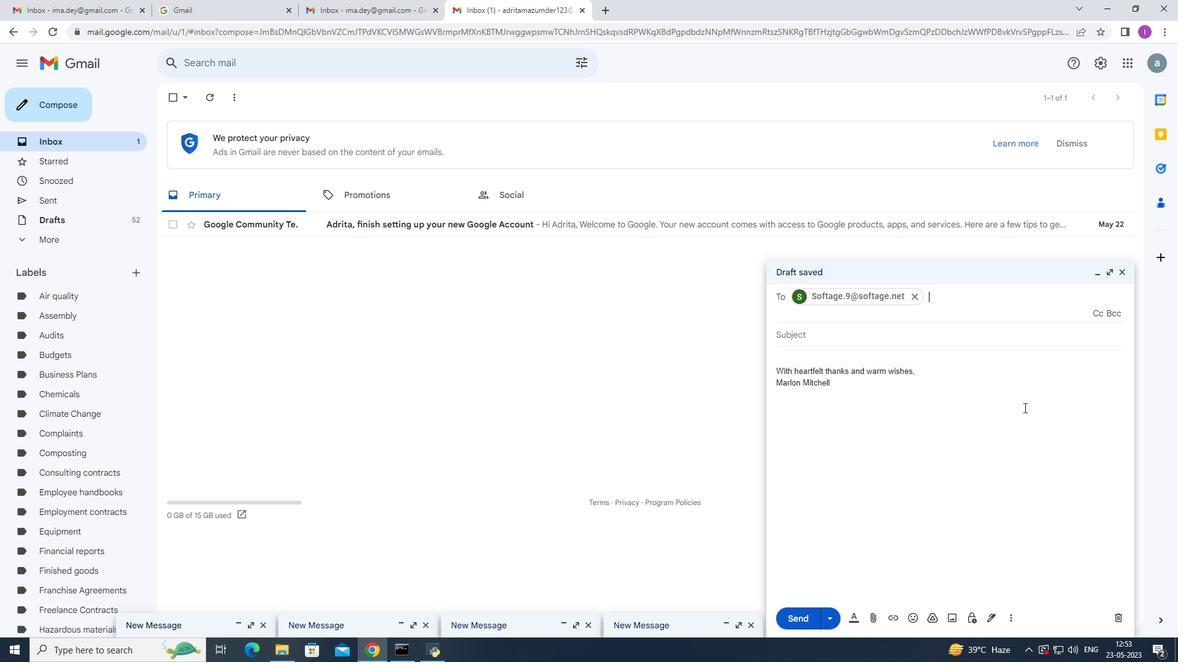 
Action: Mouse moved to (1107, 408)
Screenshot: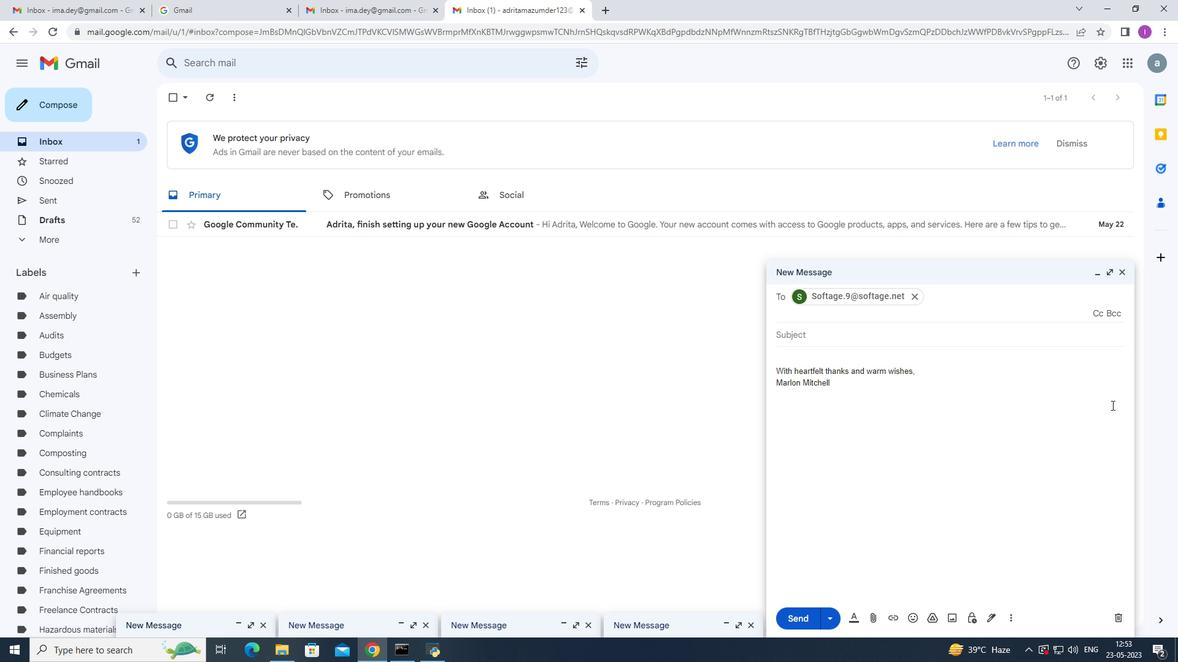 
Action: Mouse scrolled (1107, 407) with delta (0, 0)
Screenshot: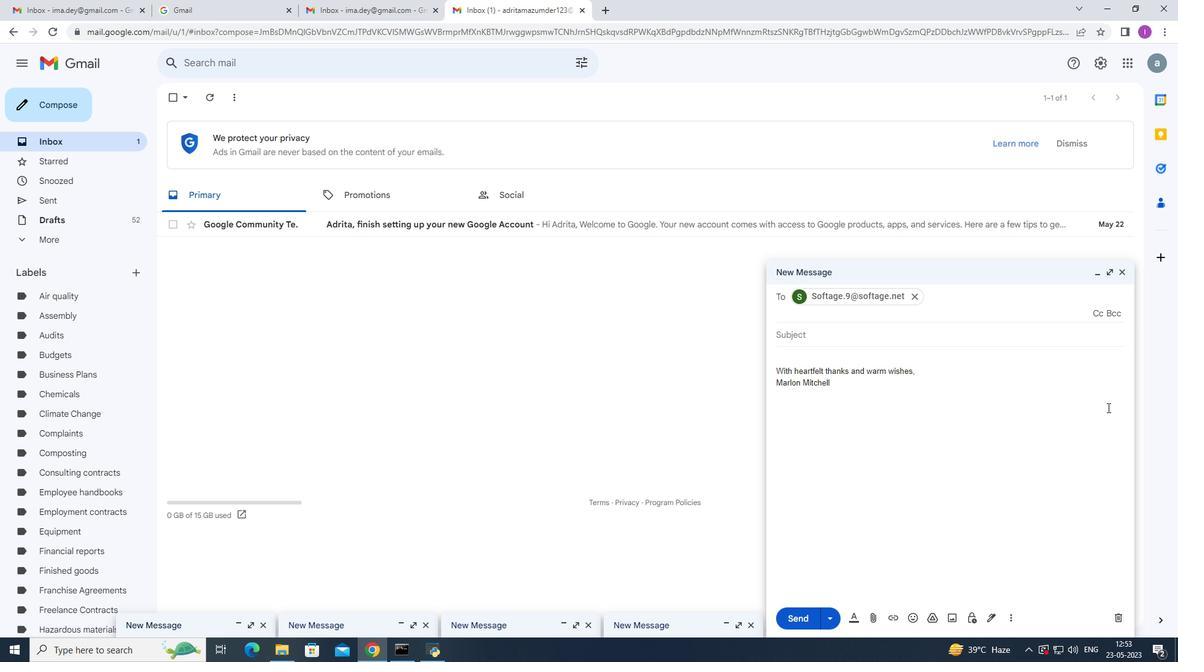 
Action: Mouse scrolled (1107, 407) with delta (0, 0)
Screenshot: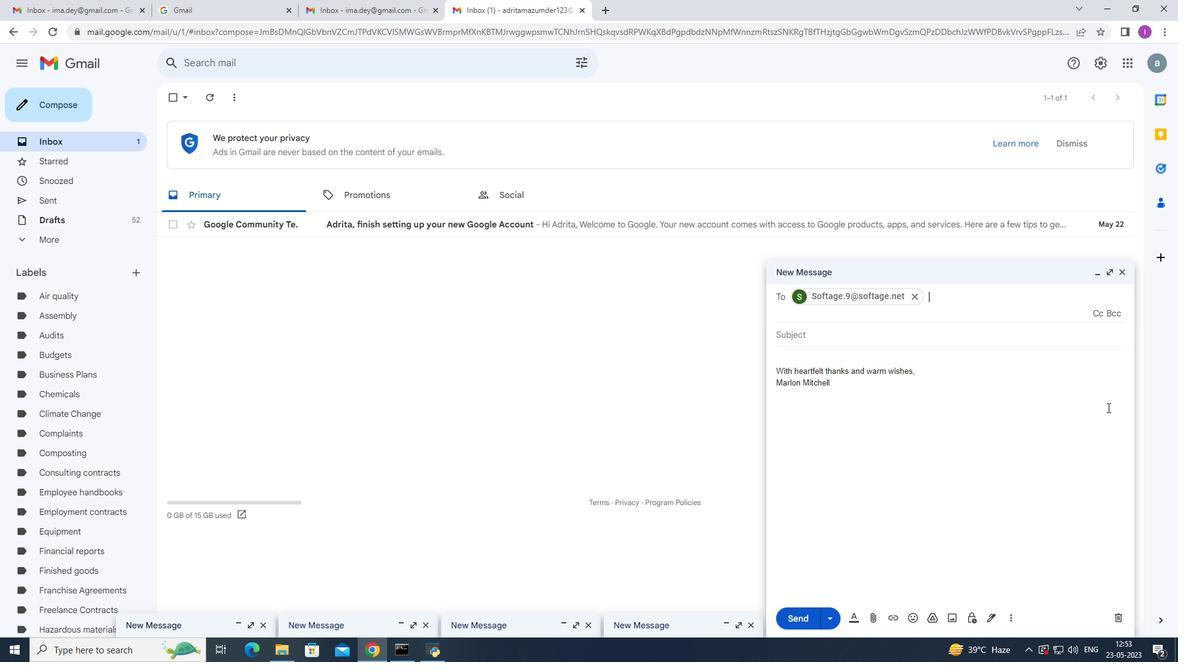
Action: Mouse scrolled (1107, 408) with delta (0, 0)
Screenshot: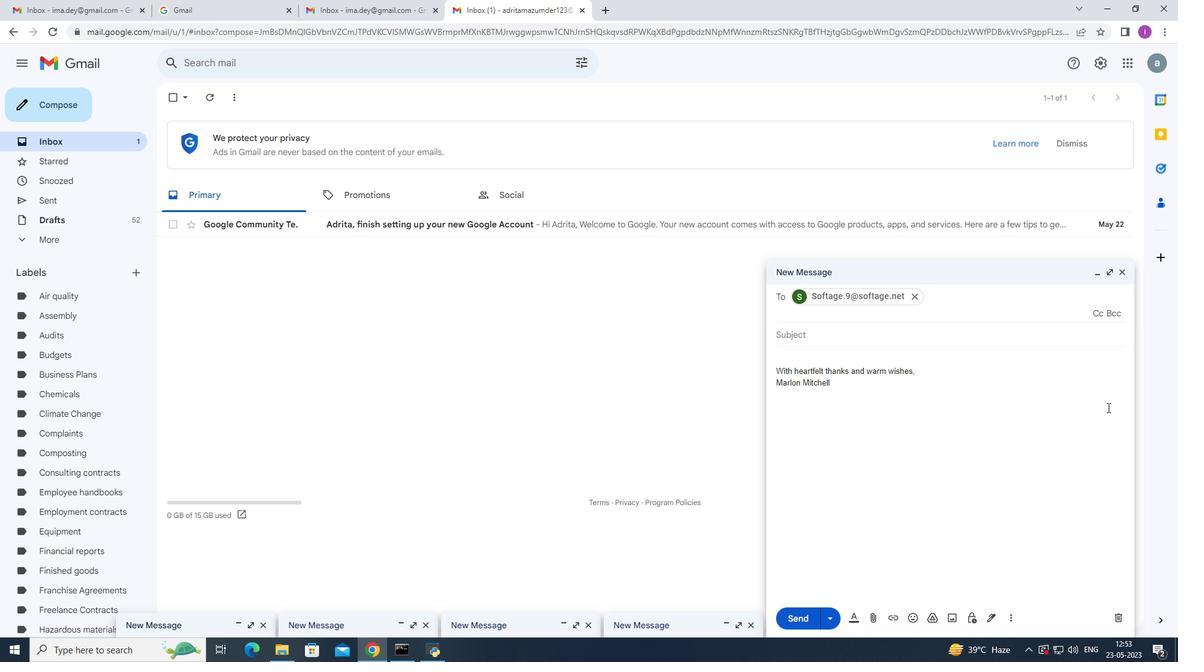 
Action: Mouse scrolled (1107, 408) with delta (0, 0)
Screenshot: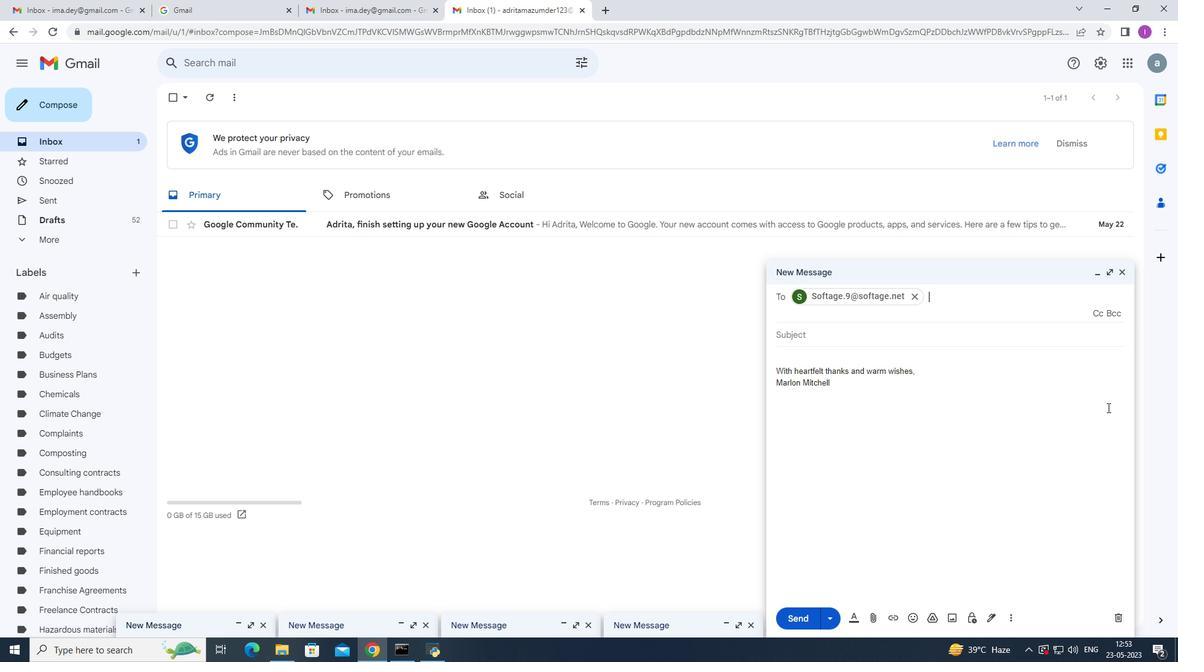 
Action: Mouse moved to (1007, 617)
Screenshot: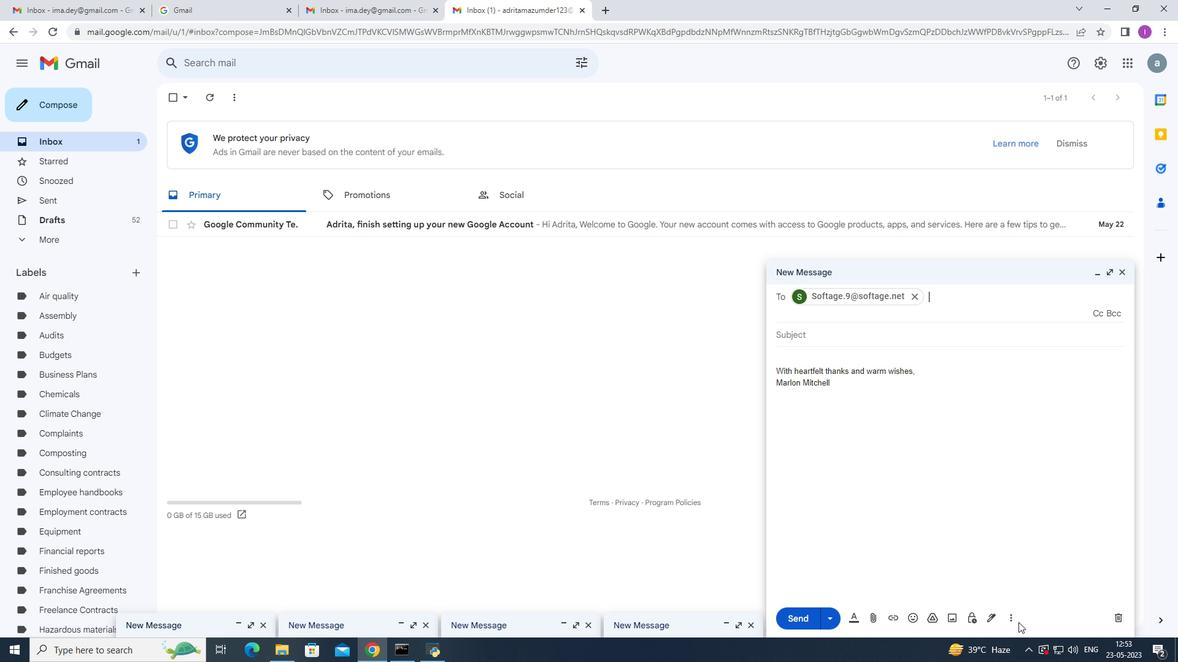 
Action: Mouse pressed left at (1007, 617)
Screenshot: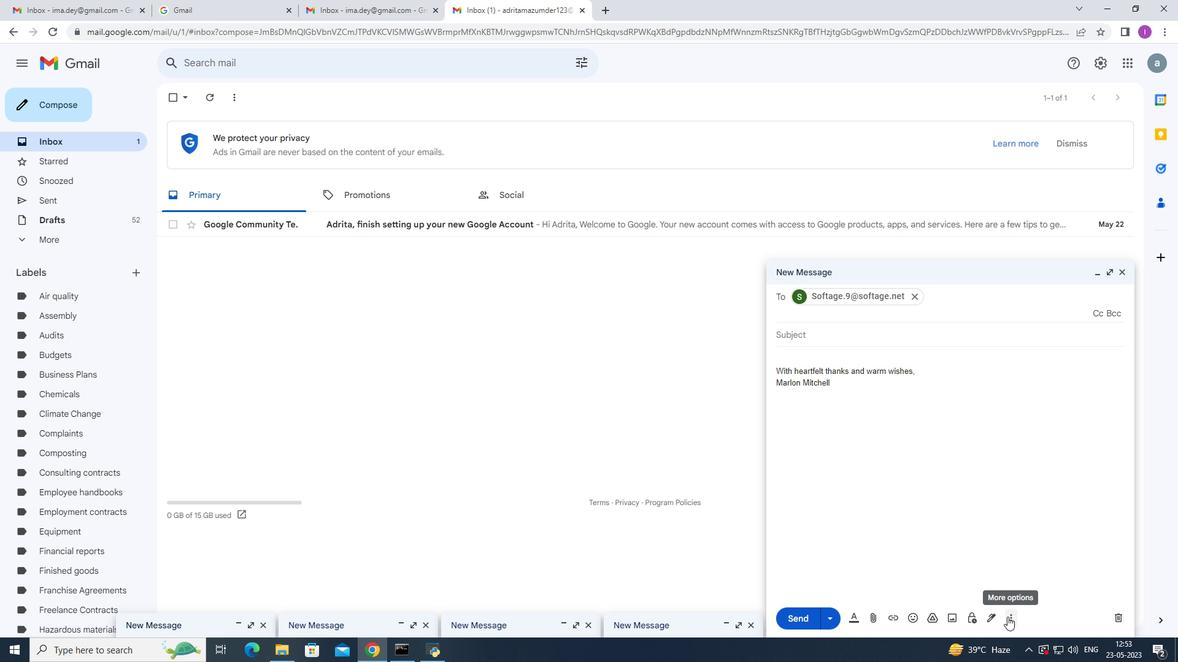 
Action: Mouse moved to (859, 262)
Screenshot: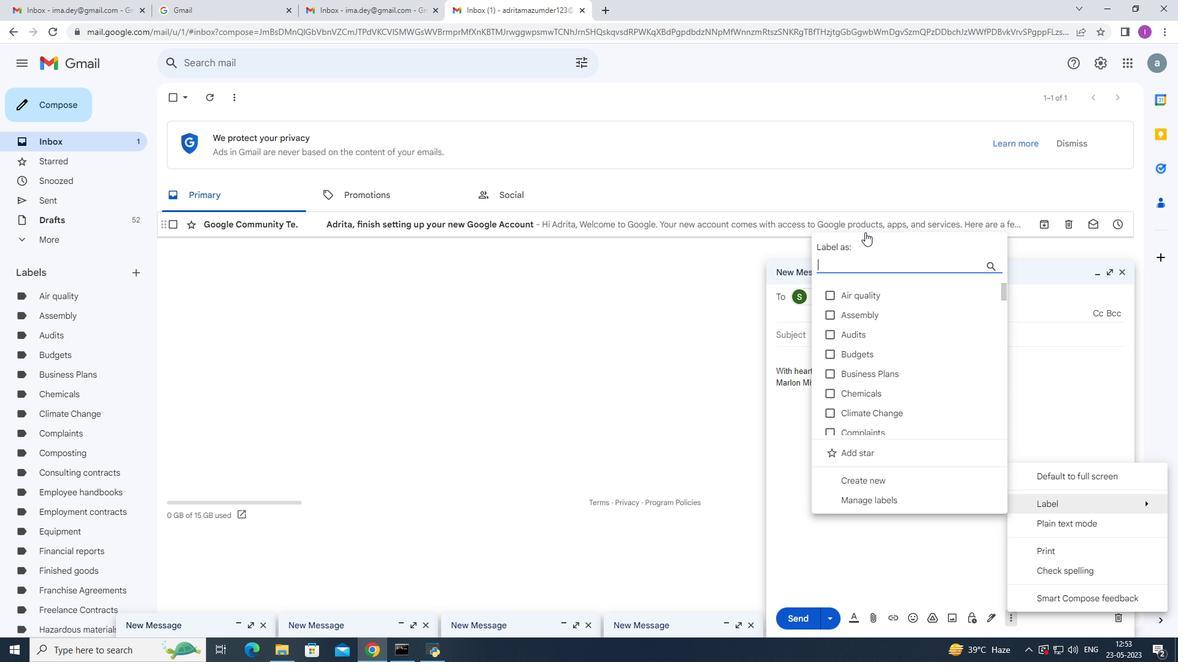 
Action: Mouse pressed left at (859, 262)
Screenshot: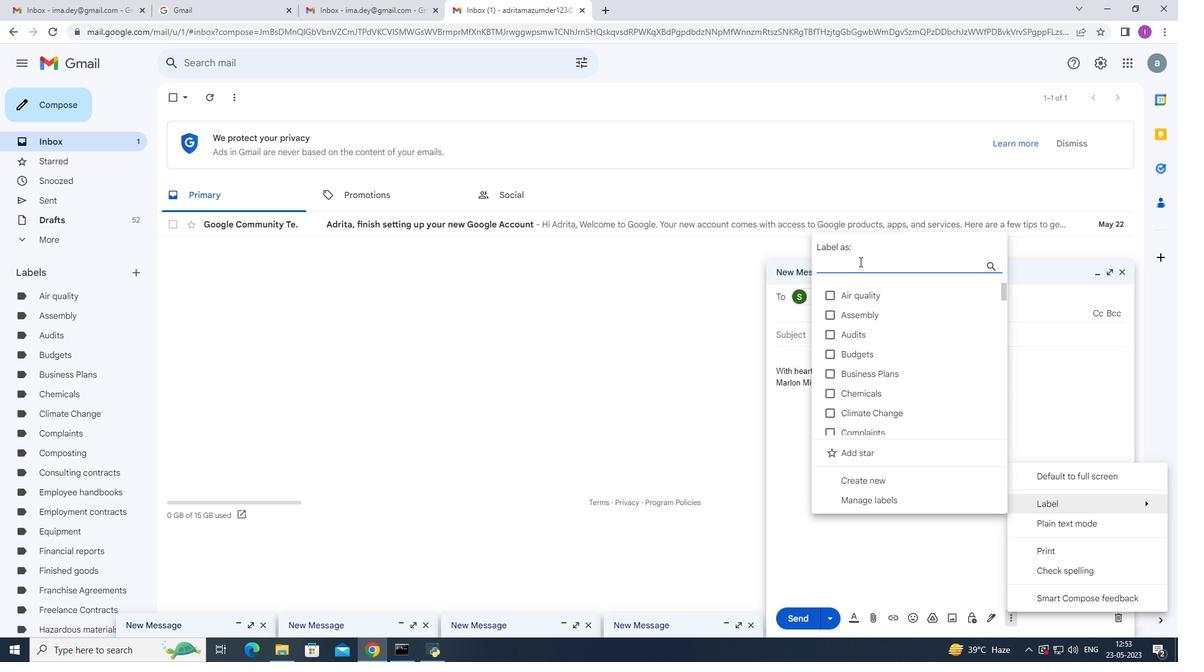 
Action: Mouse moved to (940, 287)
Screenshot: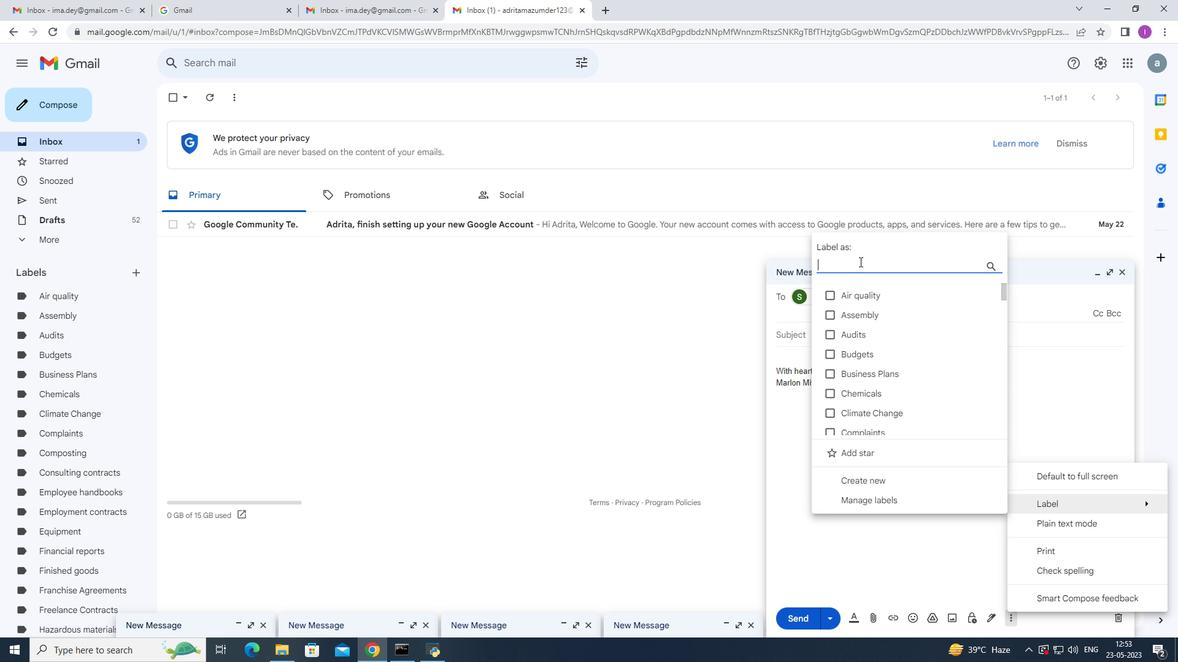 
Action: Key pressed <Key.shift><Key.shift><Key.shift><Key.shift><Key.shift><Key.shift><Key.shift><Key.shift>Commercial<Key.space>leases
Screenshot: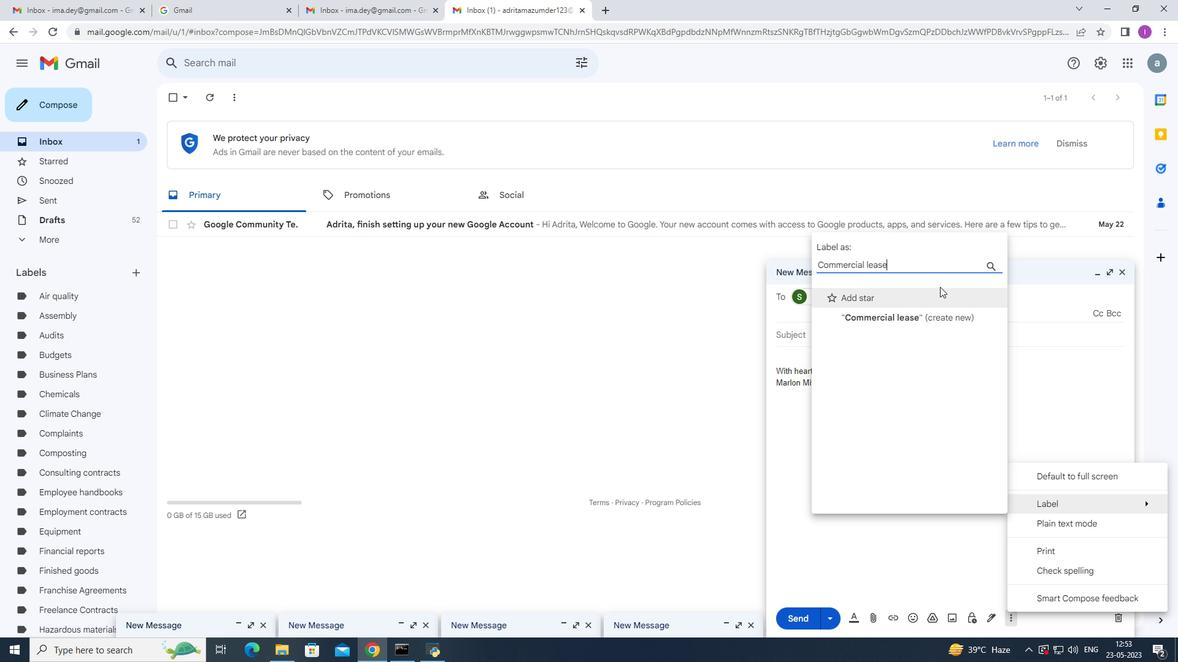 
Action: Mouse moved to (910, 320)
Screenshot: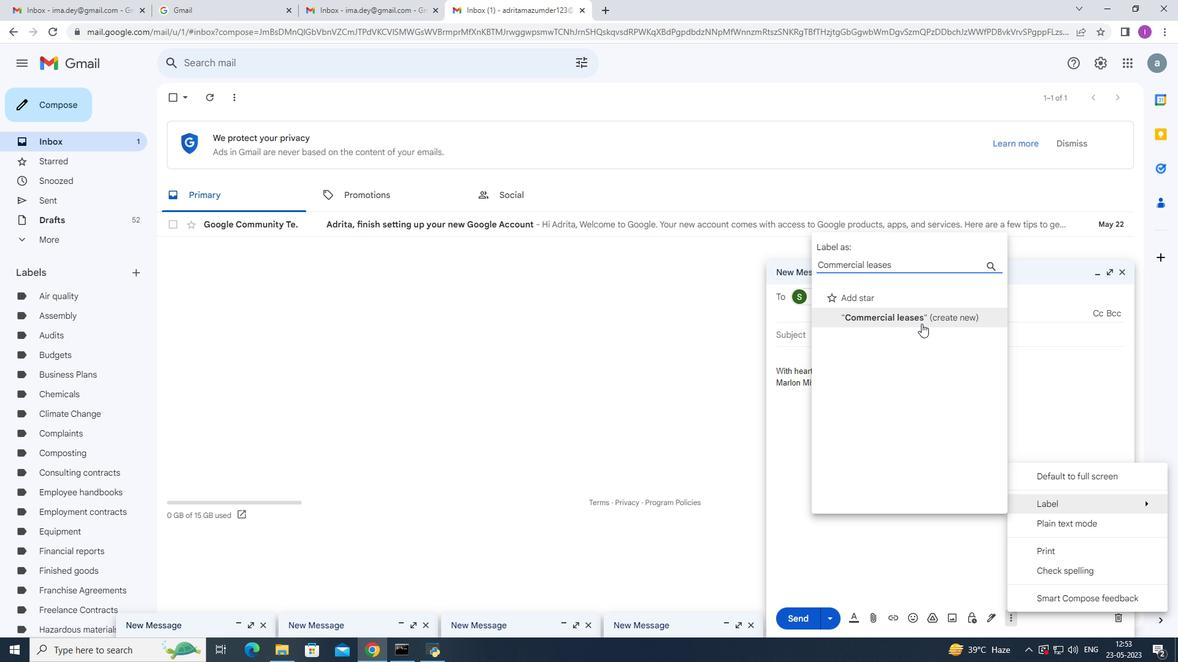 
Action: Mouse pressed left at (910, 320)
Screenshot: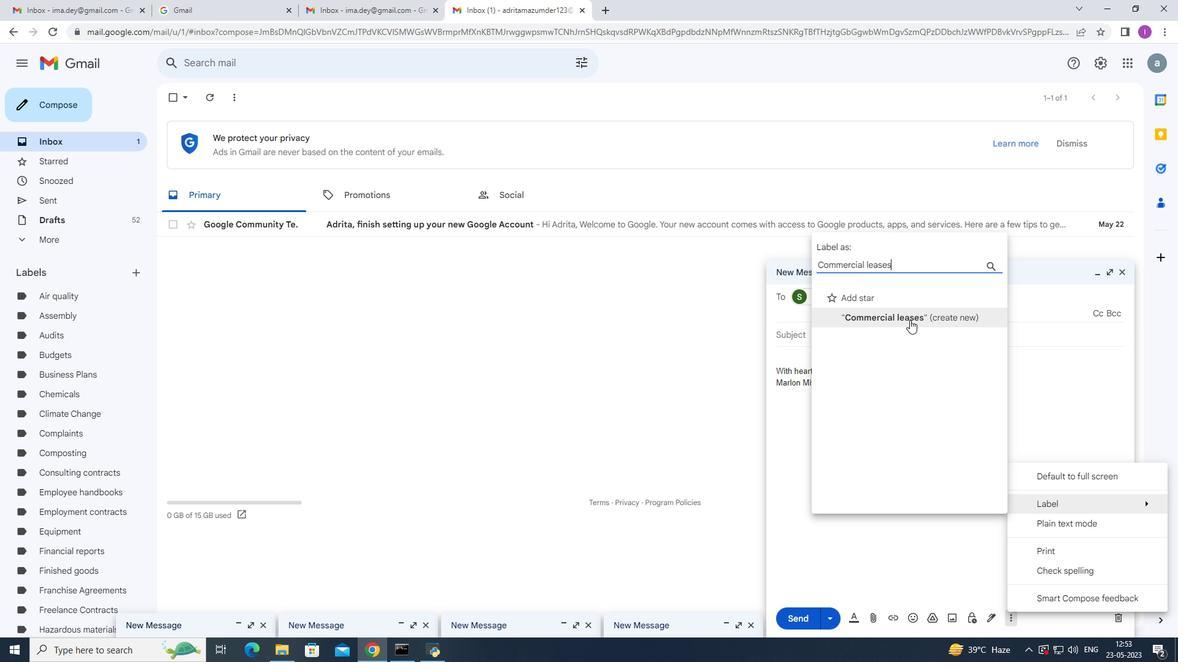 
Action: Mouse moved to (708, 385)
Screenshot: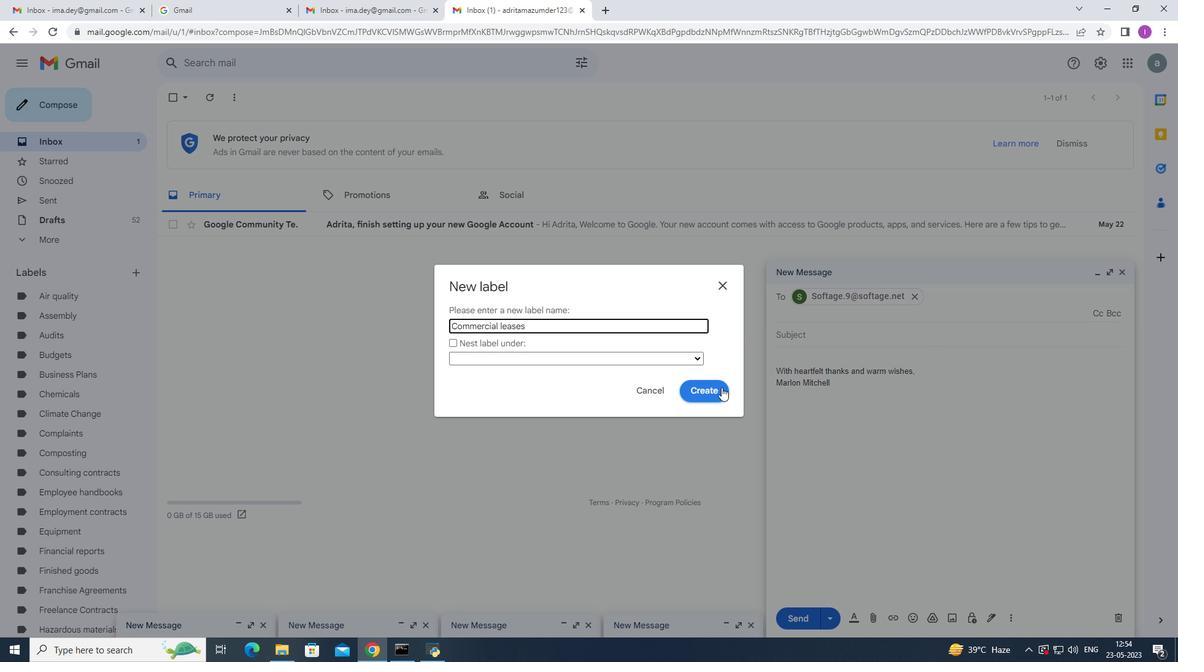 
Action: Mouse pressed left at (708, 385)
Screenshot: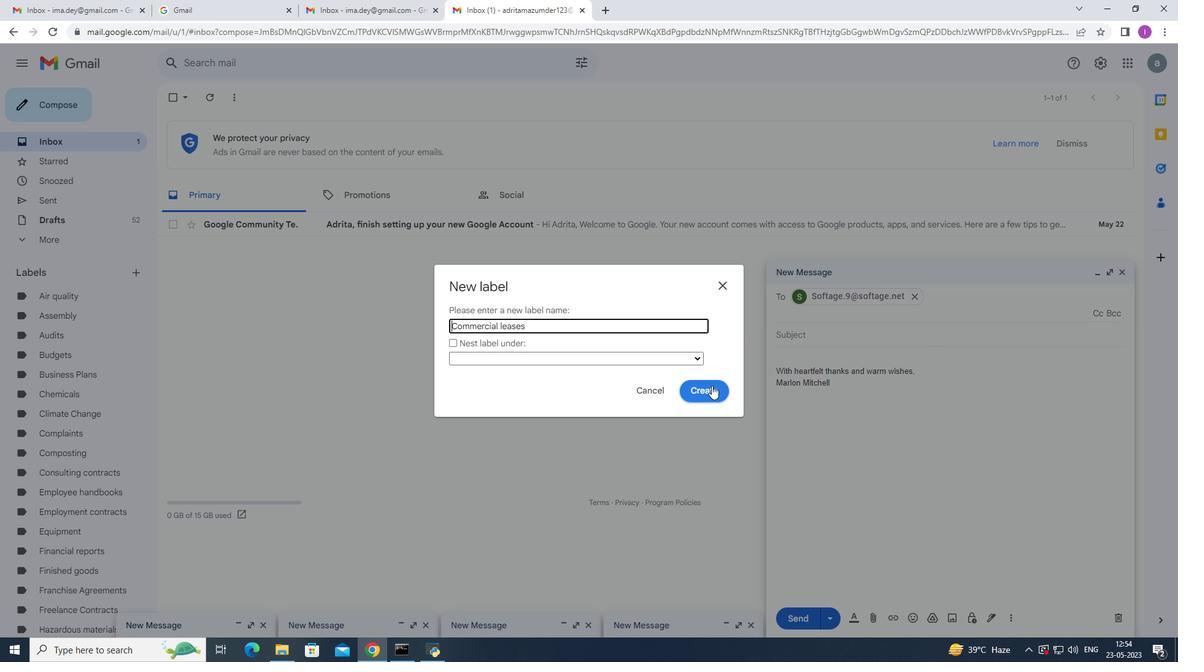 
Action: Mouse moved to (906, 427)
Screenshot: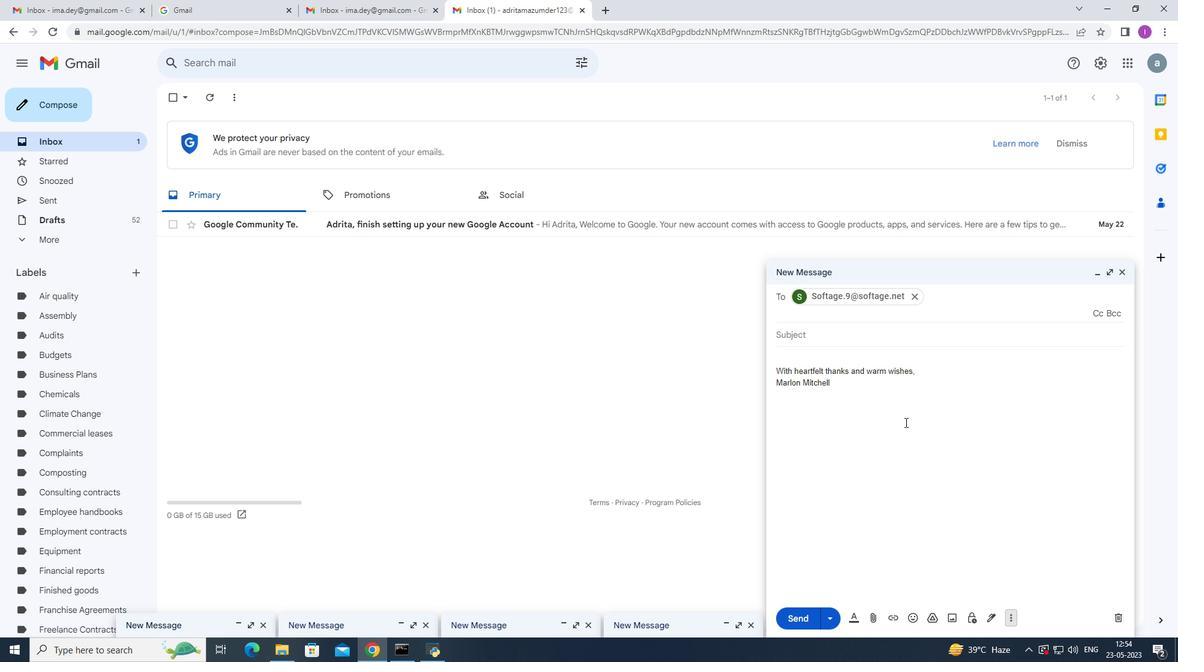 
Action: Mouse scrolled (906, 427) with delta (0, 0)
Screenshot: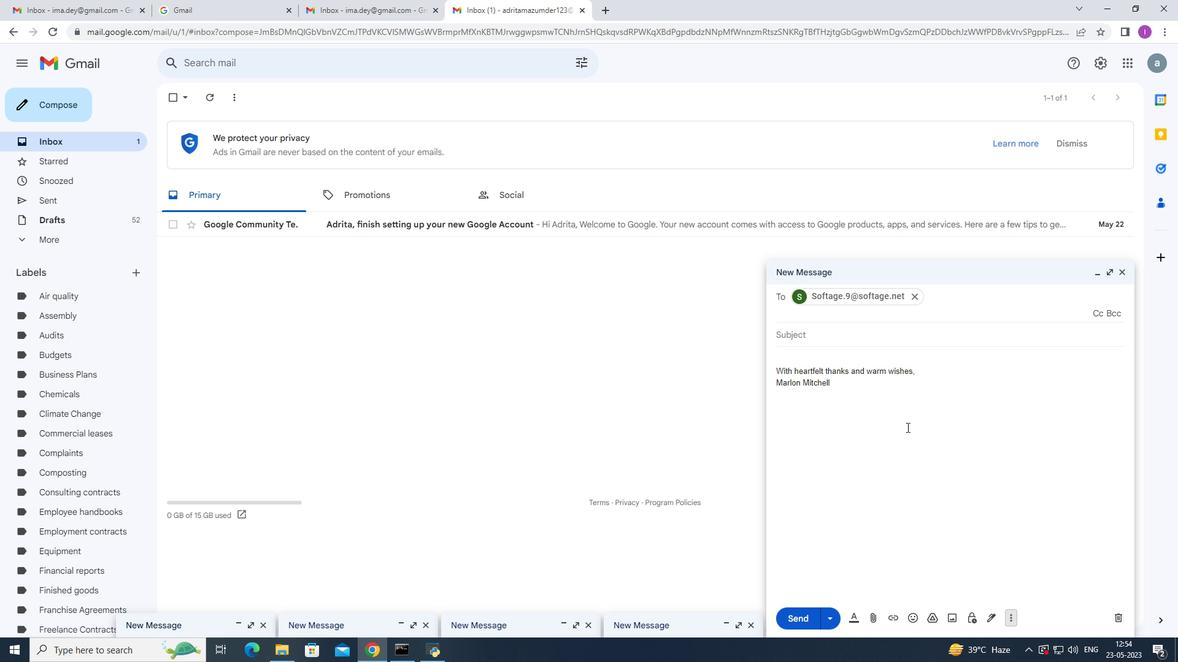 
Action: Mouse scrolled (906, 427) with delta (0, 0)
Screenshot: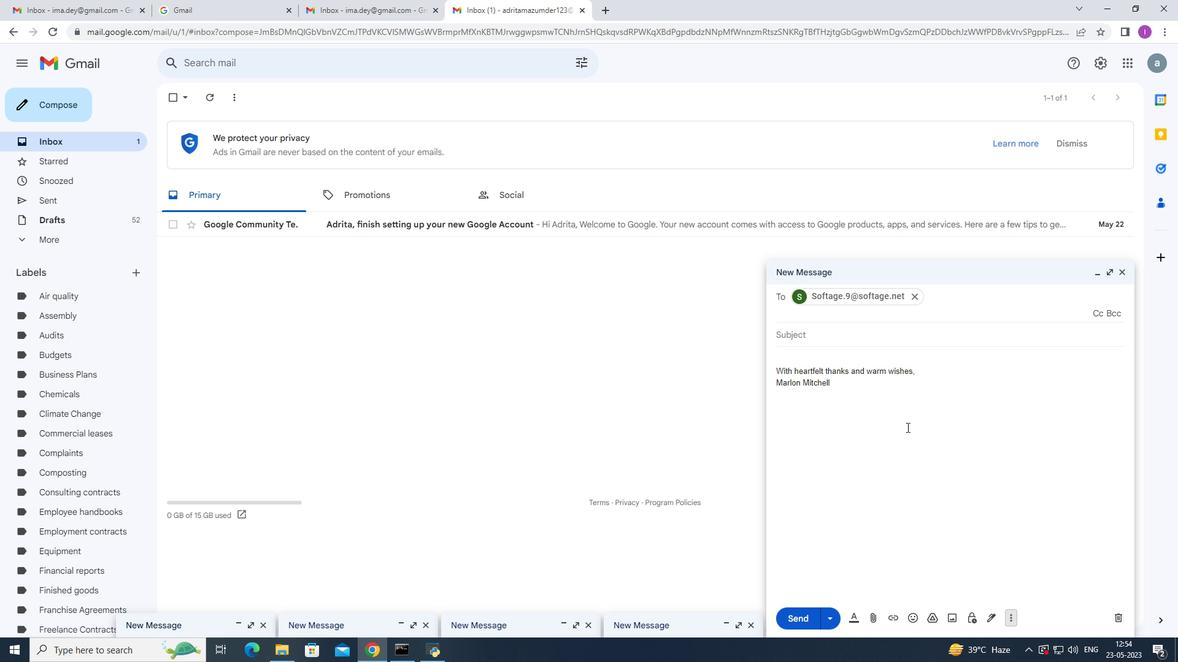 
Action: Mouse moved to (906, 427)
Screenshot: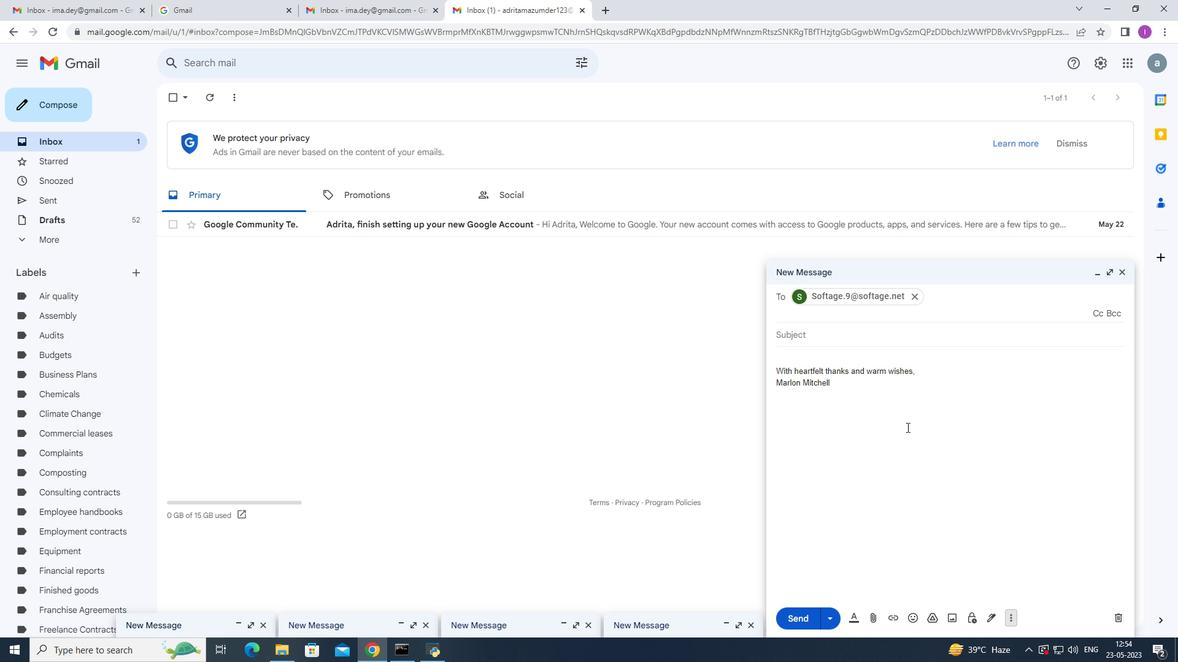 
Action: Mouse scrolled (906, 427) with delta (0, 0)
Screenshot: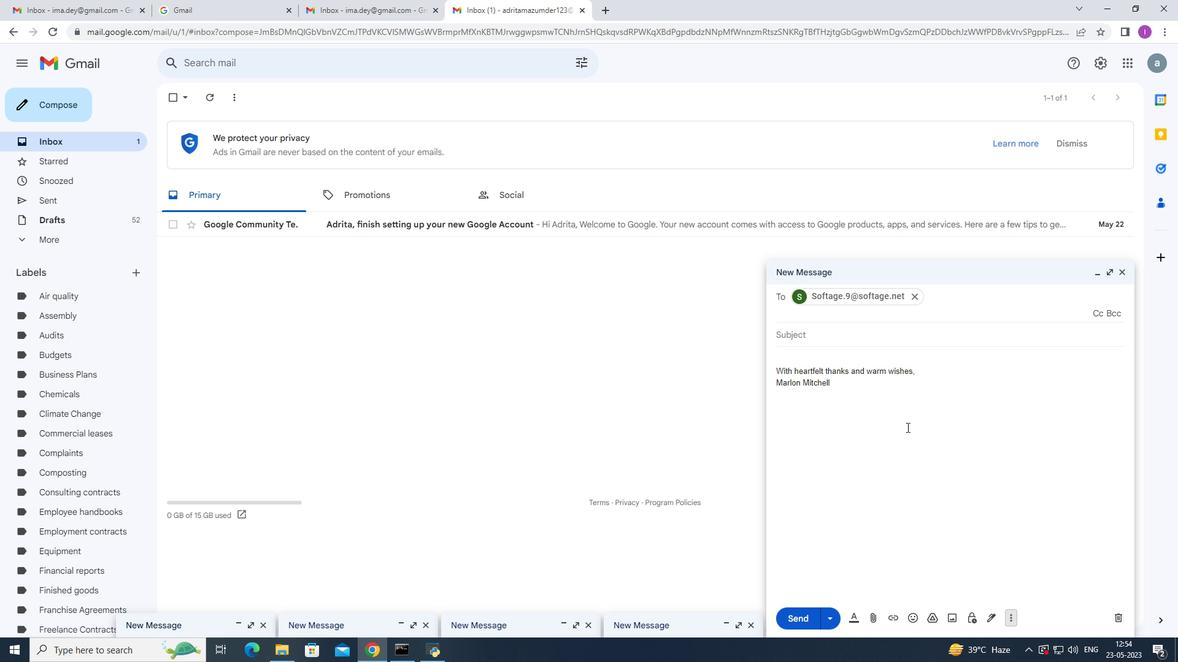 
Action: Mouse moved to (913, 429)
Screenshot: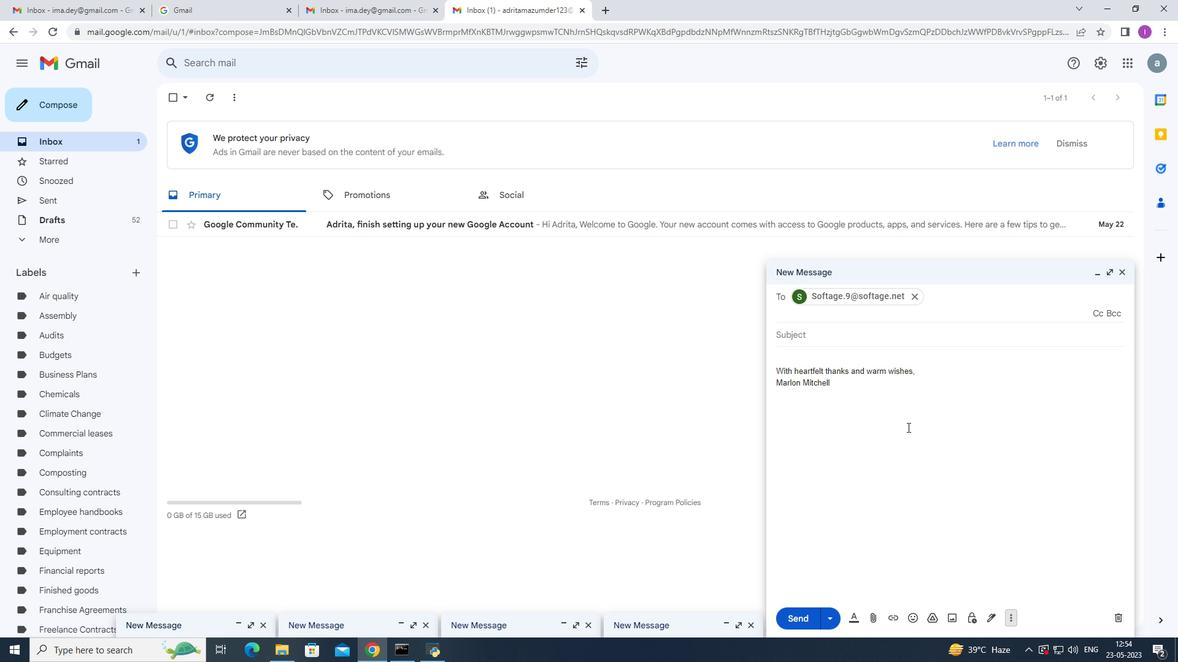 
Action: Mouse scrolled (913, 428) with delta (0, 0)
Screenshot: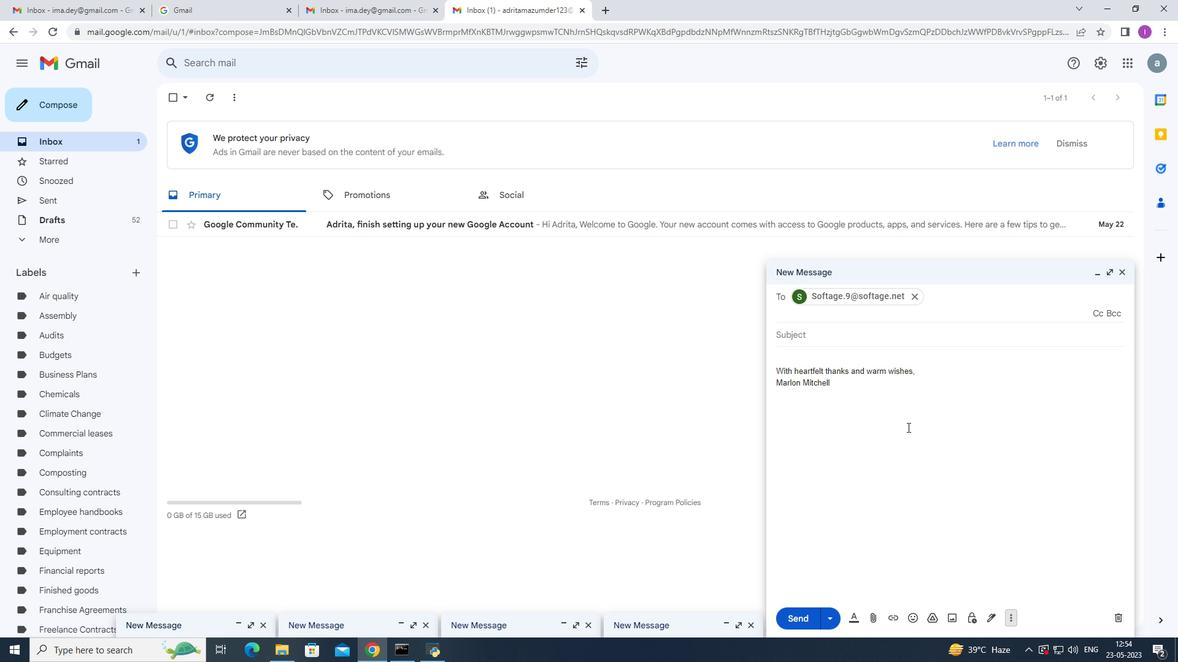 
Action: Mouse moved to (917, 431)
Screenshot: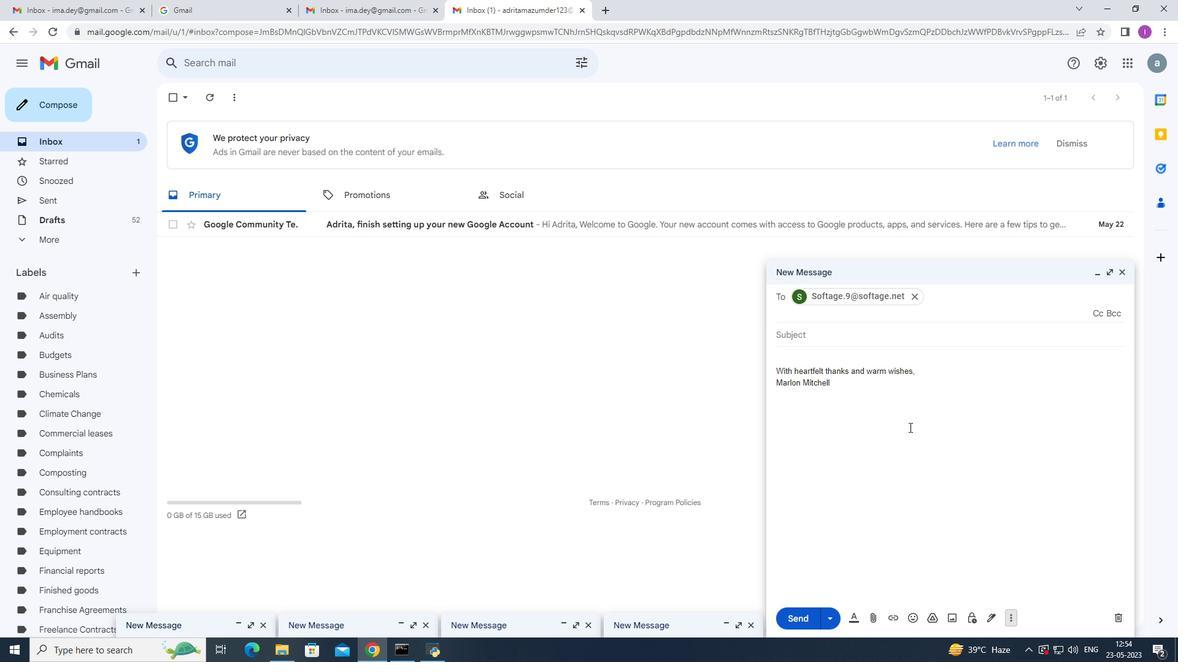 
Action: Mouse scrolled (917, 431) with delta (0, 0)
Screenshot: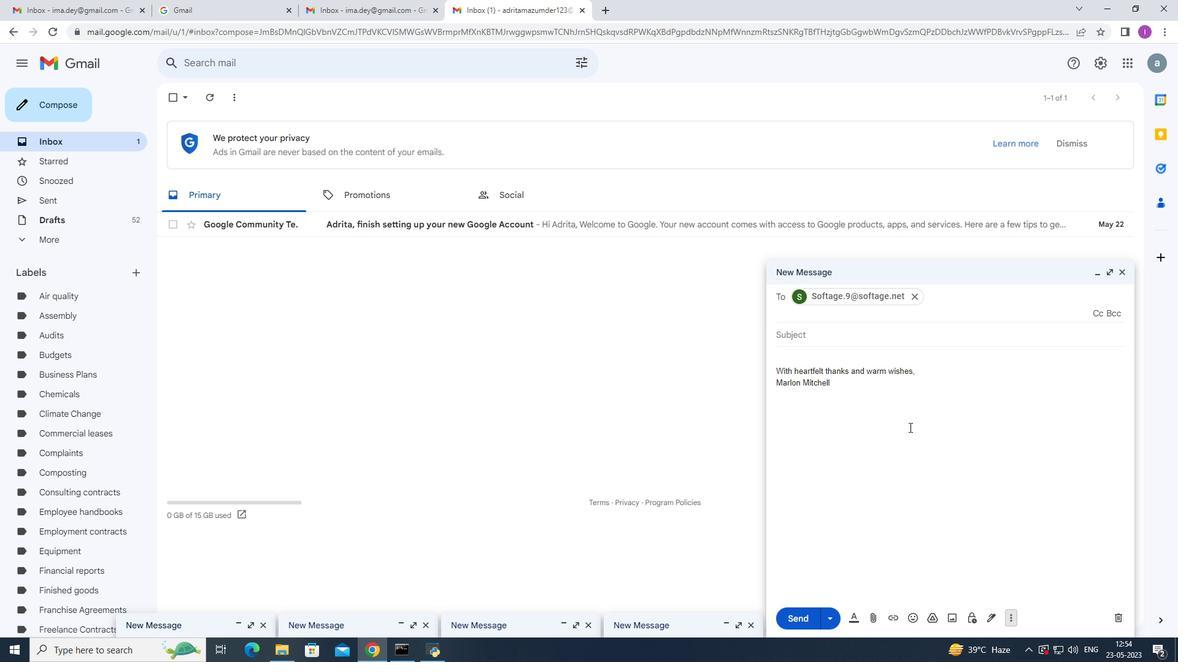 
Action: Mouse moved to (917, 431)
Screenshot: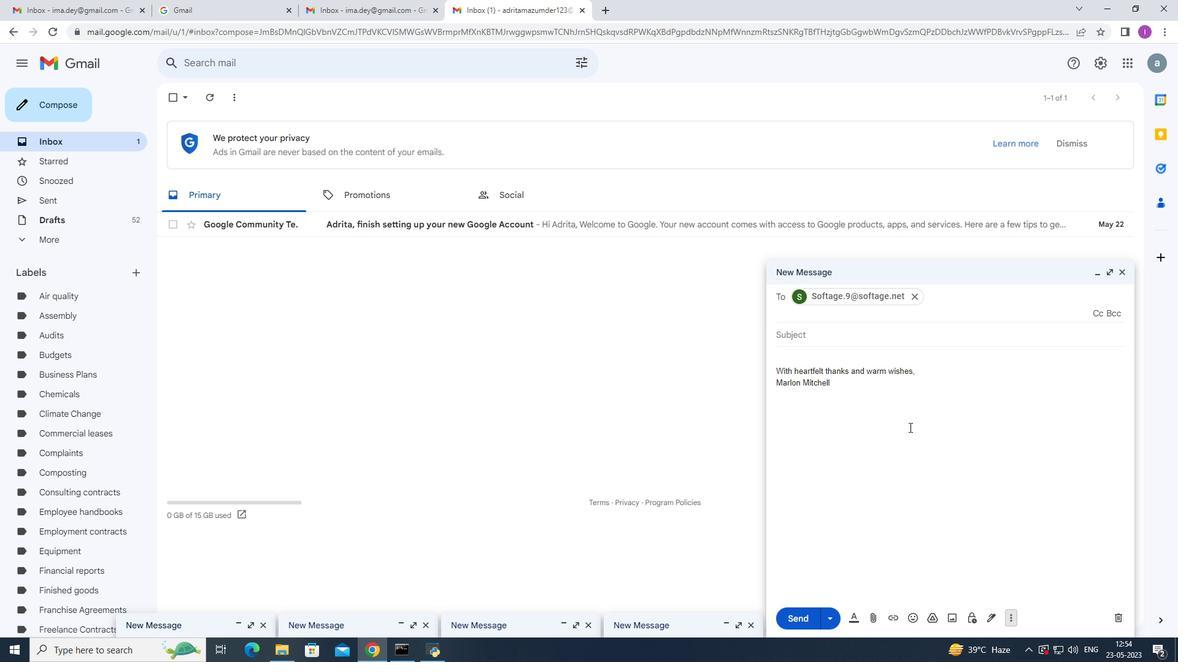 
Action: Mouse scrolled (917, 431) with delta (0, 0)
Screenshot: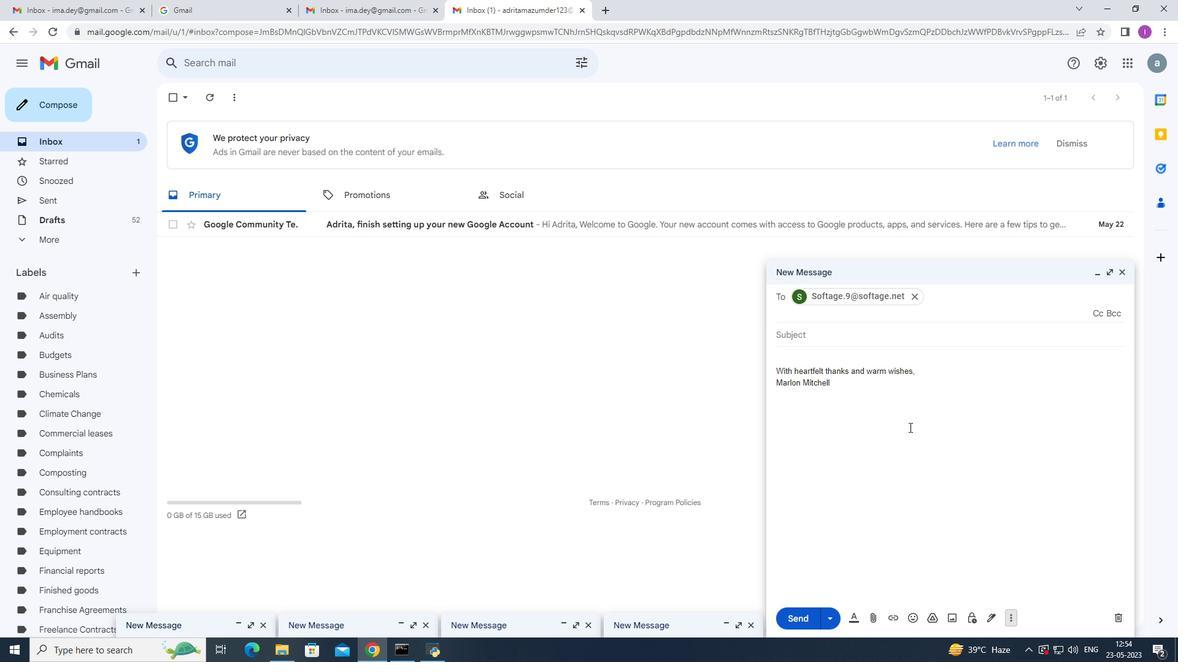 
Action: Mouse moved to (919, 435)
Screenshot: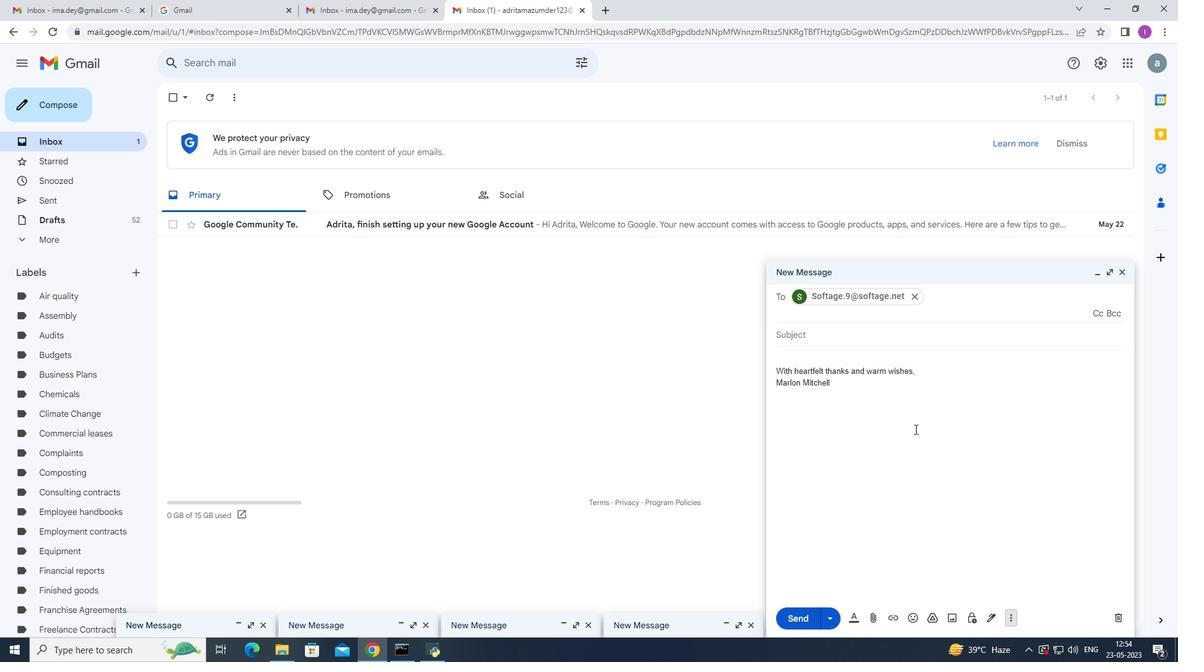 
Action: Mouse scrolled (919, 433) with delta (0, 0)
Screenshot: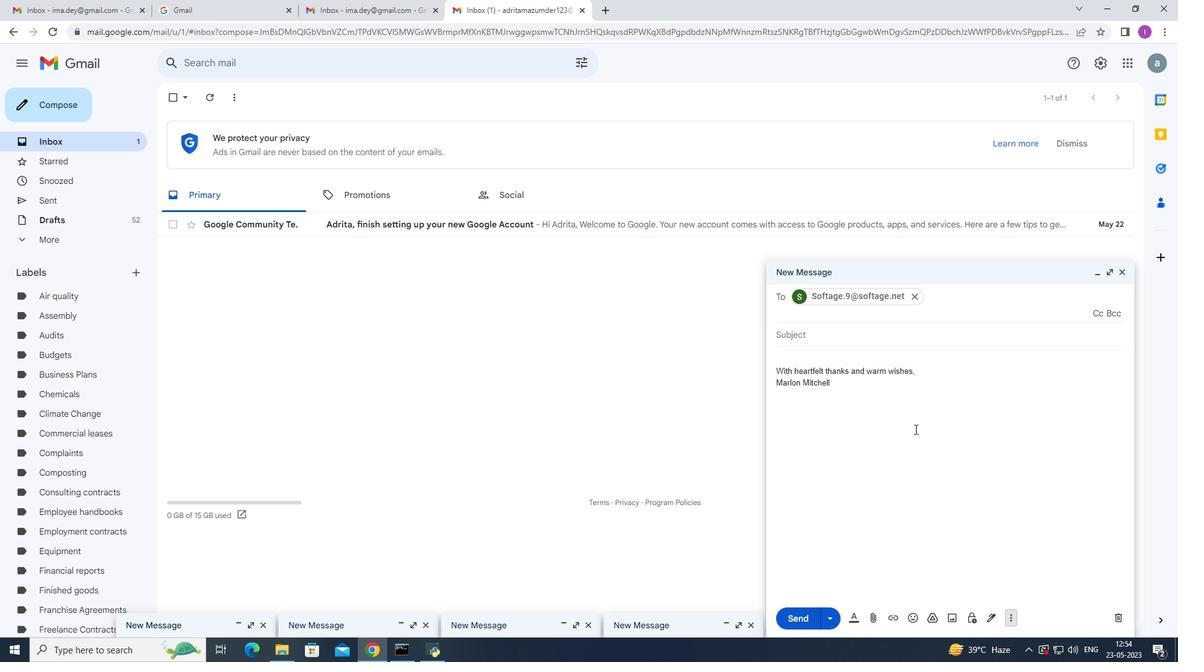 
Action: Mouse moved to (1011, 618)
Screenshot: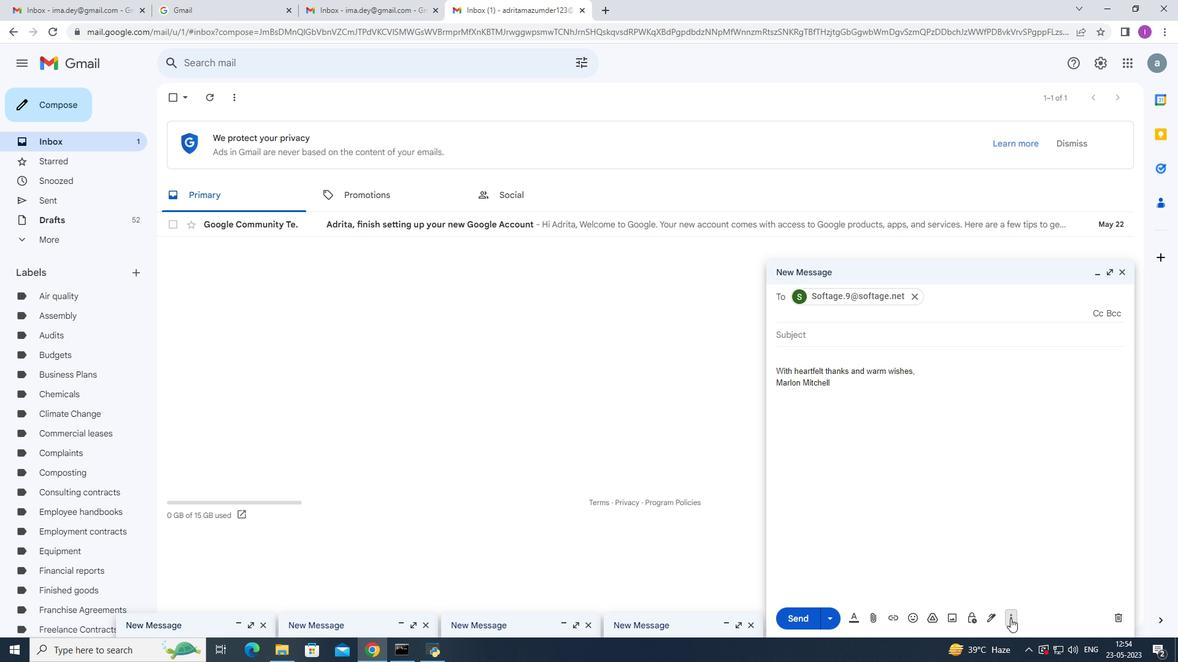 
Action: Mouse pressed left at (1011, 618)
Screenshot: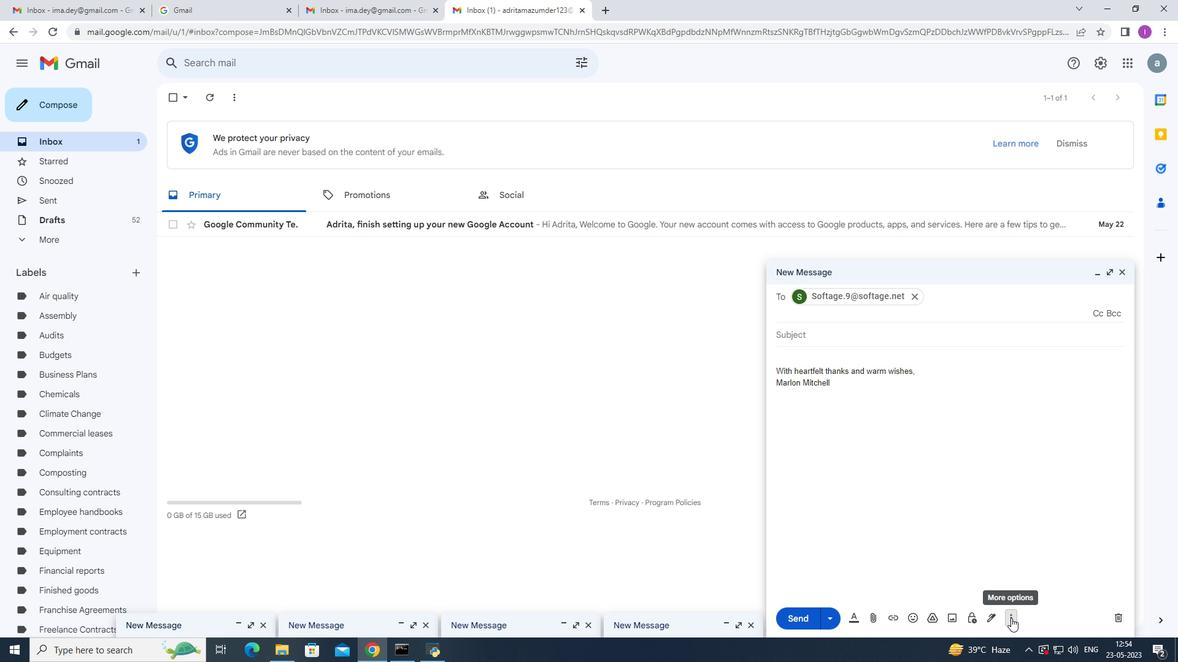 
Action: Mouse moved to (742, 427)
Screenshot: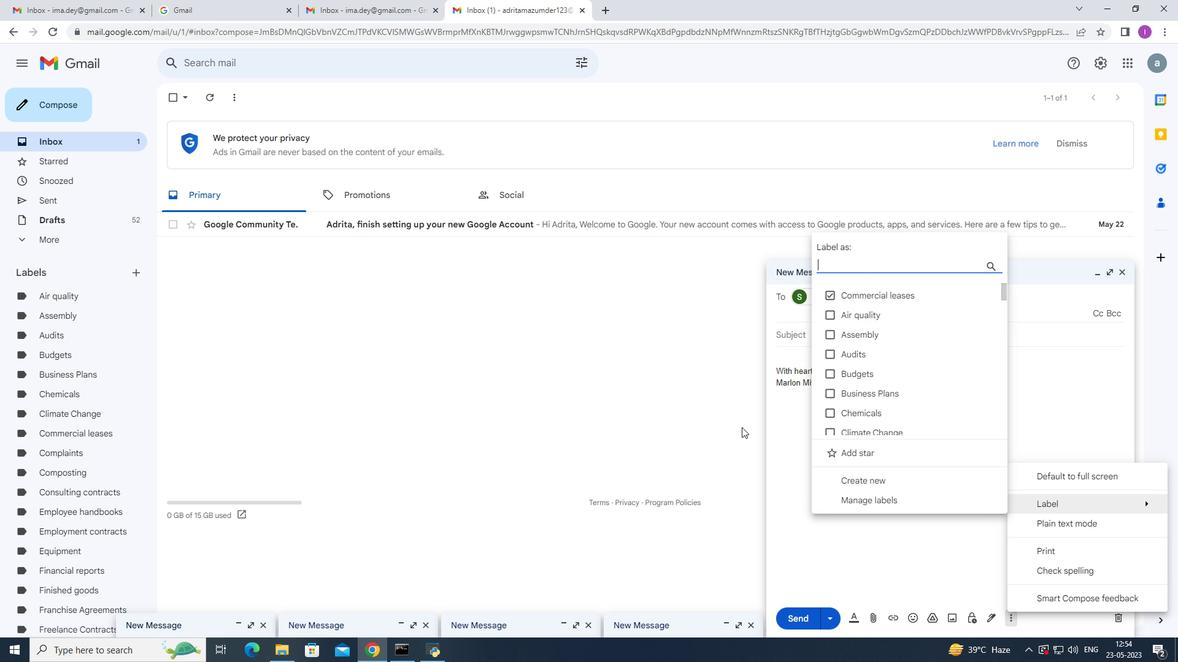 
Action: Mouse pressed left at (742, 427)
Screenshot: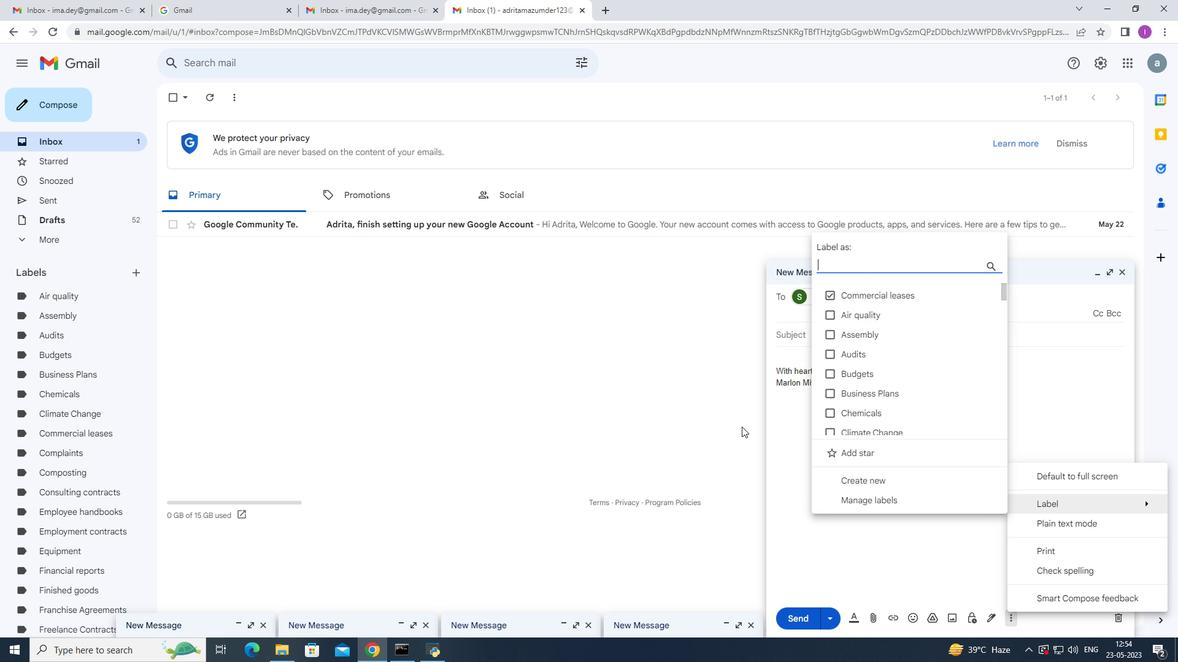 
Action: Mouse moved to (986, 489)
Screenshot: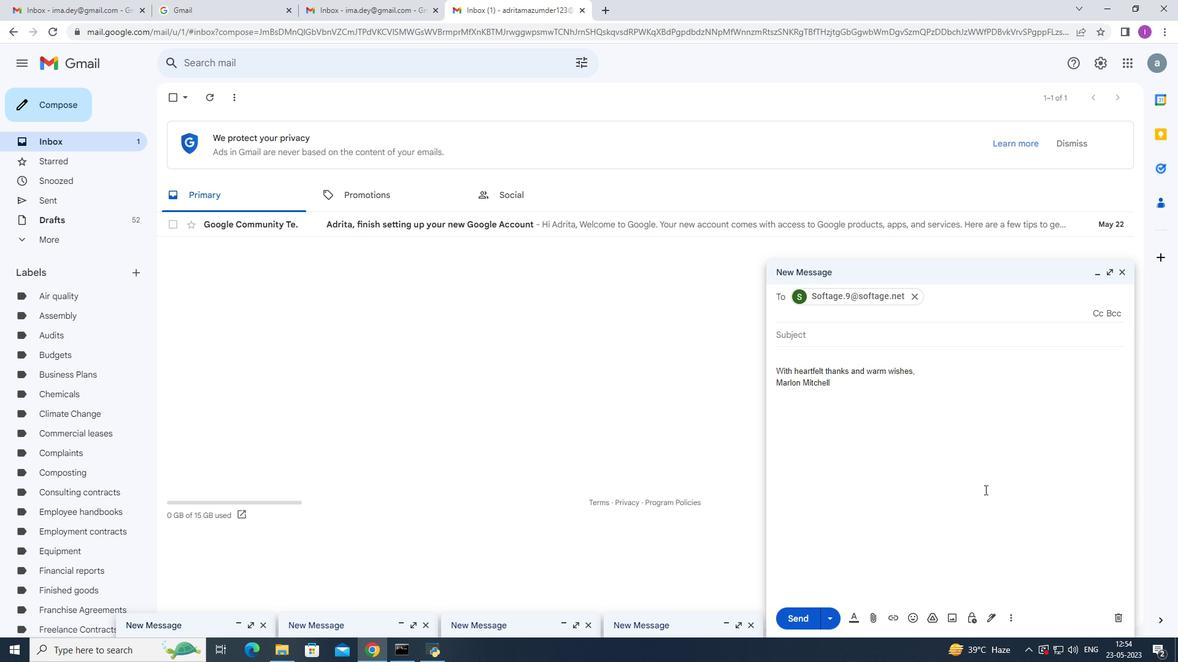 
